 Task: Research Airbnb options in Oranjestad, Aruba from 10th December, 2023 to 15th December, 2023 for 7 adults.4 bedrooms having 7 beds and 4 bathrooms. Property type can be house. Amenities needed are: wifi, air conditioning, TV, pool, gym, breakfast. Booking option can be shelf check-in. Look for 5 properties as per requirement.
Action: Mouse moved to (492, 169)
Screenshot: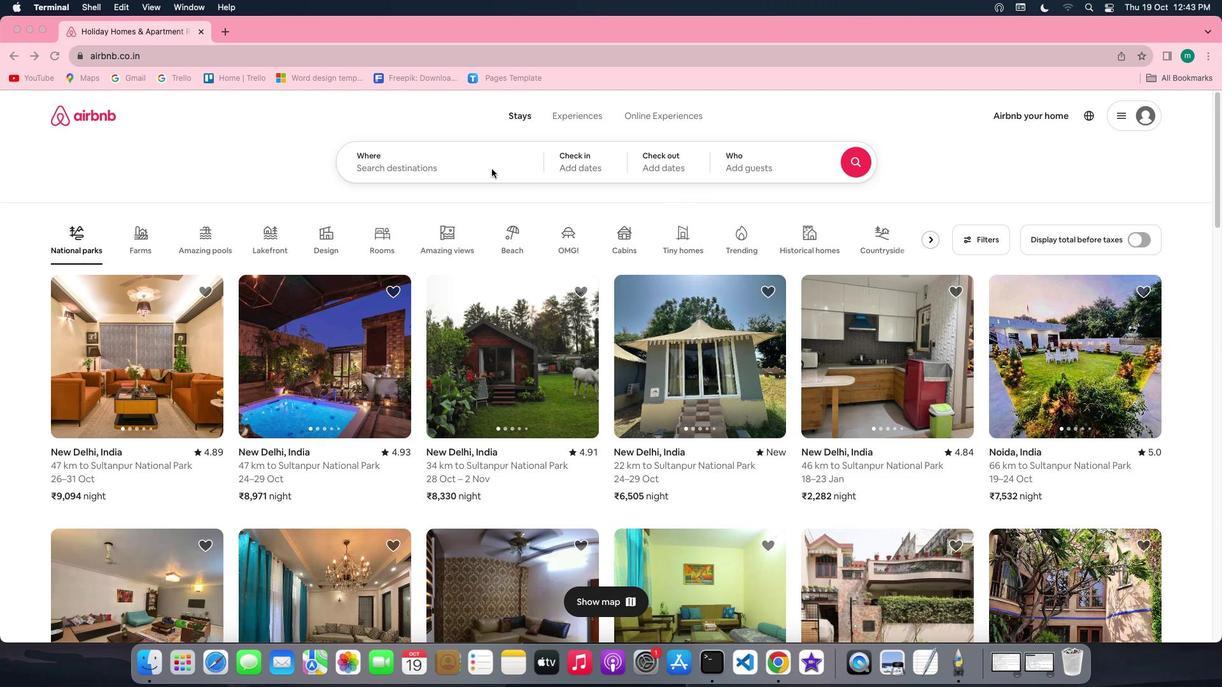 
Action: Mouse pressed left at (492, 169)
Screenshot: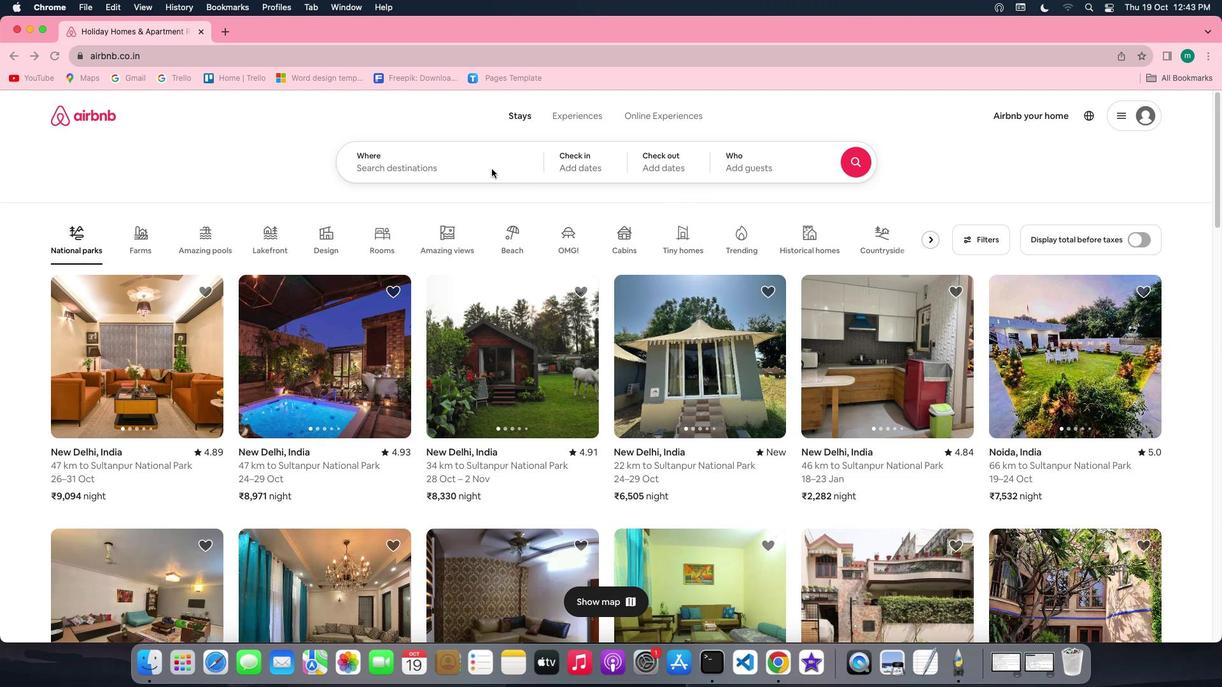 
Action: Mouse pressed left at (492, 169)
Screenshot: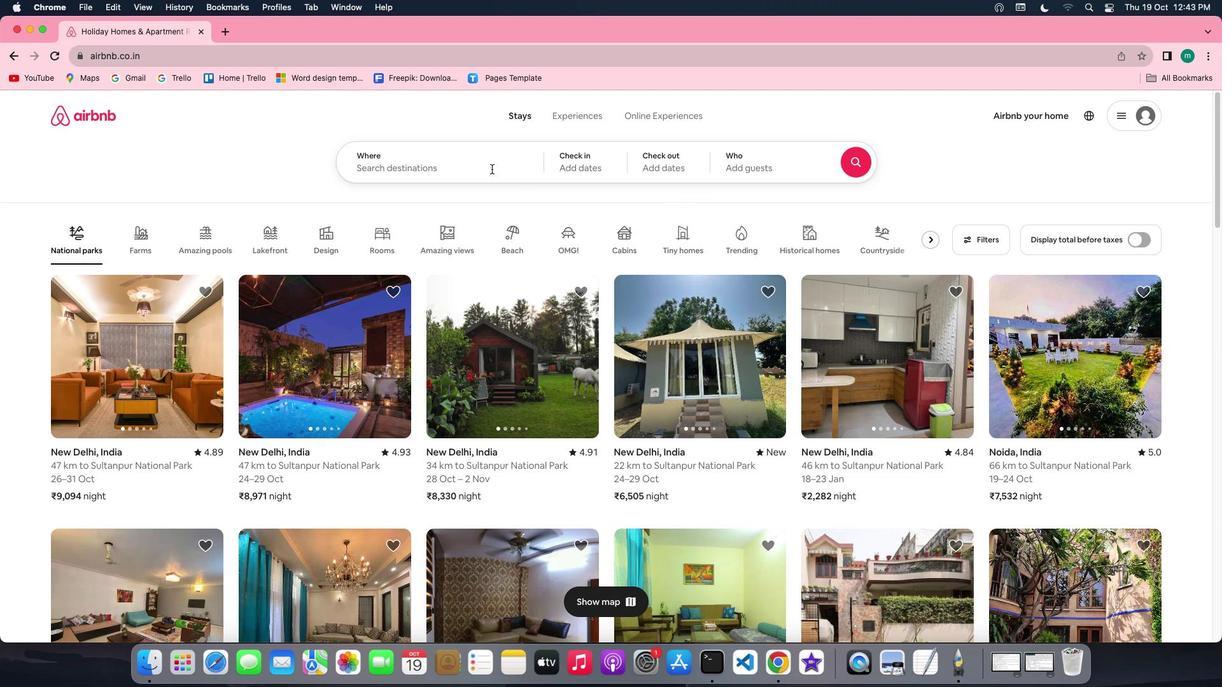 
Action: Mouse moved to (450, 162)
Screenshot: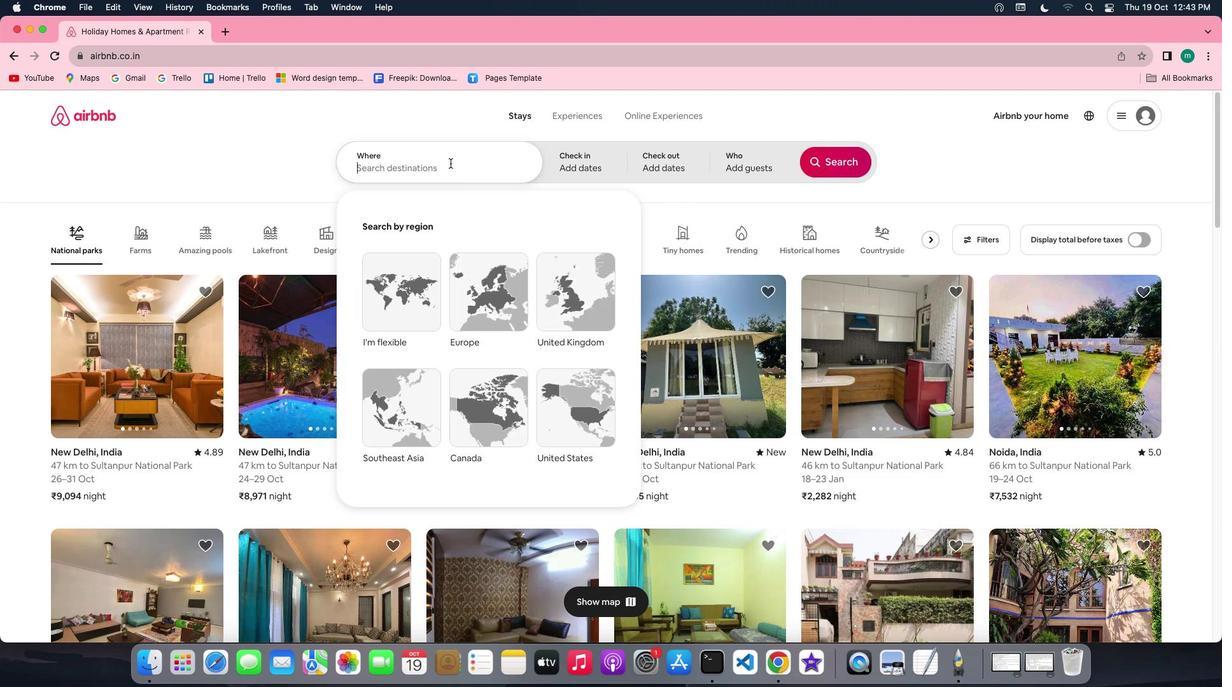 
Action: Mouse pressed left at (450, 162)
Screenshot: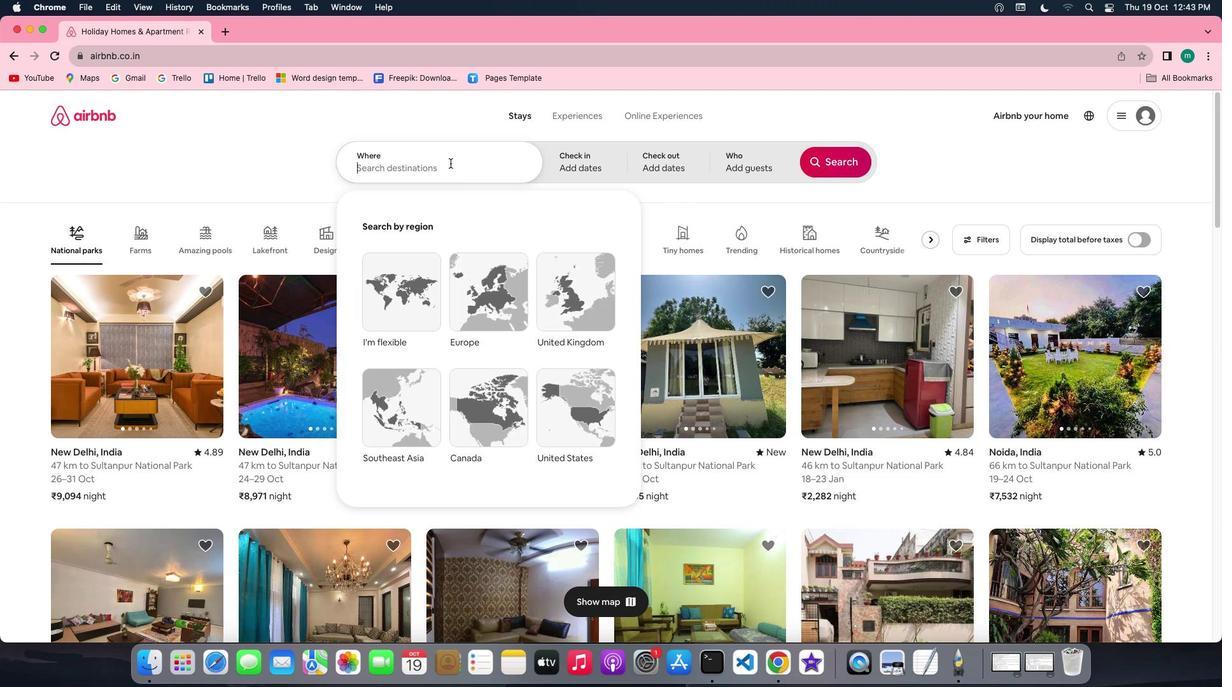 
Action: Key pressed Key.shift'o''r''a''n''j''e''s''t''a''d'','Key.spaceKey.shift'a''r''u''b''a'
Screenshot: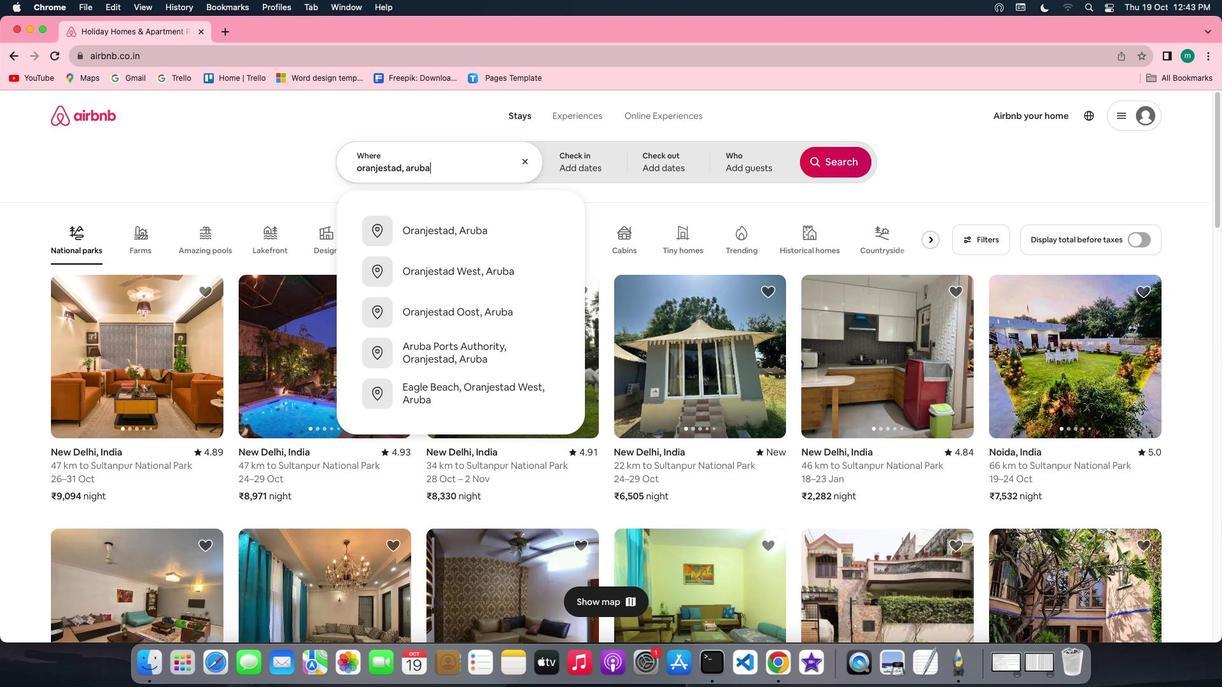 
Action: Mouse moved to (502, 227)
Screenshot: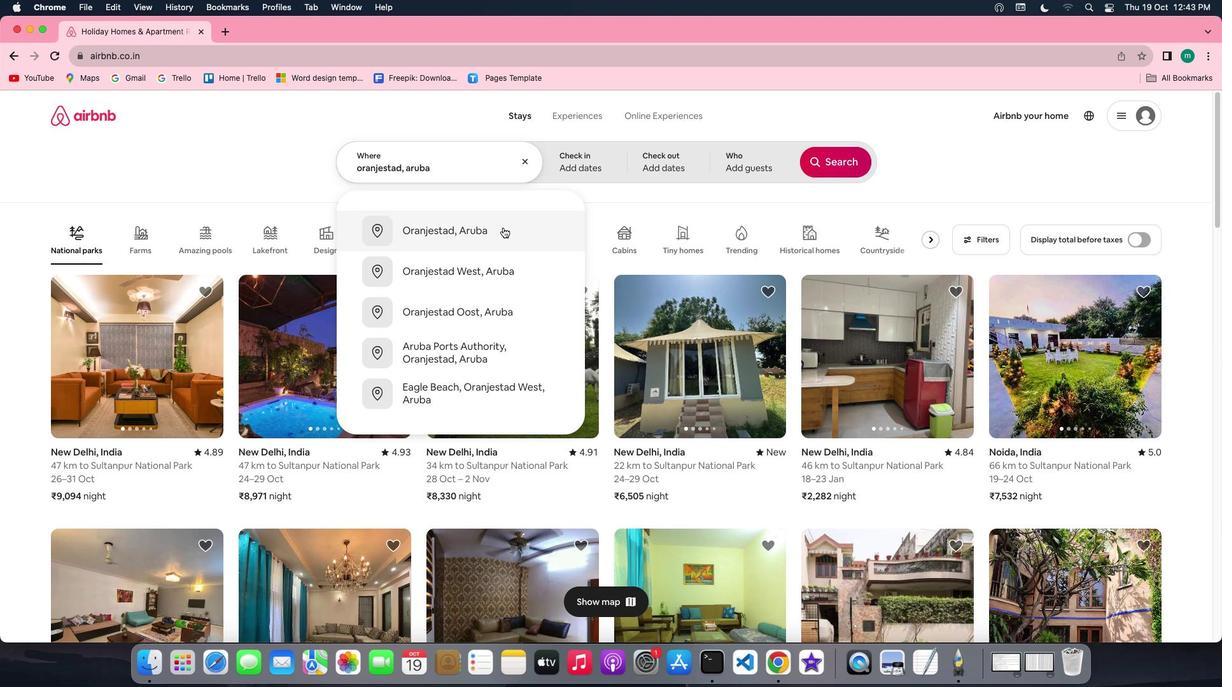 
Action: Mouse pressed left at (502, 227)
Screenshot: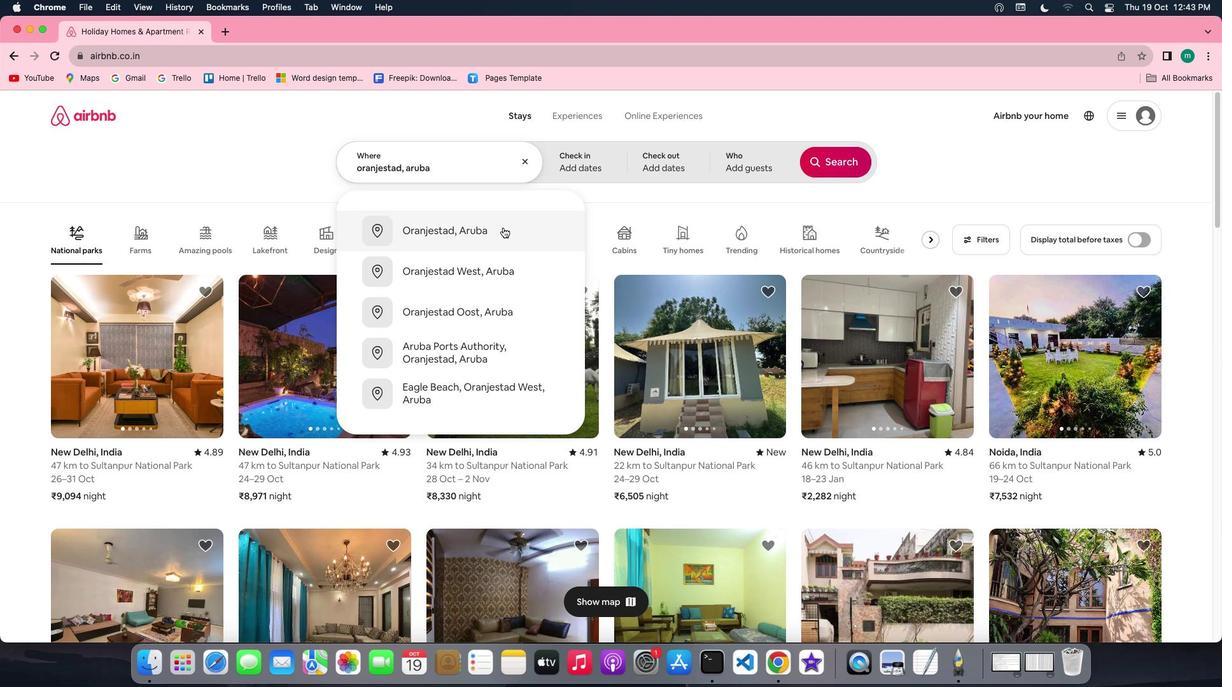 
Action: Mouse moved to (835, 263)
Screenshot: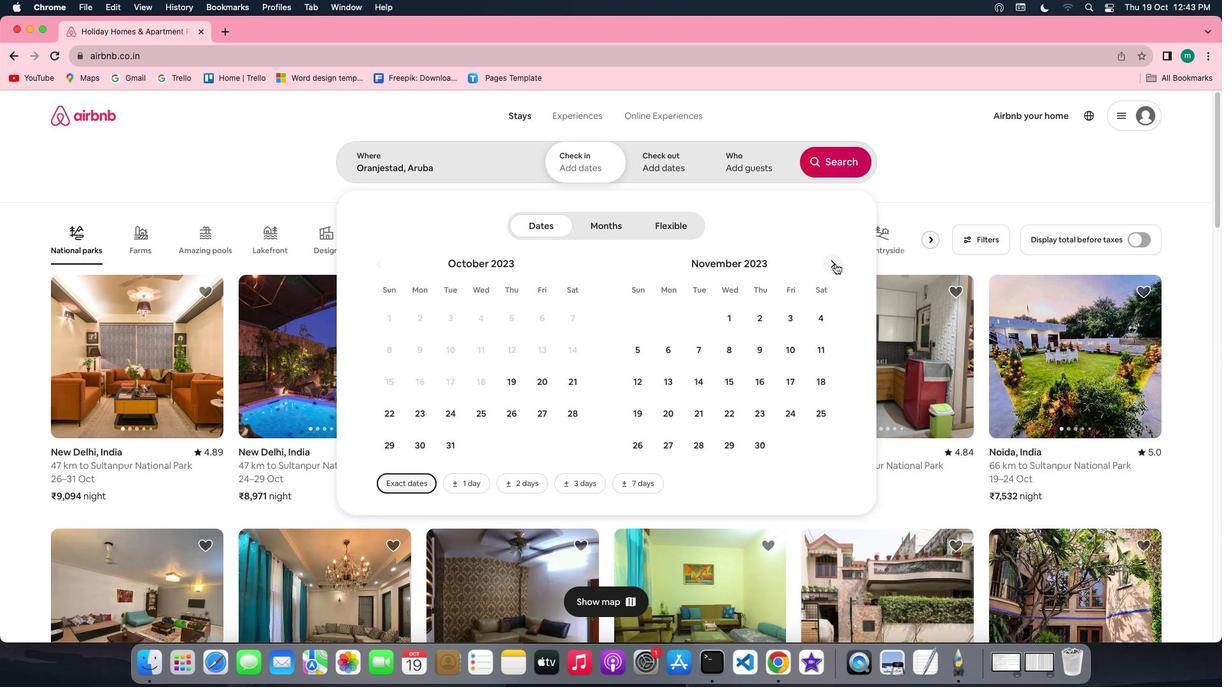 
Action: Mouse pressed left at (835, 263)
Screenshot: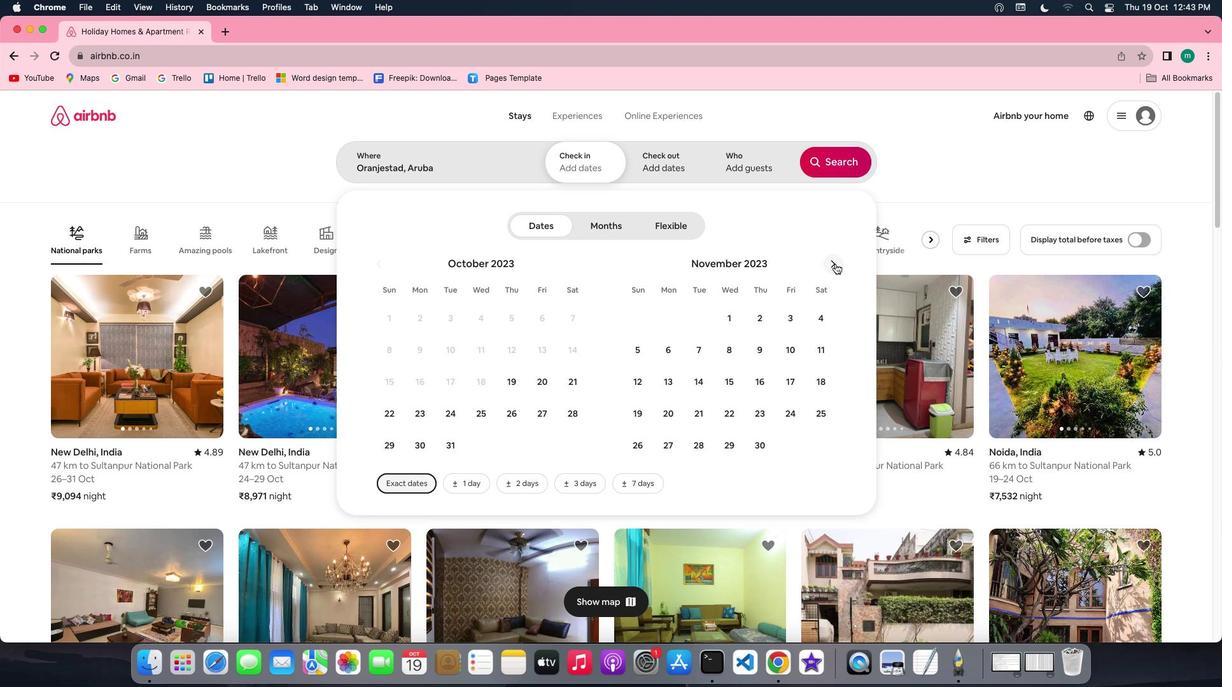 
Action: Mouse moved to (632, 382)
Screenshot: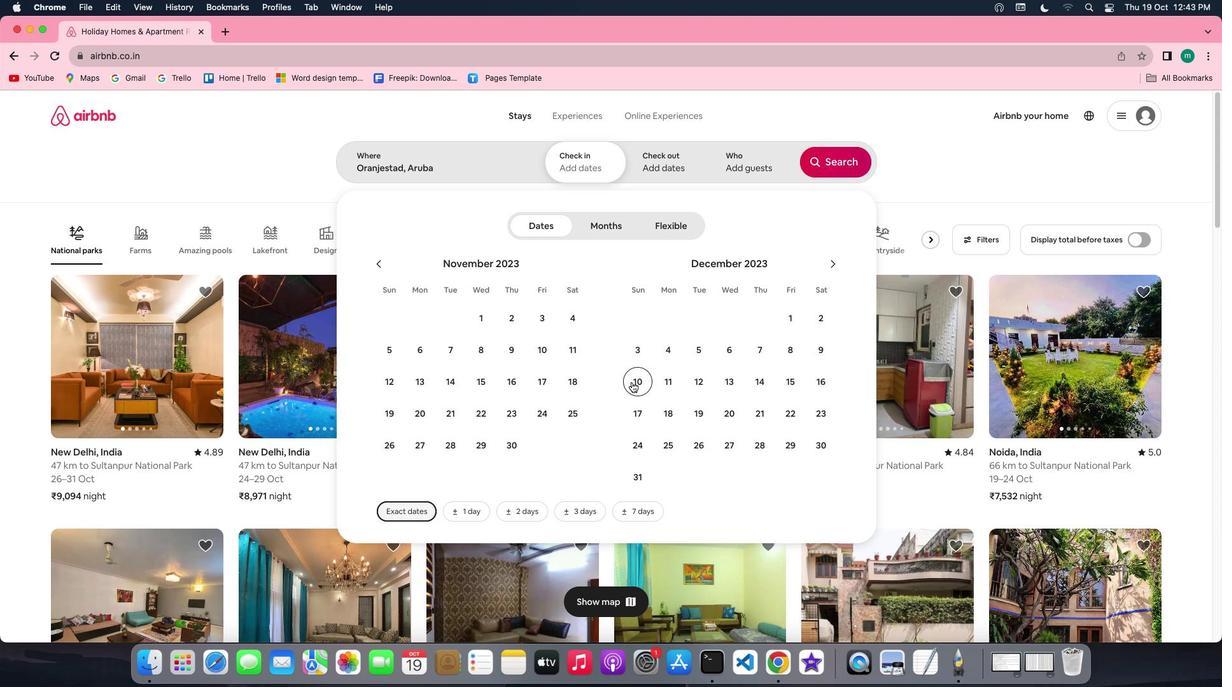 
Action: Mouse pressed left at (632, 382)
Screenshot: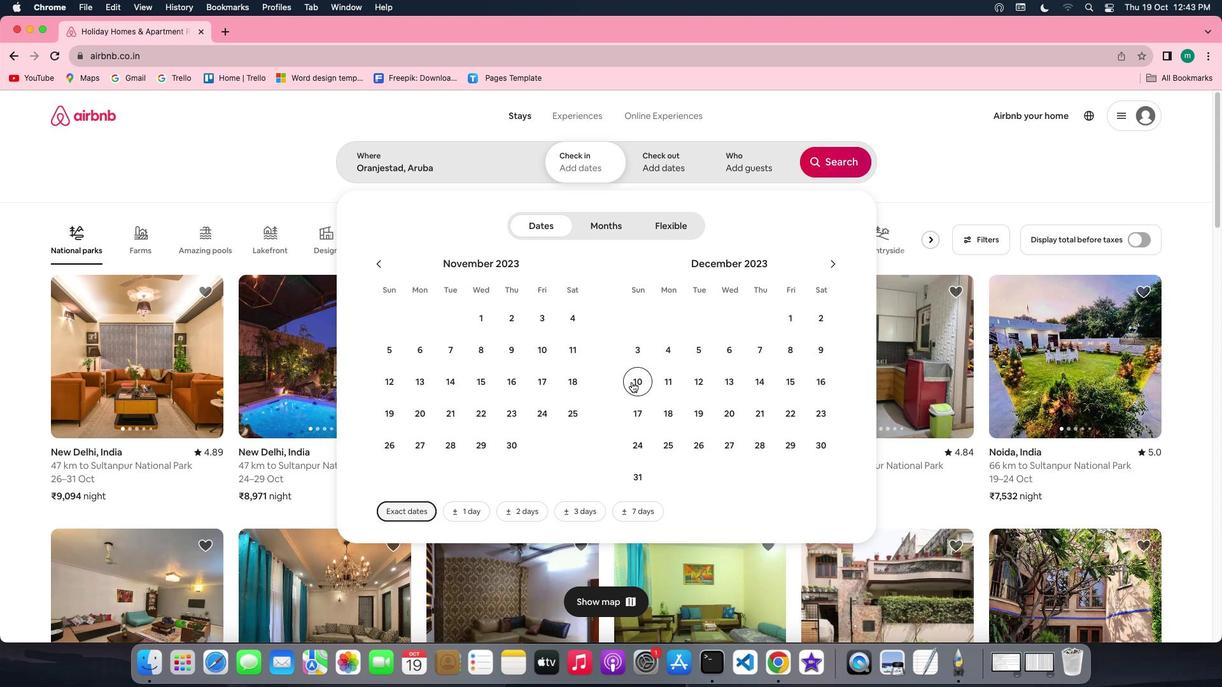 
Action: Mouse moved to (801, 373)
Screenshot: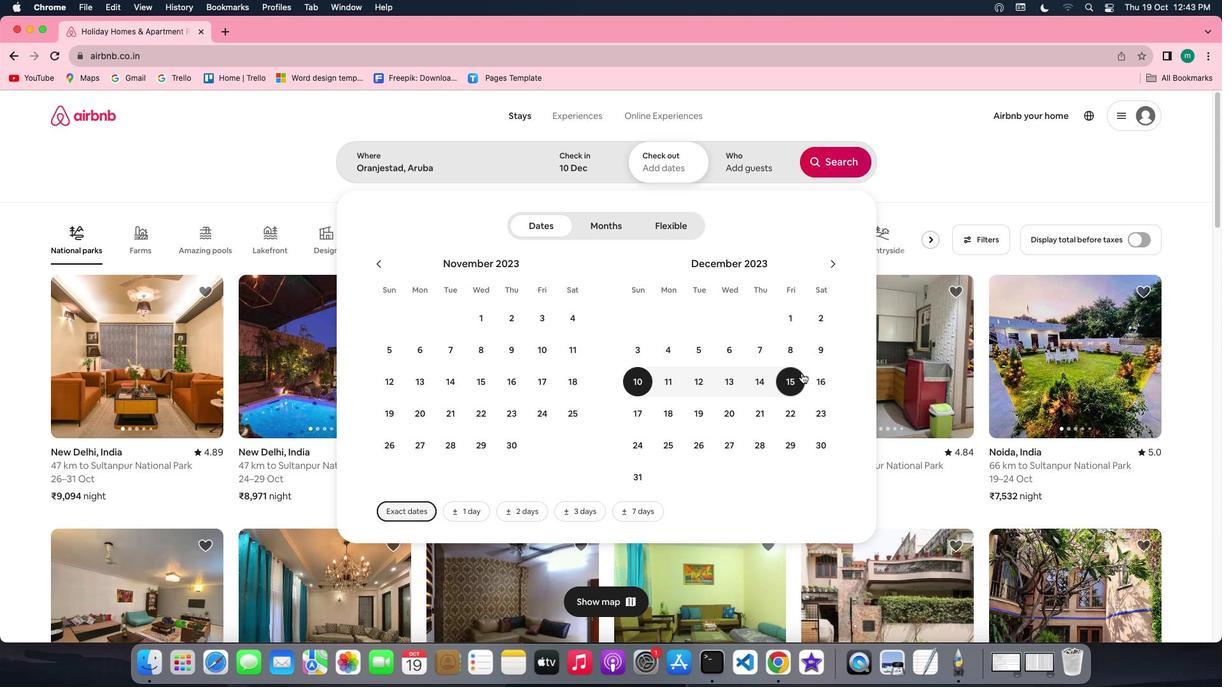 
Action: Mouse pressed left at (801, 373)
Screenshot: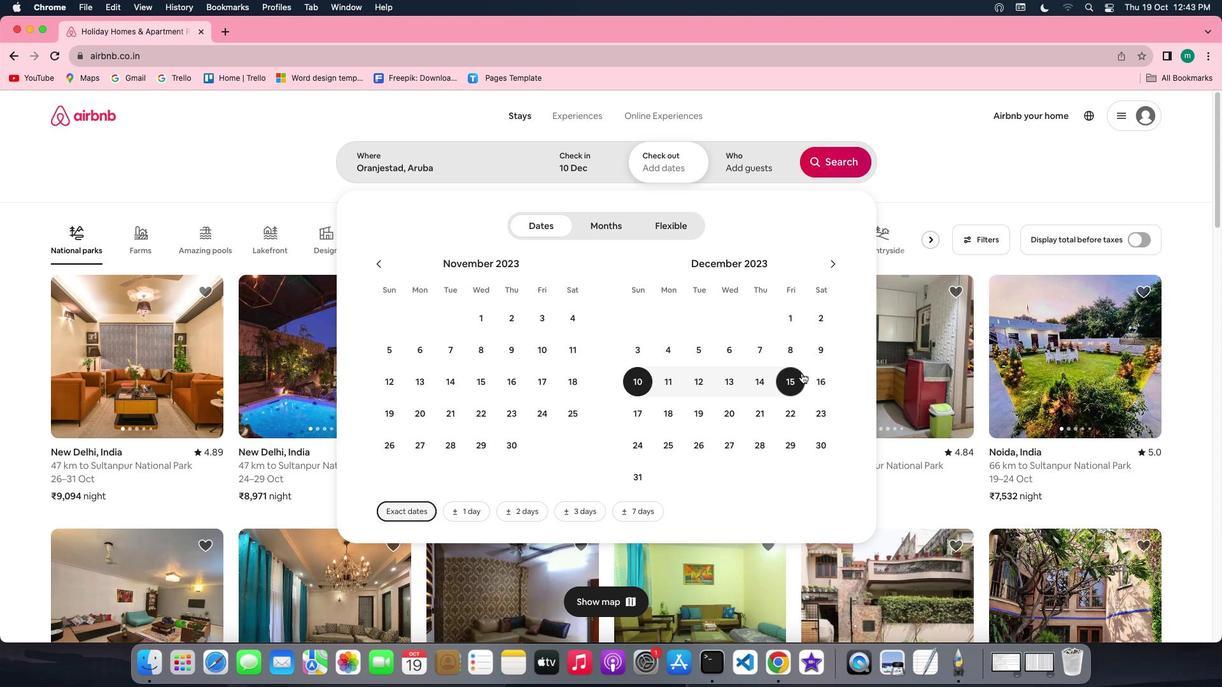 
Action: Mouse moved to (759, 152)
Screenshot: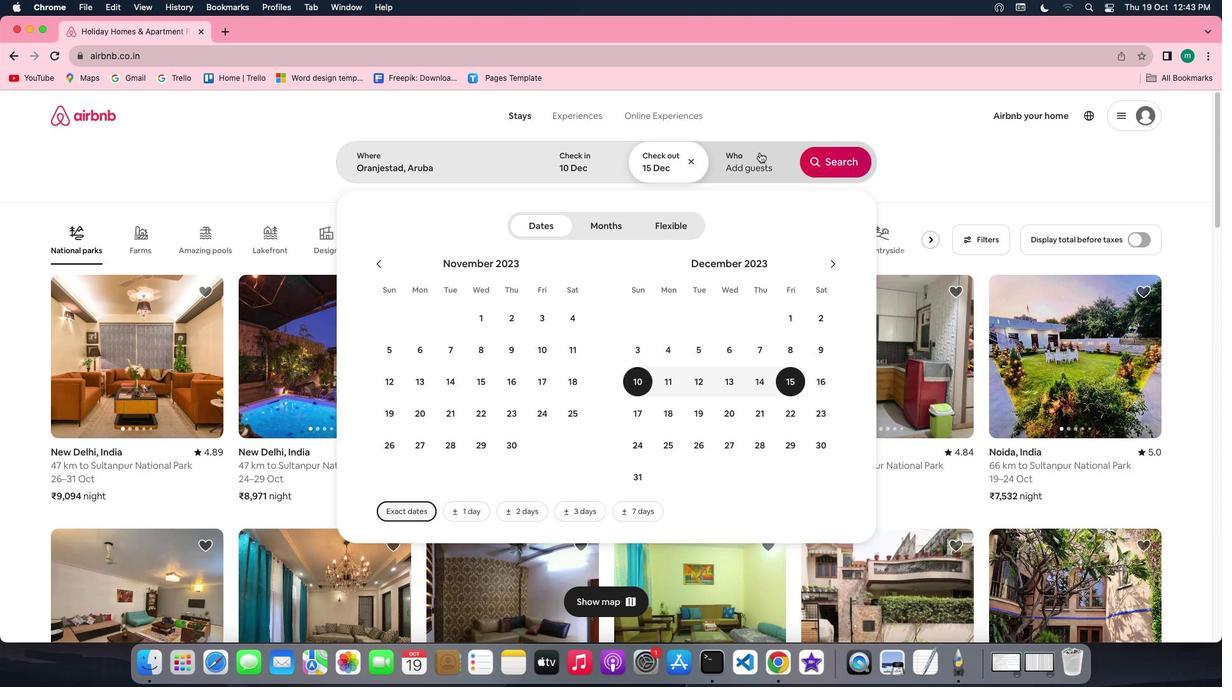 
Action: Mouse pressed left at (759, 152)
Screenshot: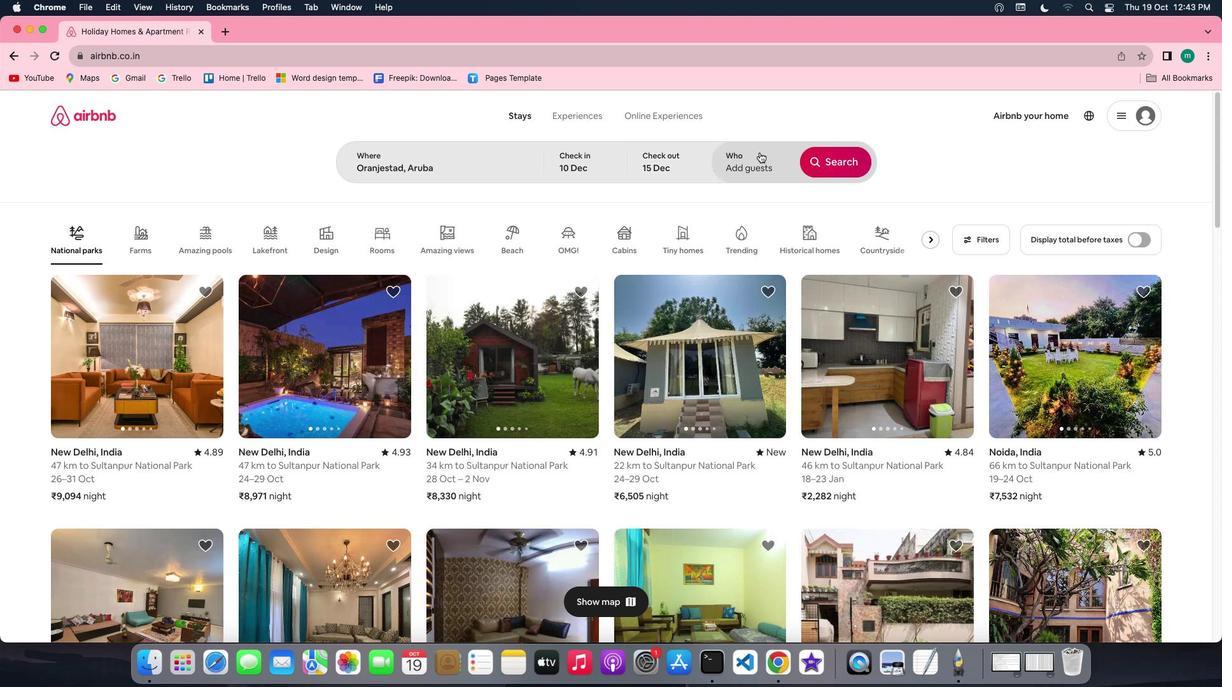 
Action: Mouse moved to (836, 225)
Screenshot: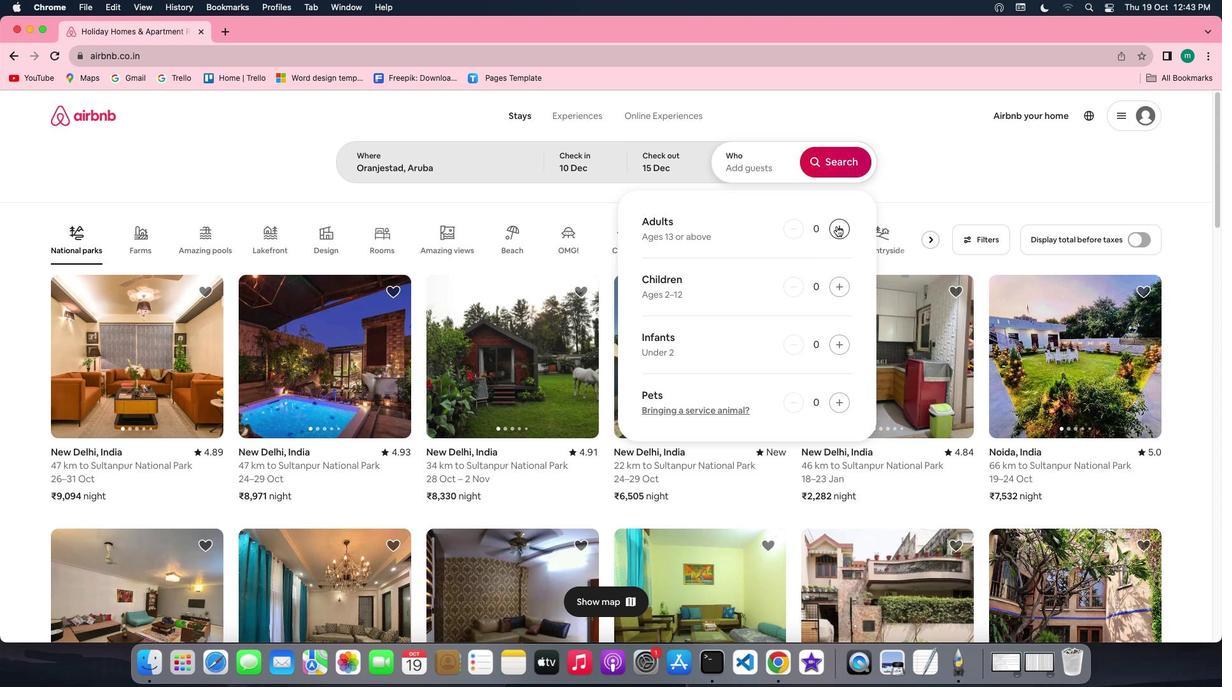 
Action: Mouse pressed left at (836, 225)
Screenshot: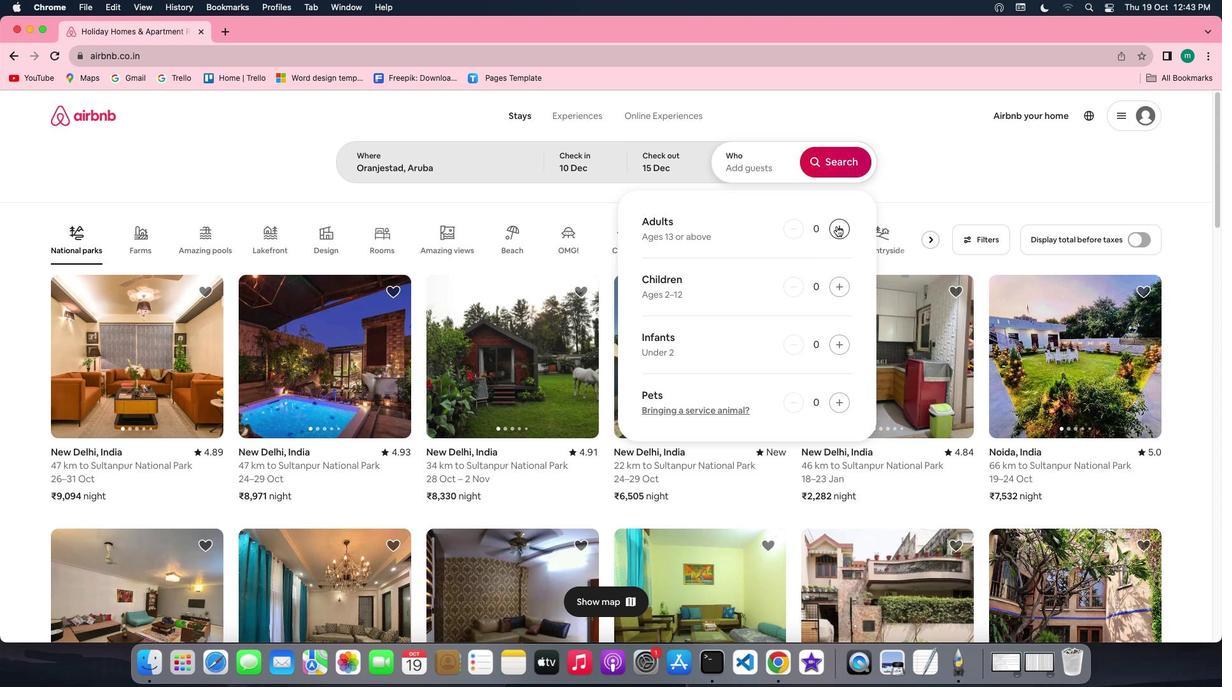 
Action: Mouse pressed left at (836, 225)
Screenshot: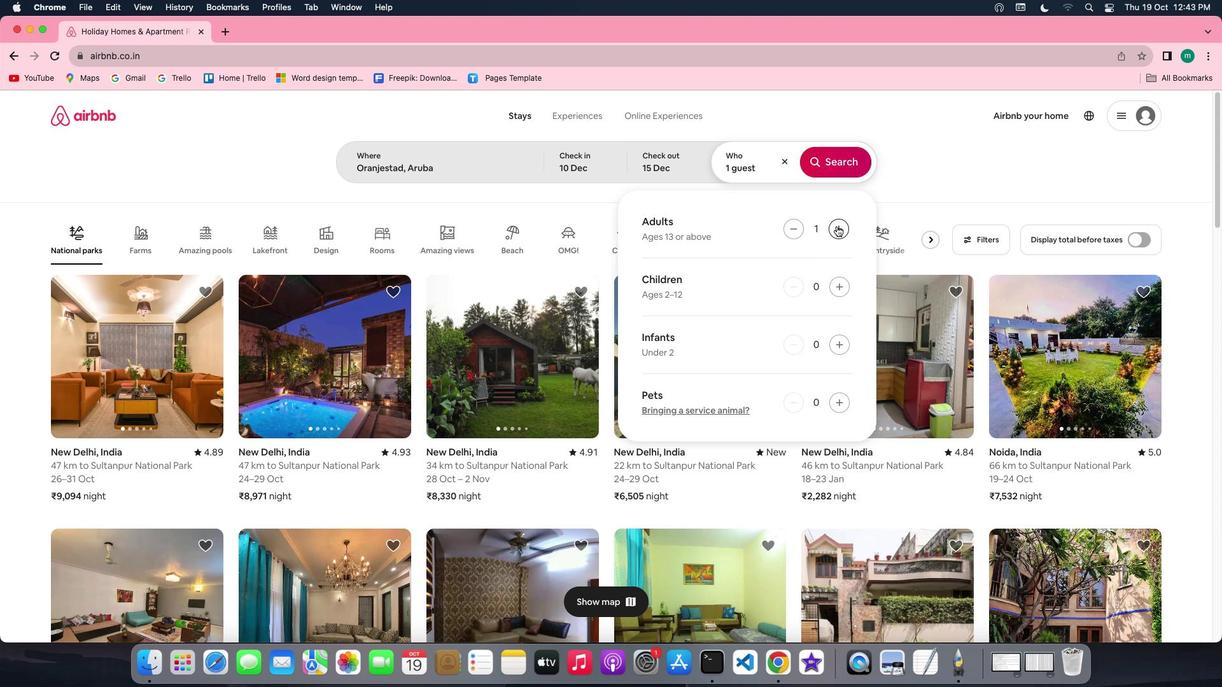 
Action: Mouse pressed left at (836, 225)
Screenshot: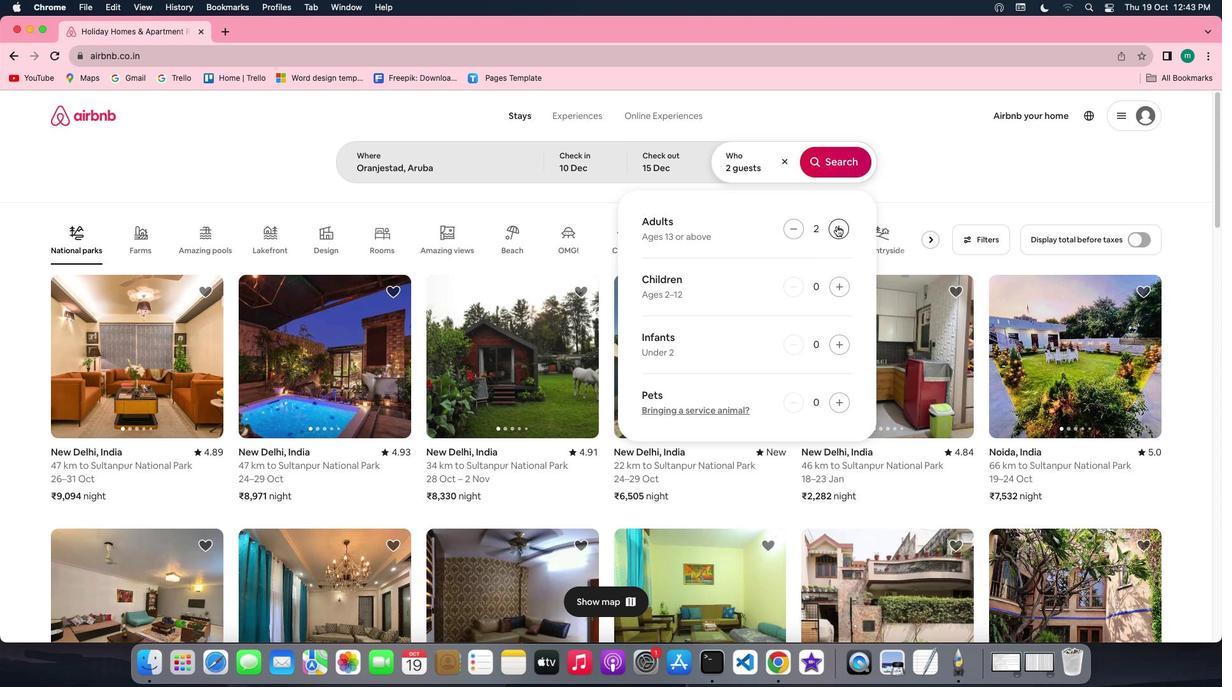 
Action: Mouse pressed left at (836, 225)
Screenshot: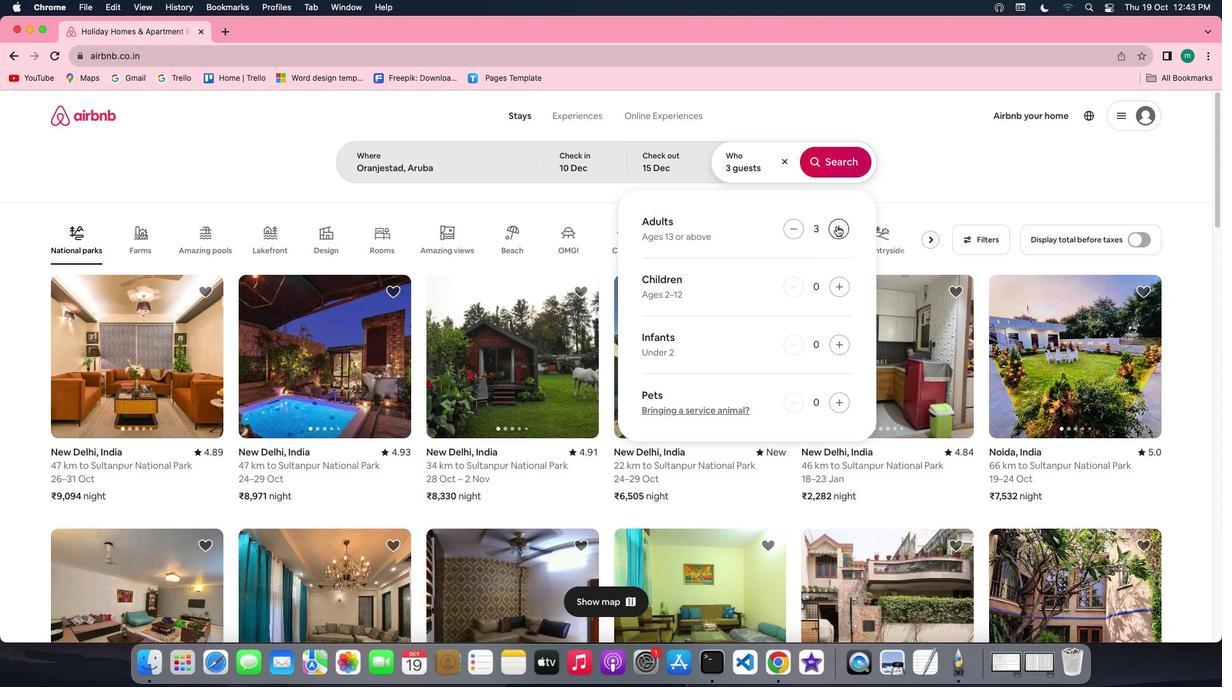 
Action: Mouse pressed left at (836, 225)
Screenshot: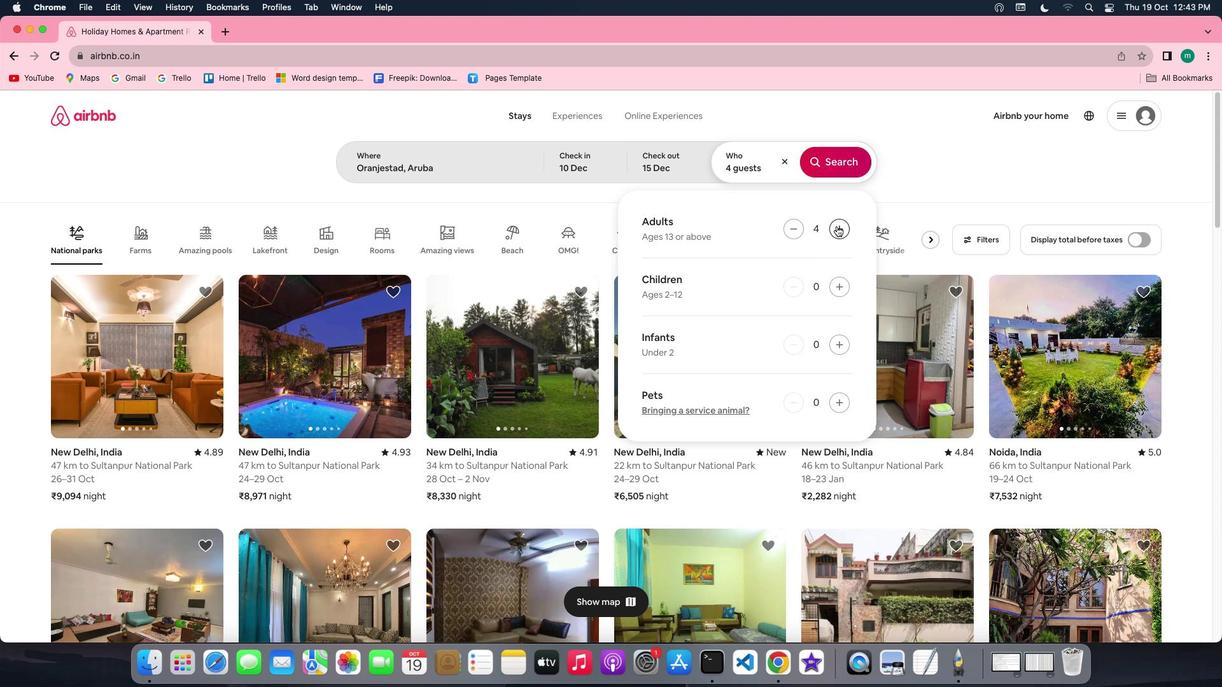 
Action: Mouse pressed left at (836, 225)
Screenshot: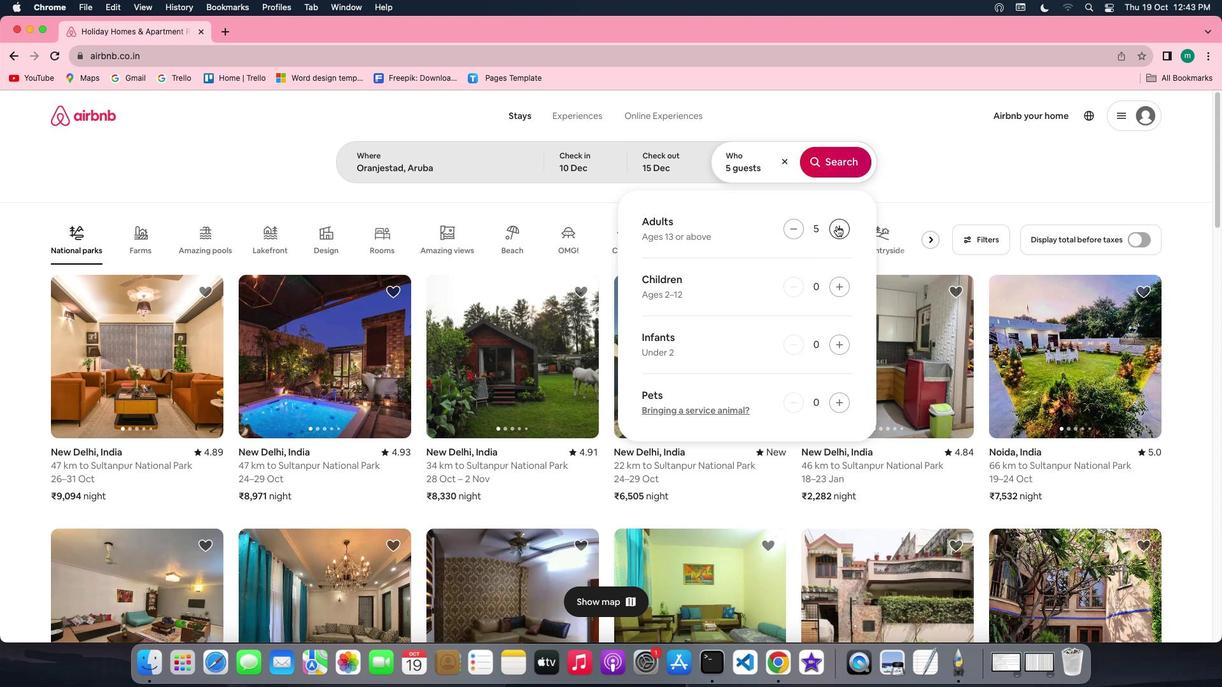
Action: Mouse pressed left at (836, 225)
Screenshot: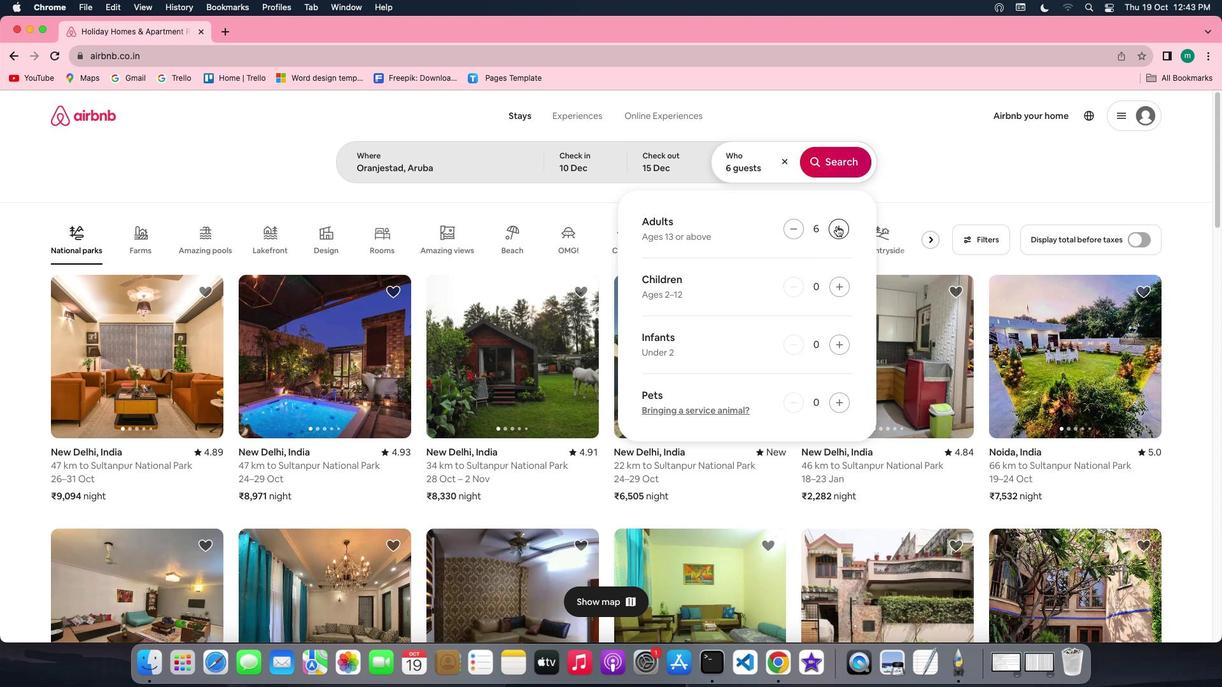 
Action: Mouse moved to (824, 164)
Screenshot: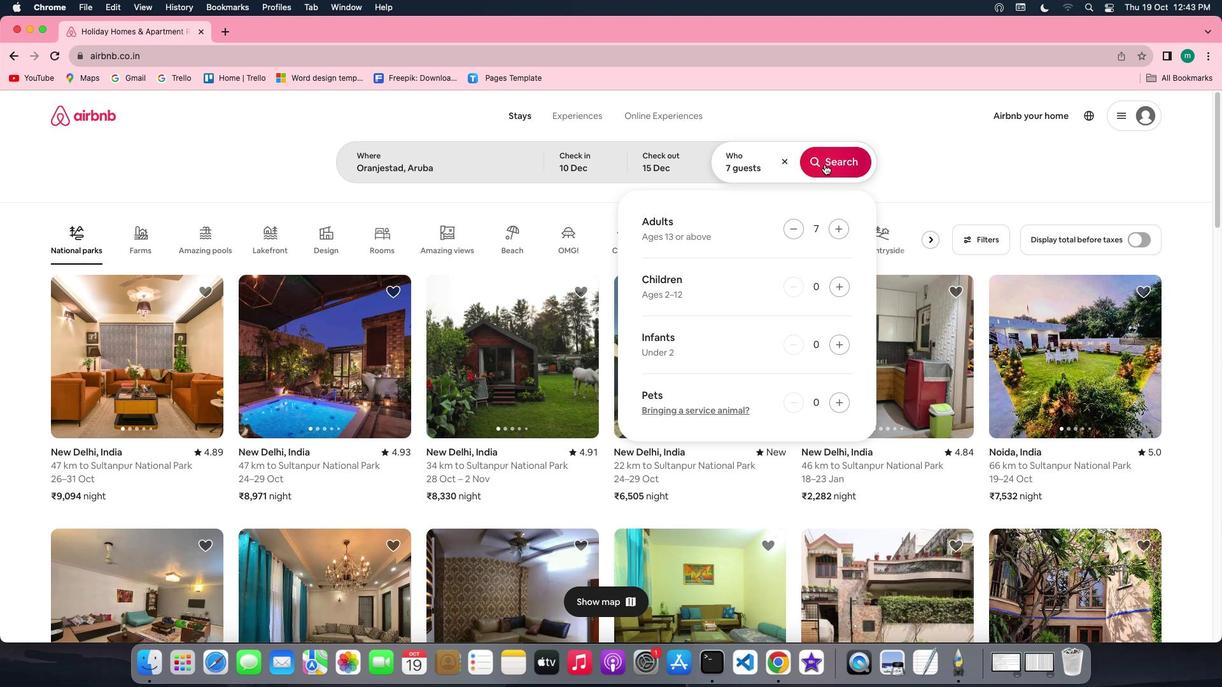 
Action: Mouse pressed left at (824, 164)
Screenshot: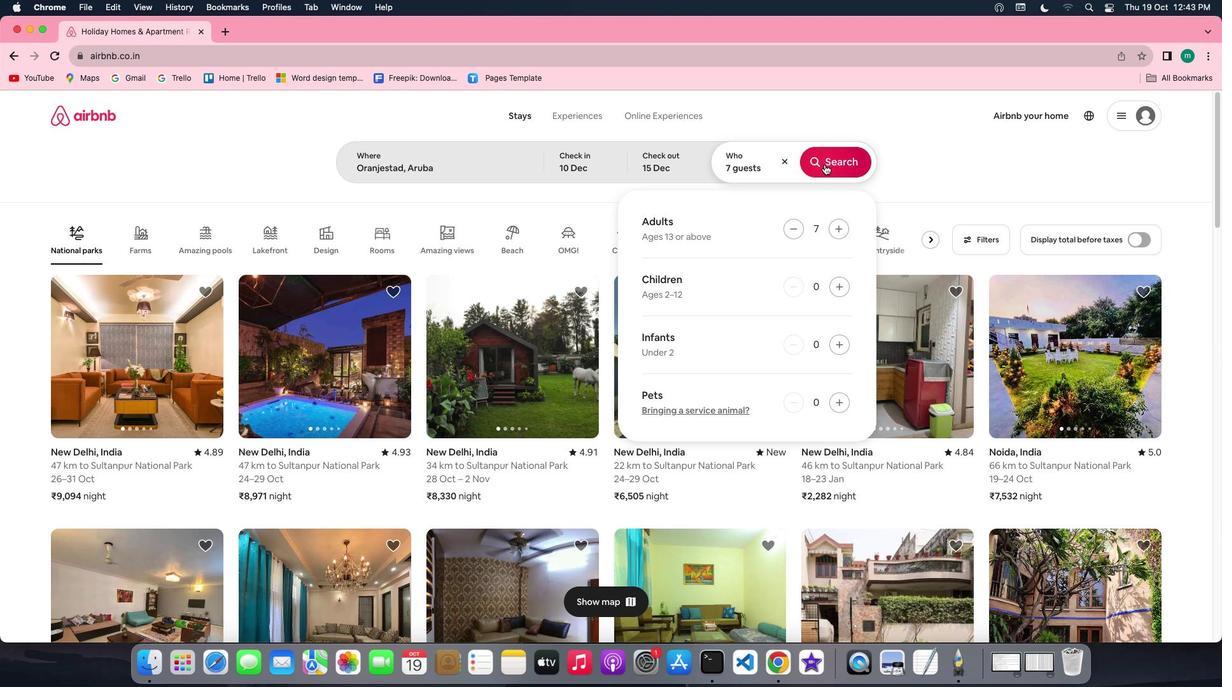 
Action: Mouse moved to (1009, 166)
Screenshot: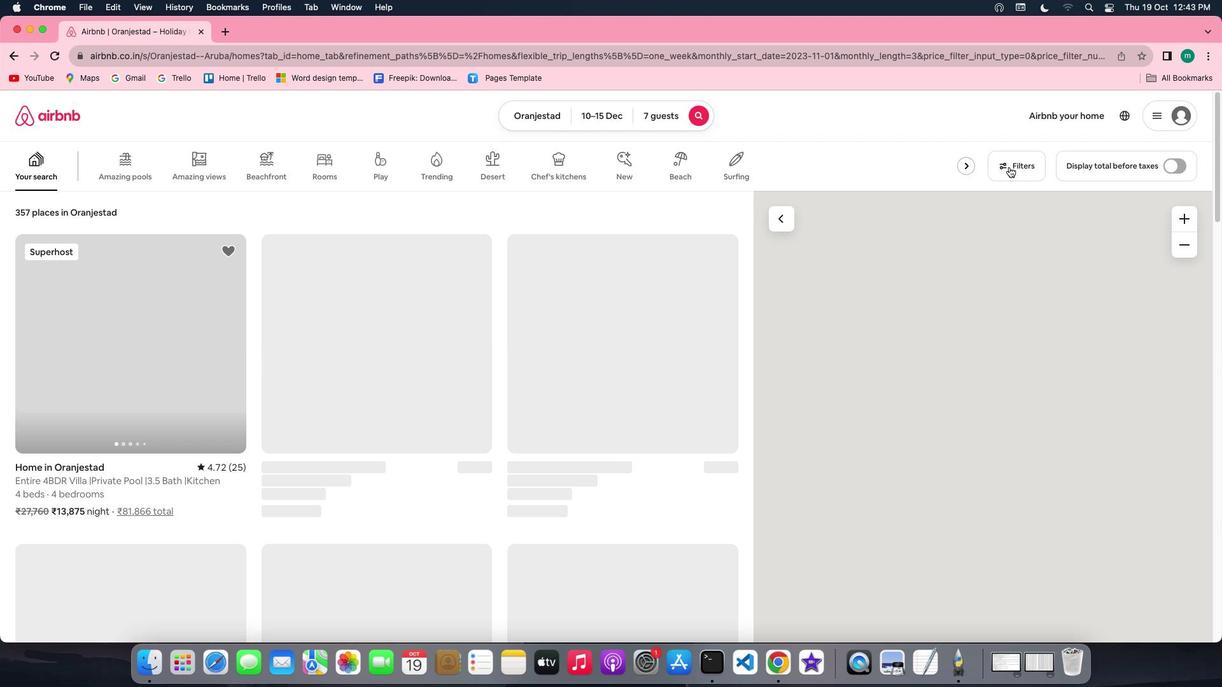 
Action: Mouse pressed left at (1009, 166)
Screenshot: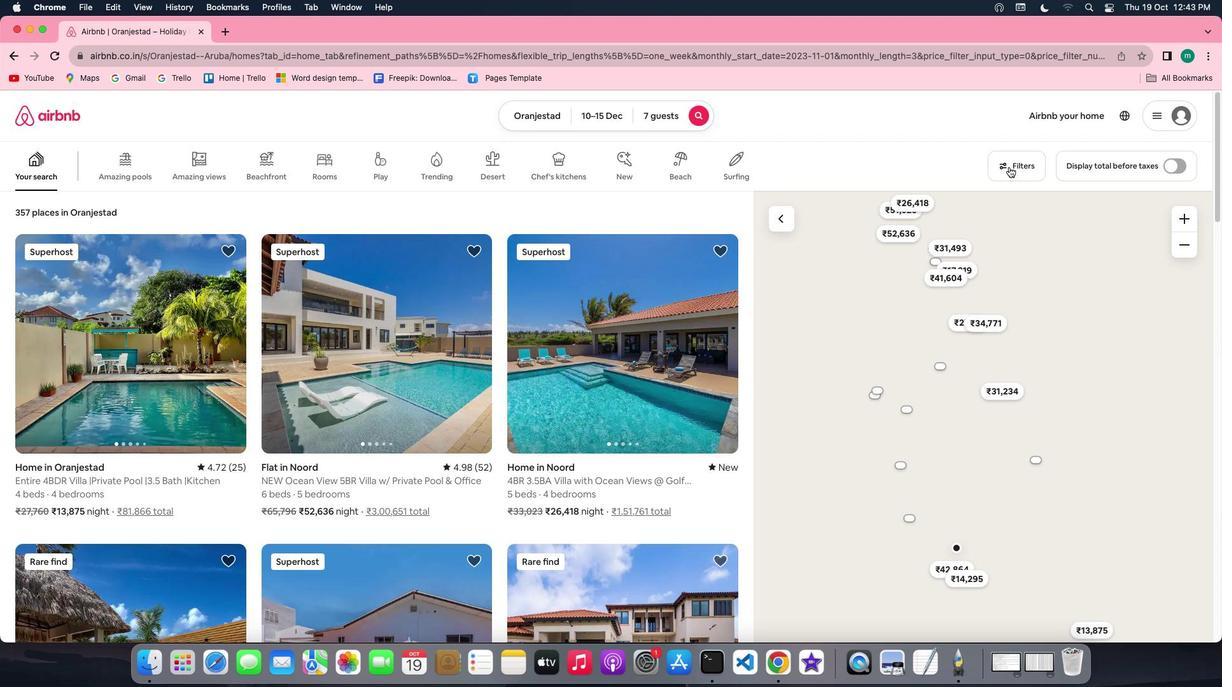 
Action: Mouse moved to (718, 402)
Screenshot: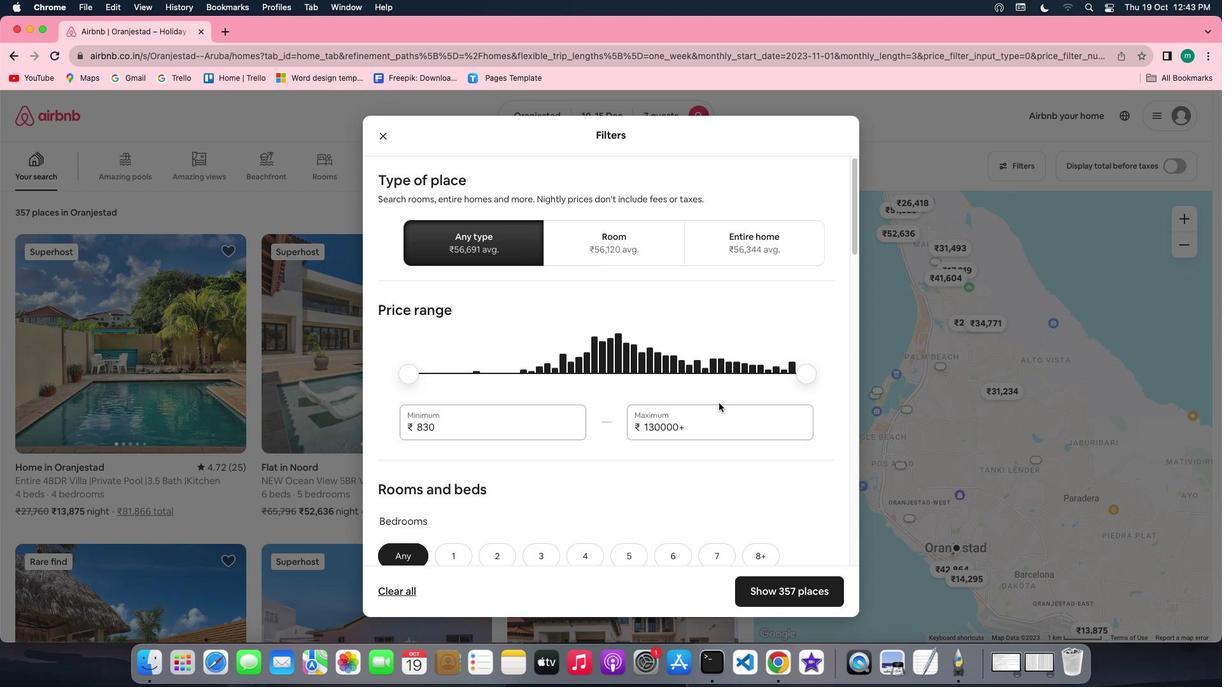 
Action: Mouse scrolled (718, 402) with delta (0, 0)
Screenshot: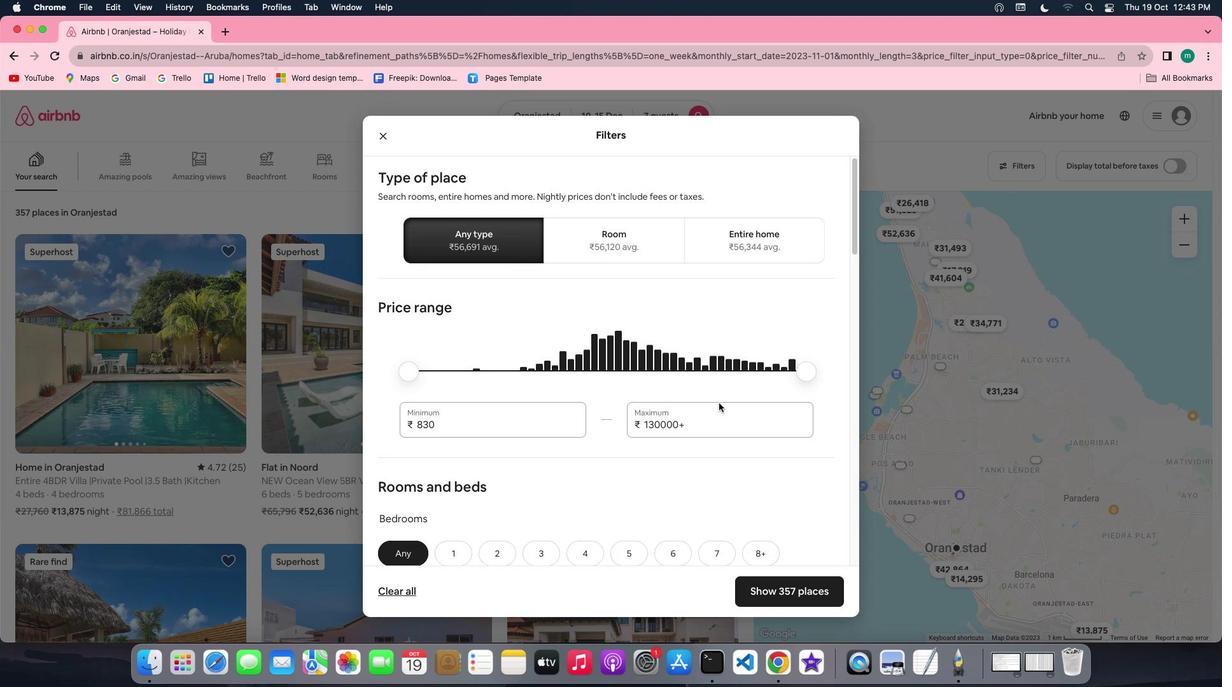 
Action: Mouse scrolled (718, 402) with delta (0, 0)
Screenshot: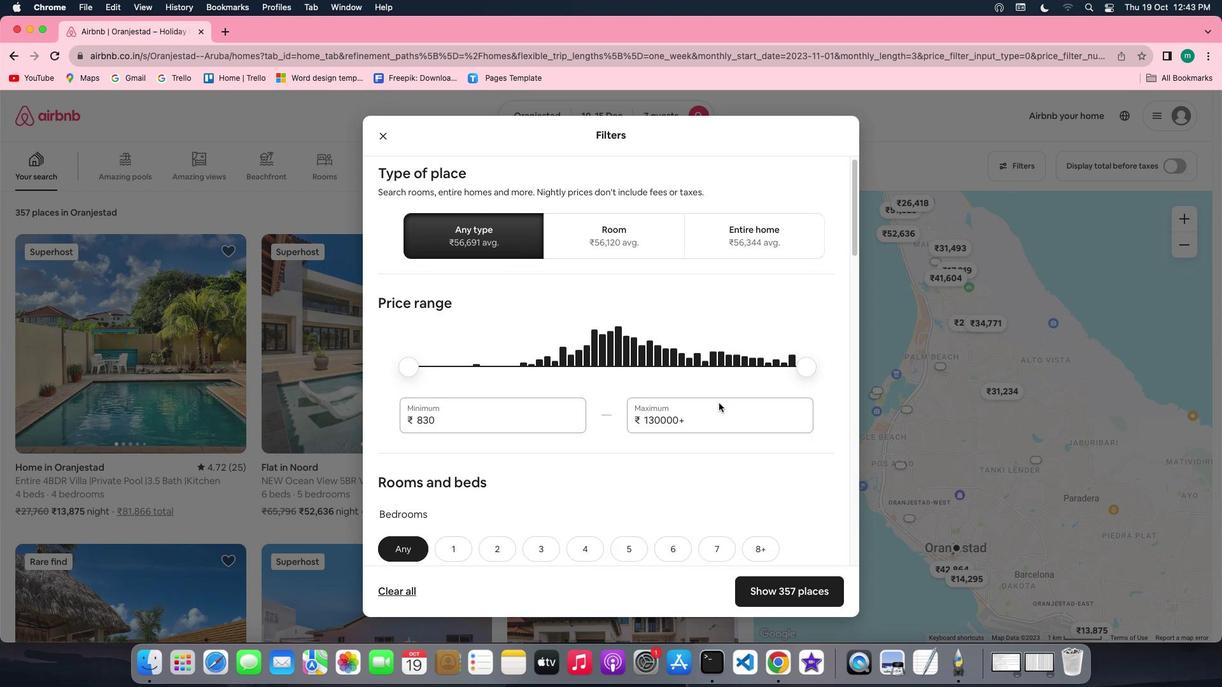 
Action: Mouse scrolled (718, 402) with delta (0, -1)
Screenshot: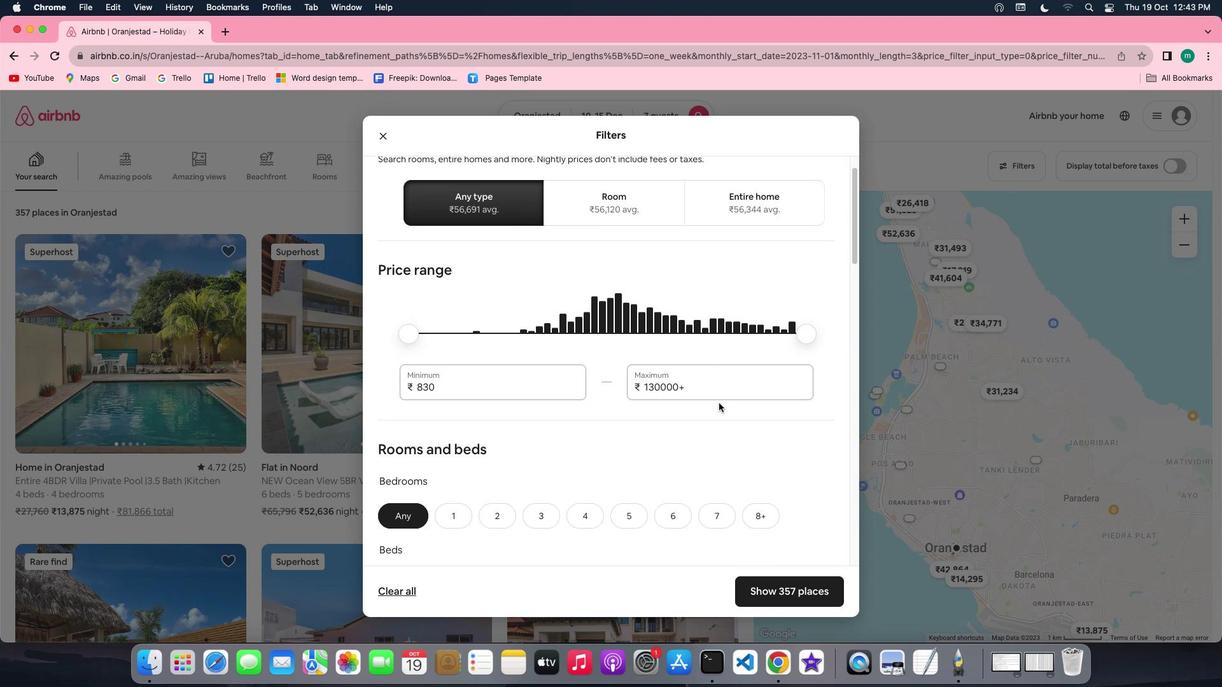 
Action: Mouse scrolled (718, 402) with delta (0, -1)
Screenshot: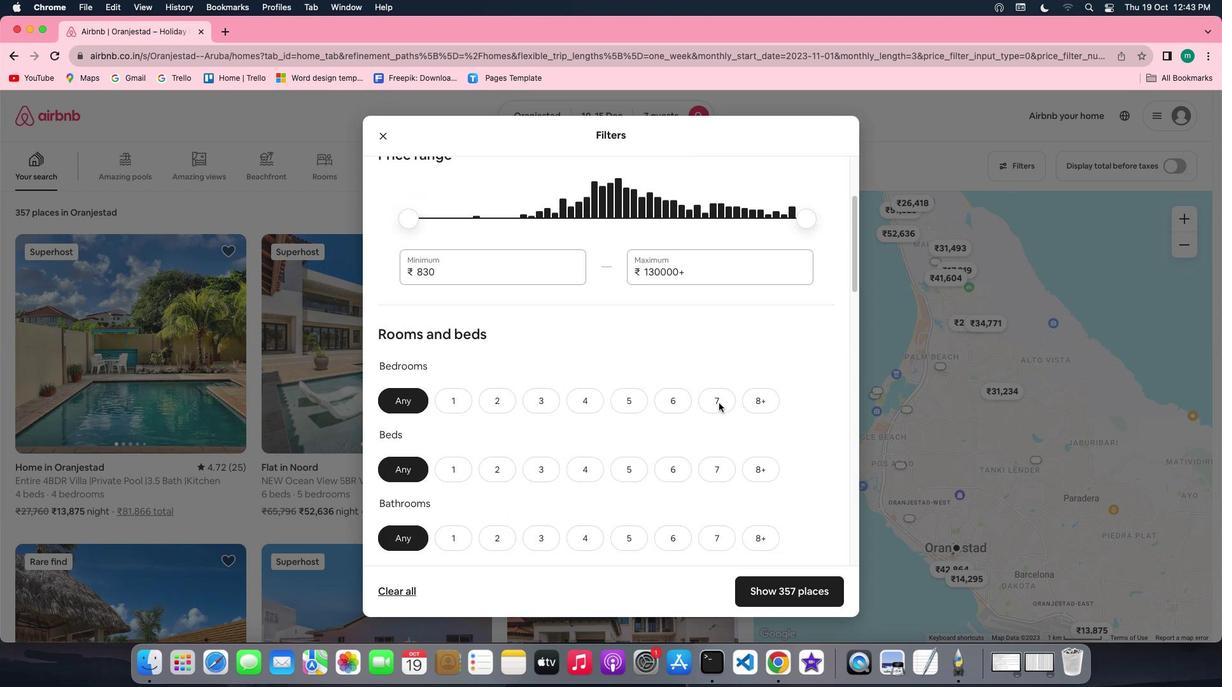 
Action: Mouse moved to (716, 351)
Screenshot: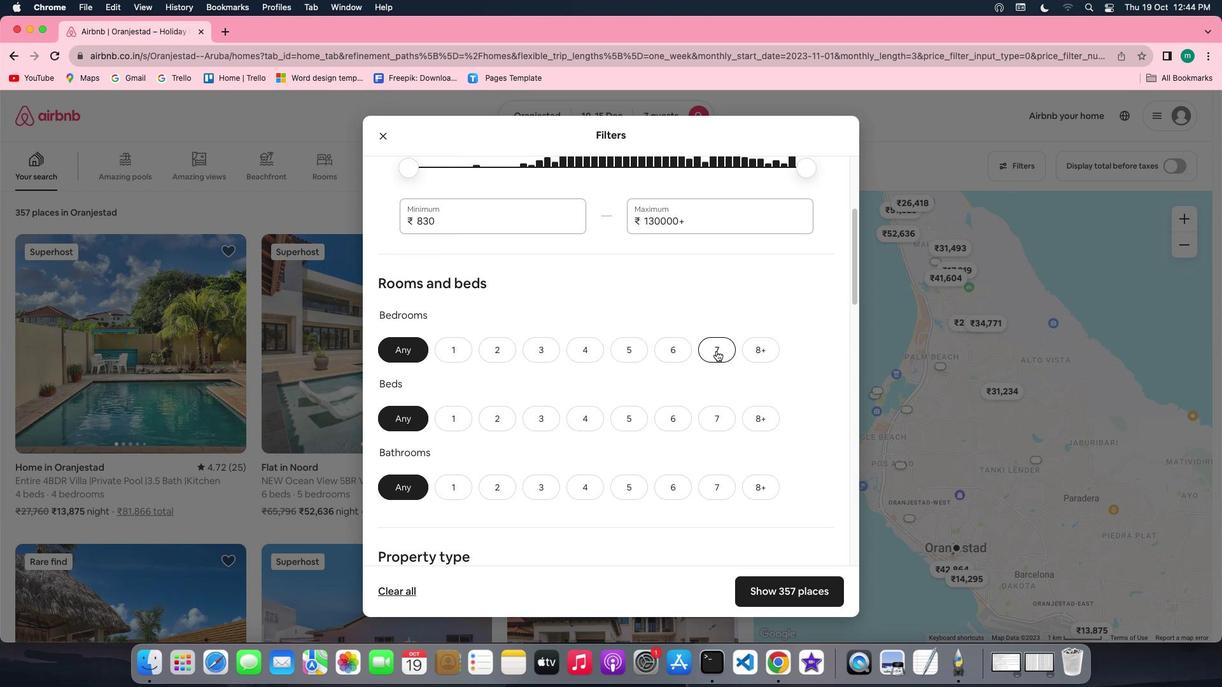 
Action: Mouse pressed left at (716, 351)
Screenshot: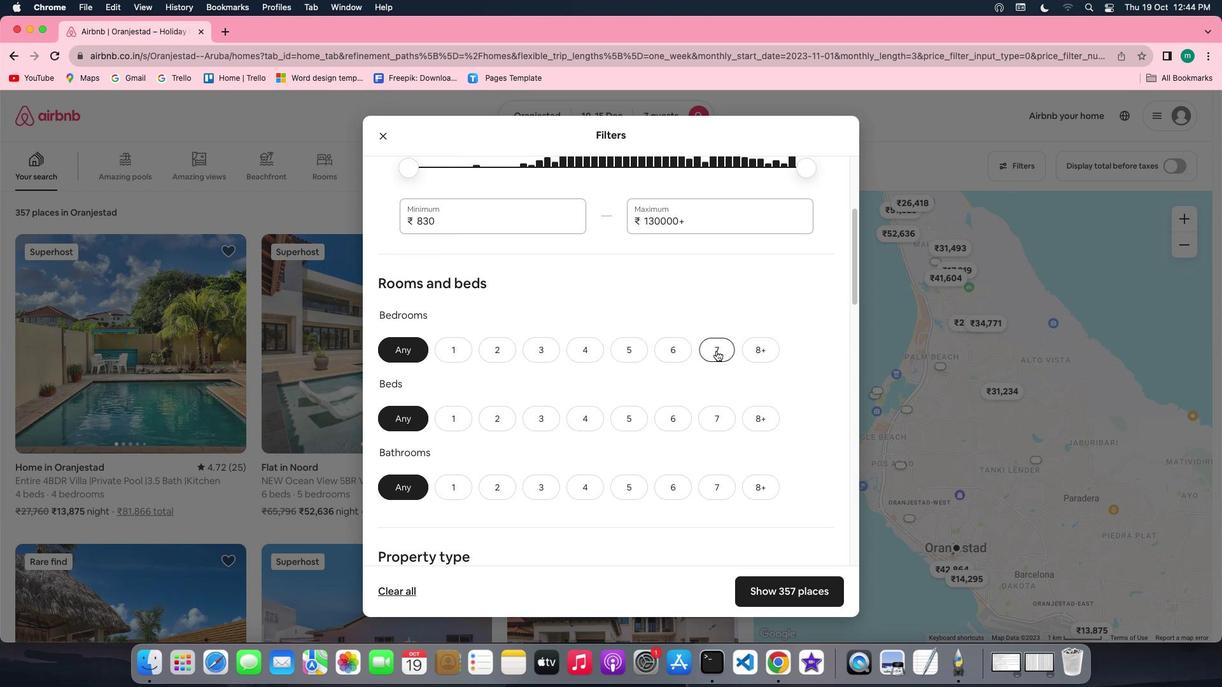 
Action: Mouse moved to (579, 353)
Screenshot: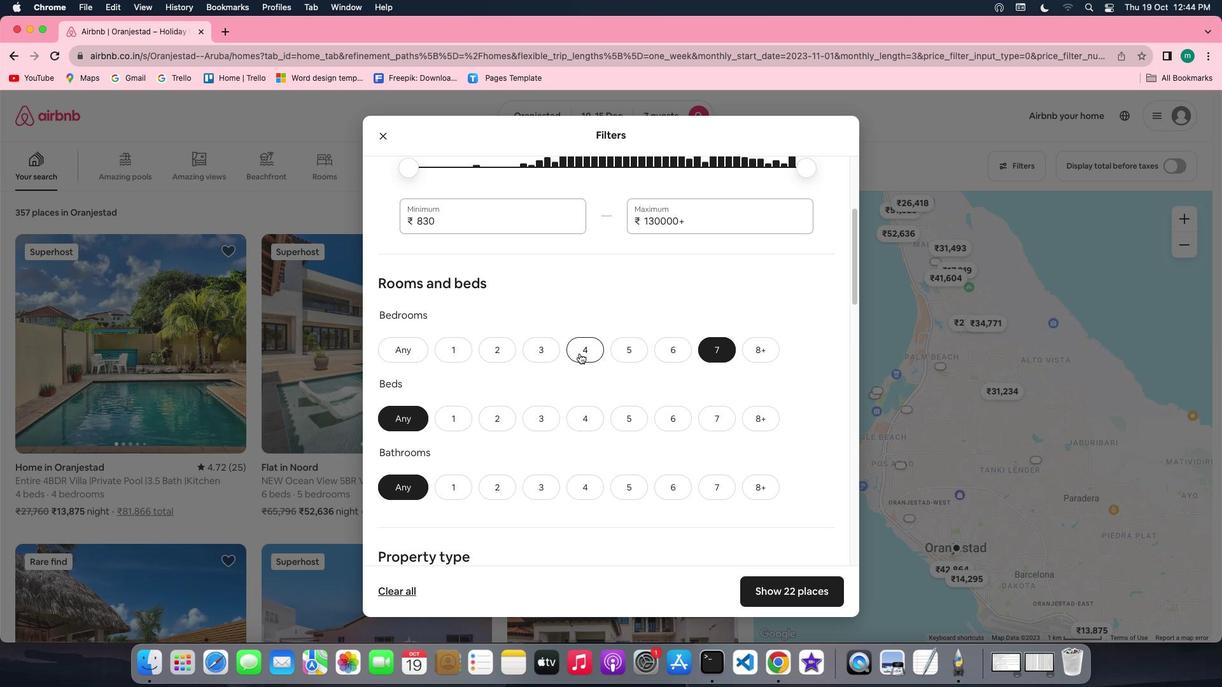 
Action: Mouse pressed left at (579, 353)
Screenshot: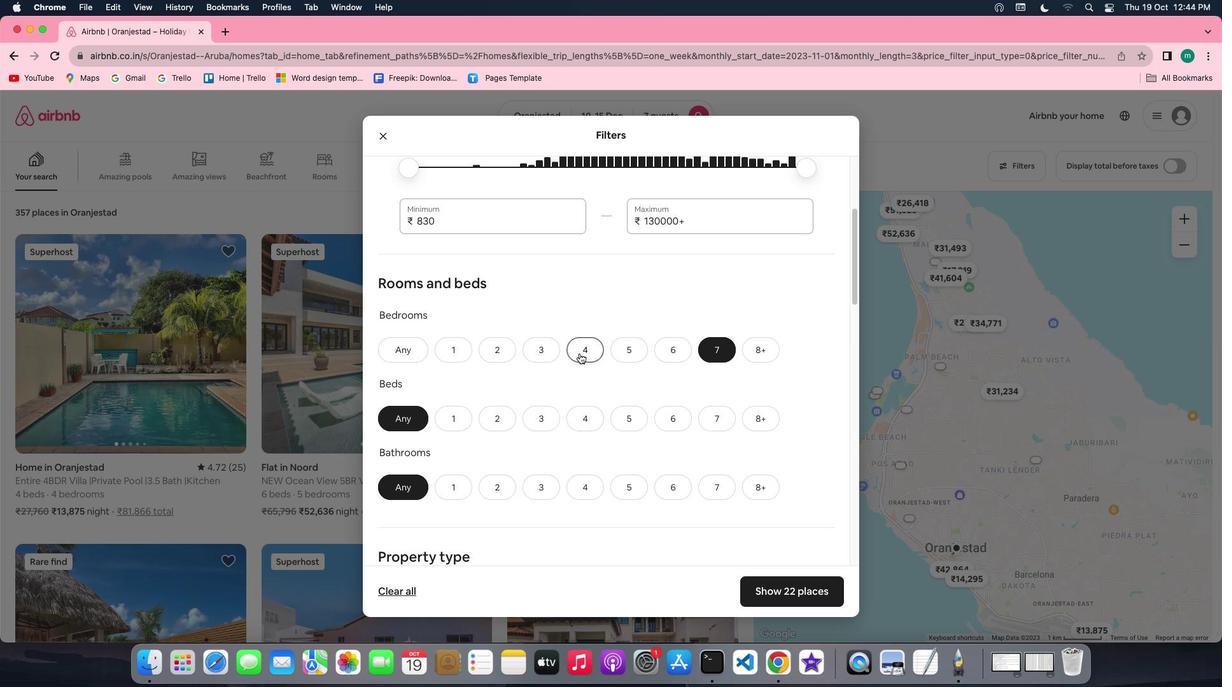
Action: Mouse moved to (730, 421)
Screenshot: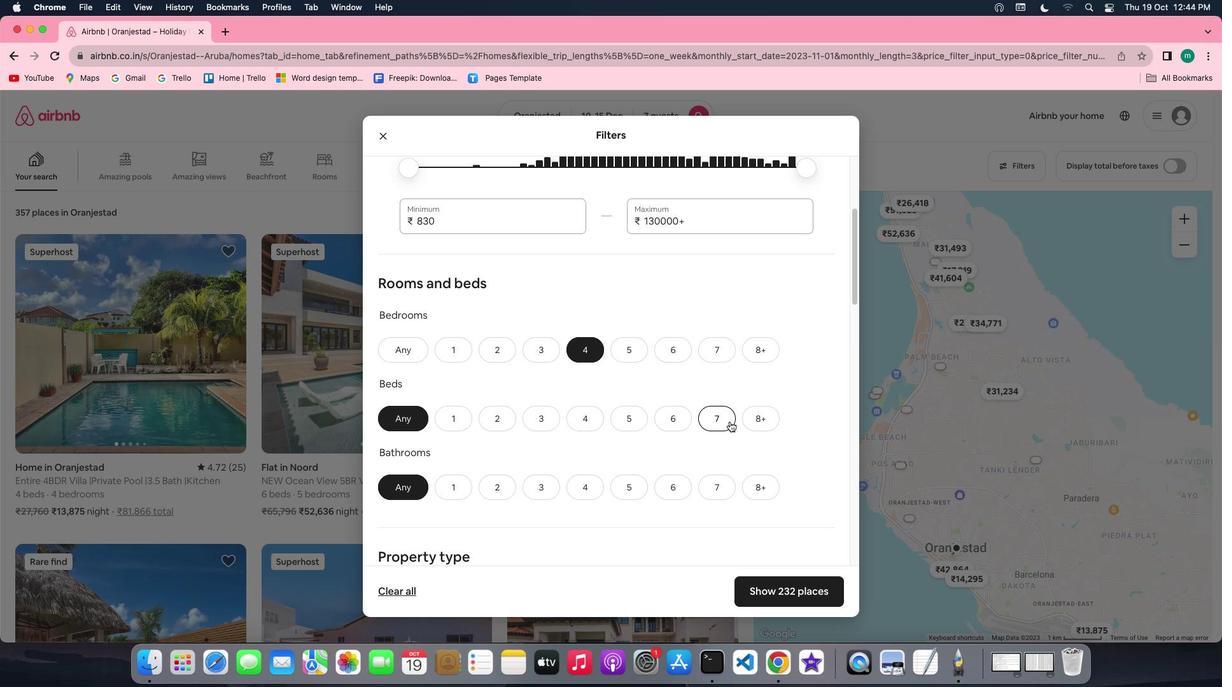 
Action: Mouse pressed left at (730, 421)
Screenshot: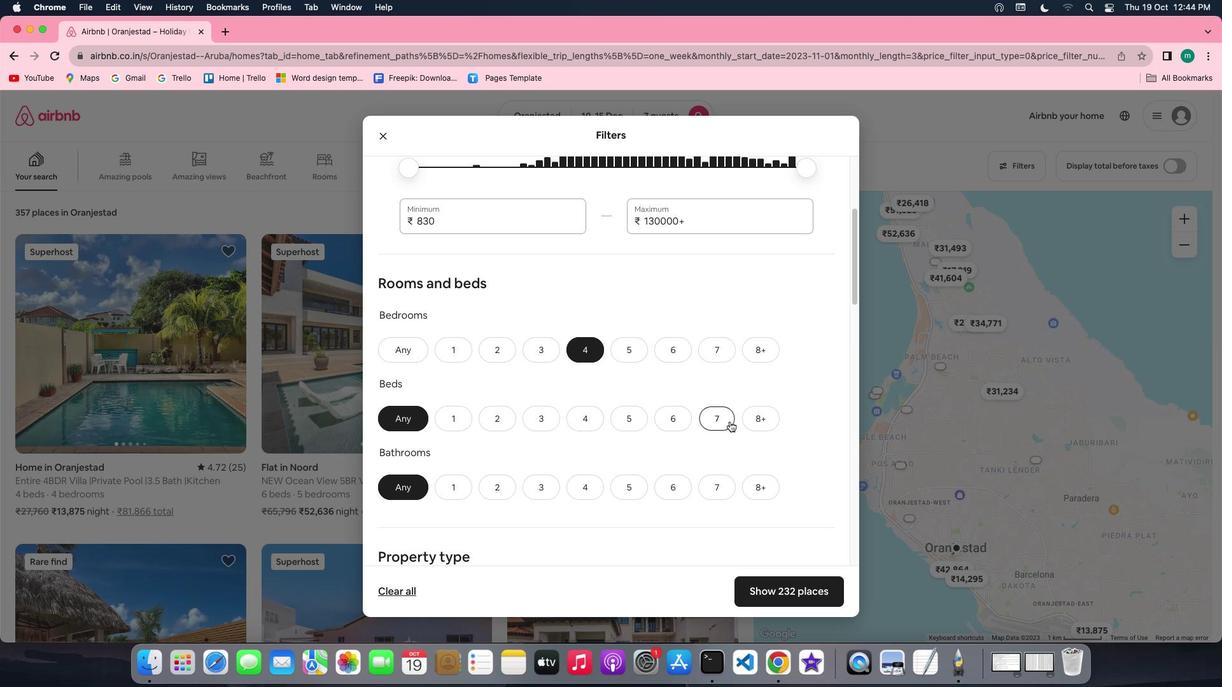 
Action: Mouse moved to (578, 481)
Screenshot: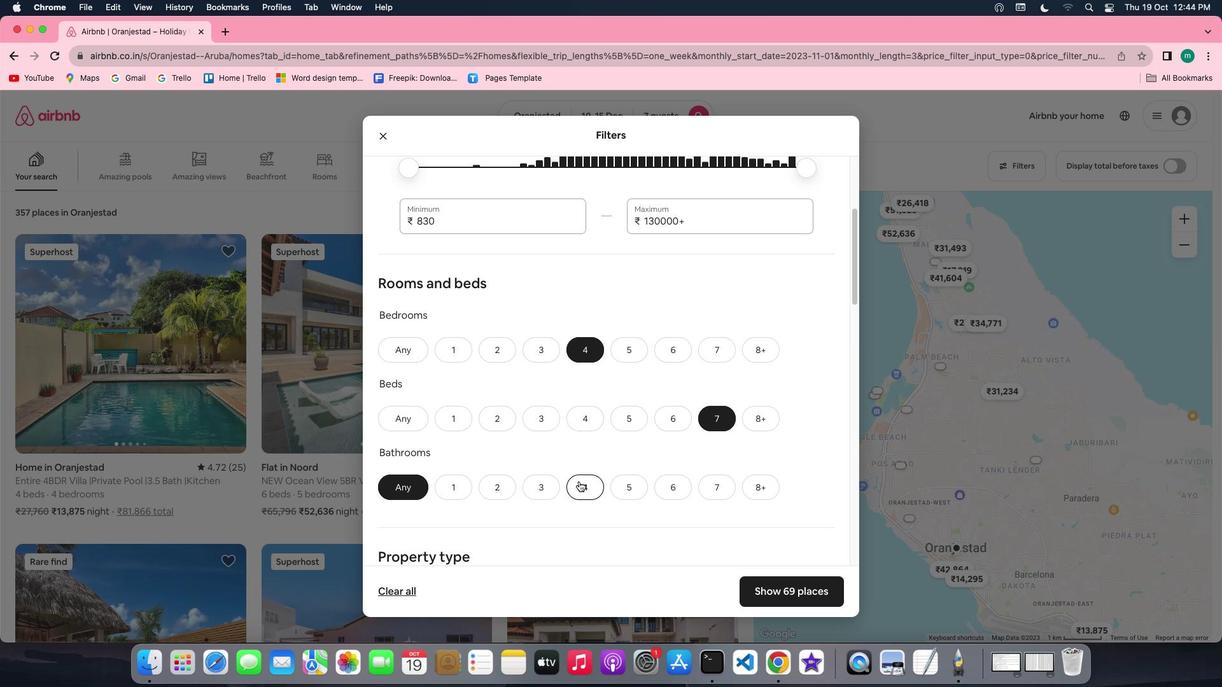 
Action: Mouse pressed left at (578, 481)
Screenshot: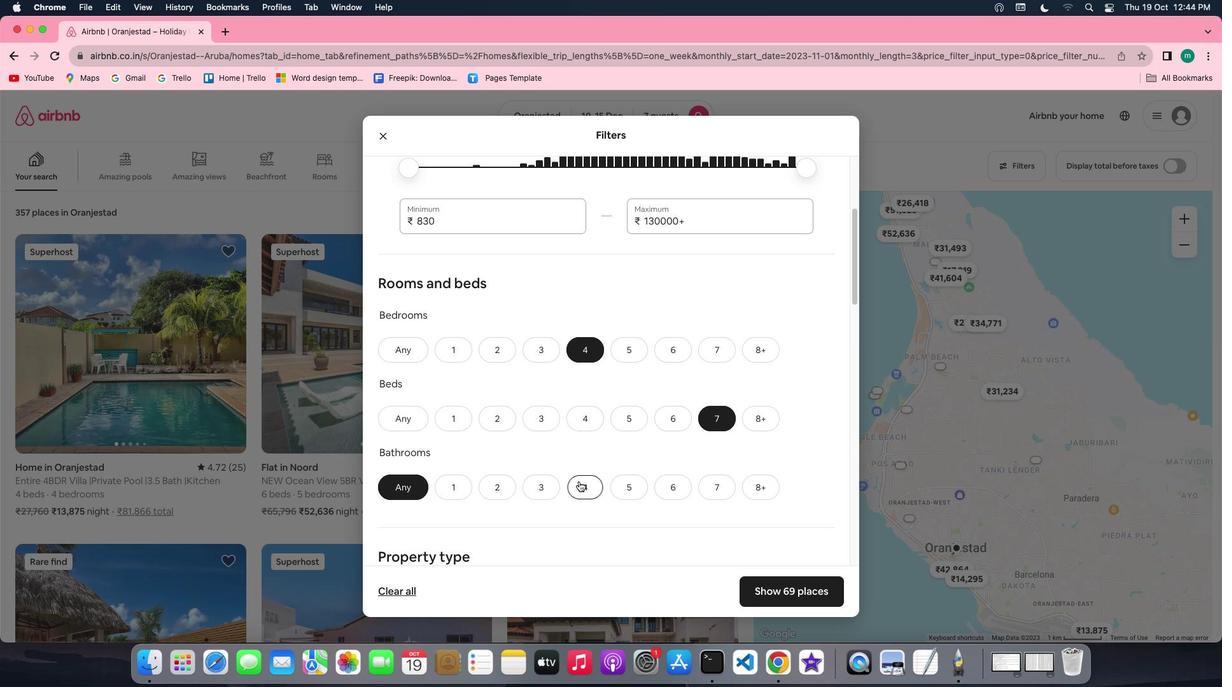 
Action: Mouse moved to (672, 468)
Screenshot: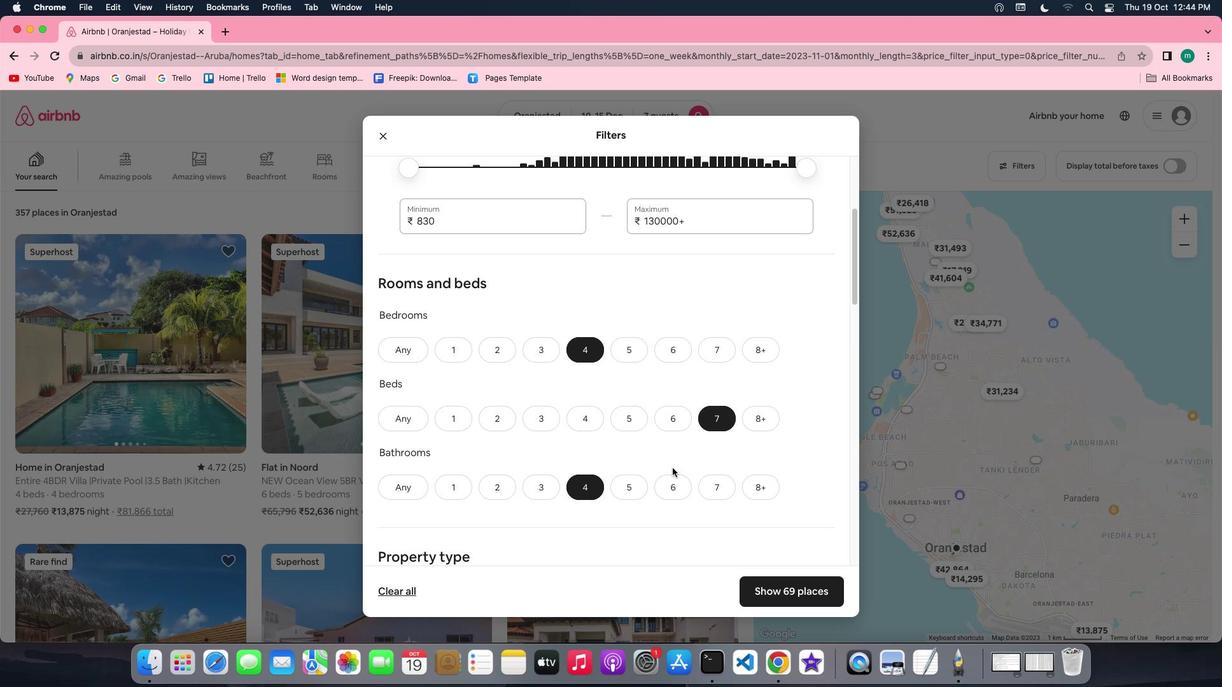 
Action: Mouse scrolled (672, 468) with delta (0, 0)
Screenshot: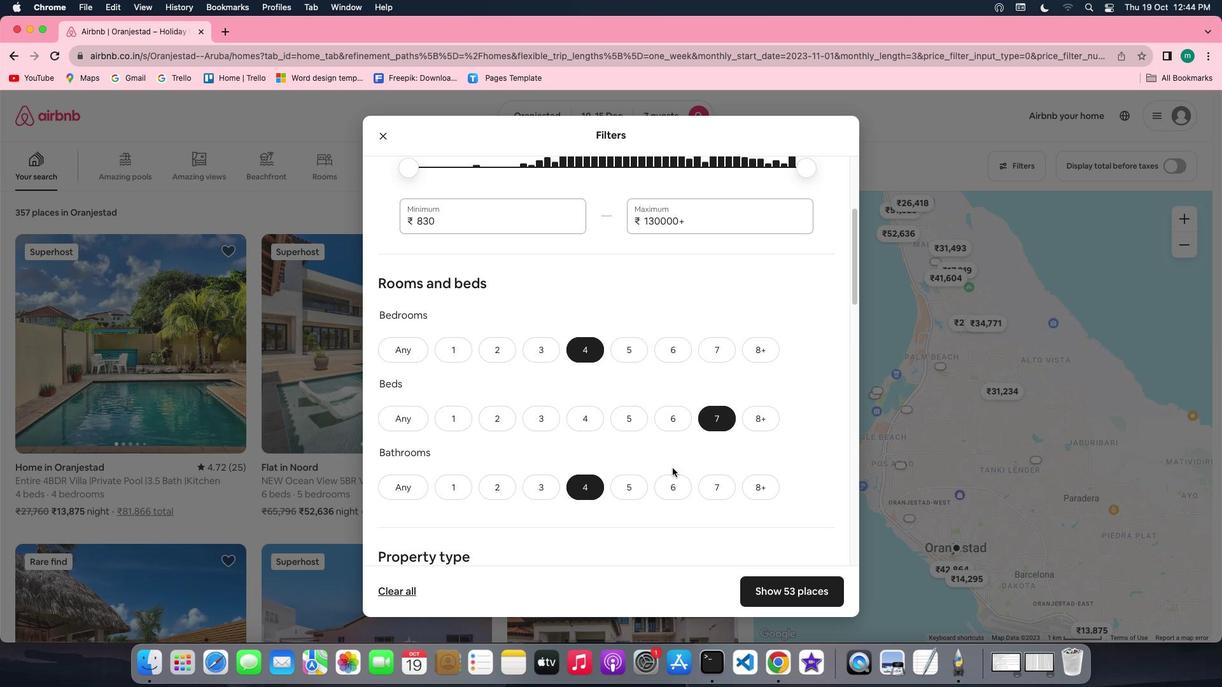 
Action: Mouse scrolled (672, 468) with delta (0, 0)
Screenshot: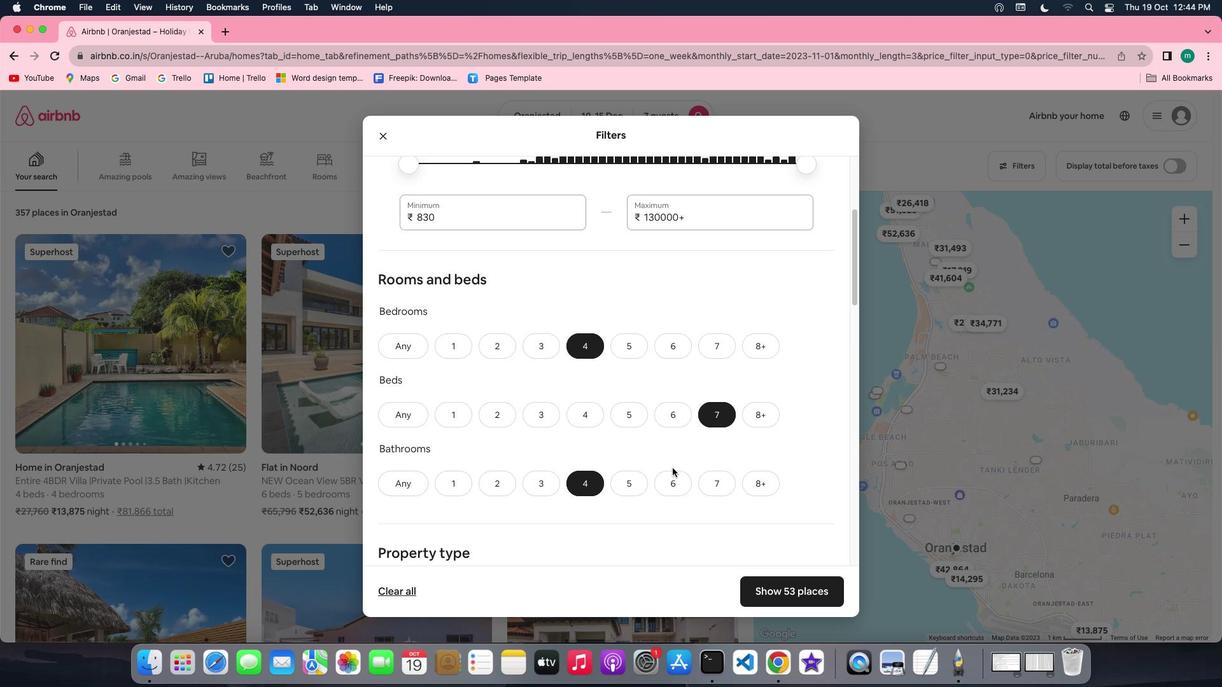 
Action: Mouse scrolled (672, 468) with delta (0, 0)
Screenshot: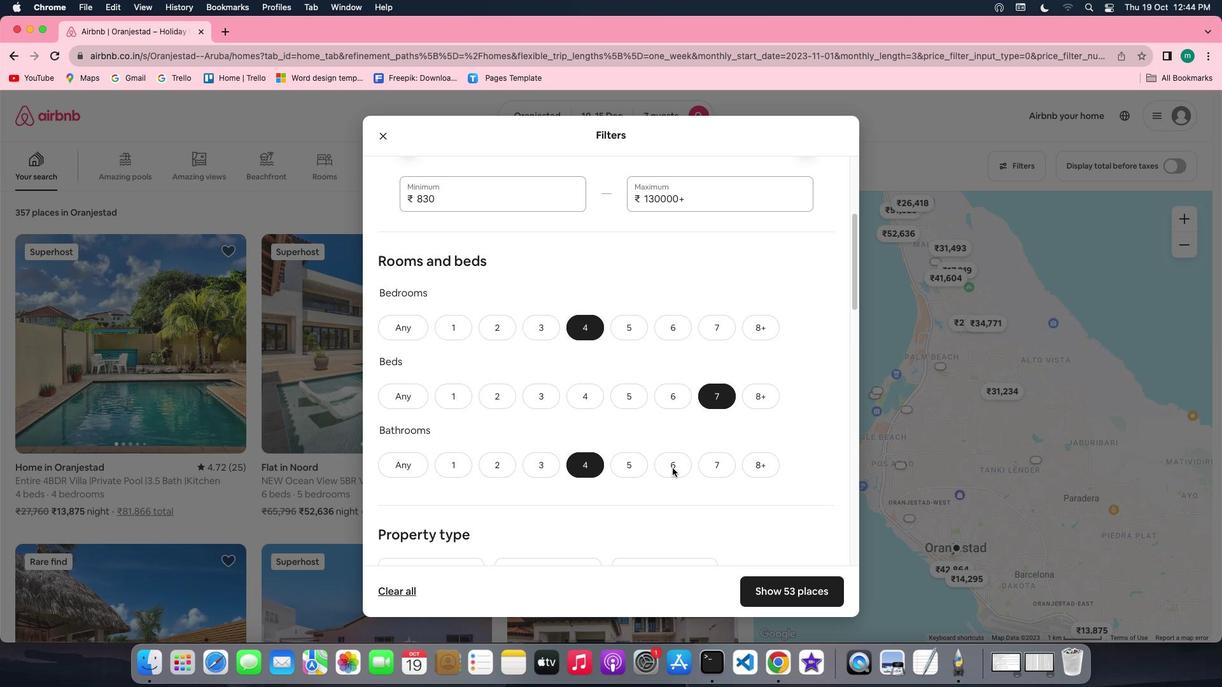 
Action: Mouse scrolled (672, 468) with delta (0, 0)
Screenshot: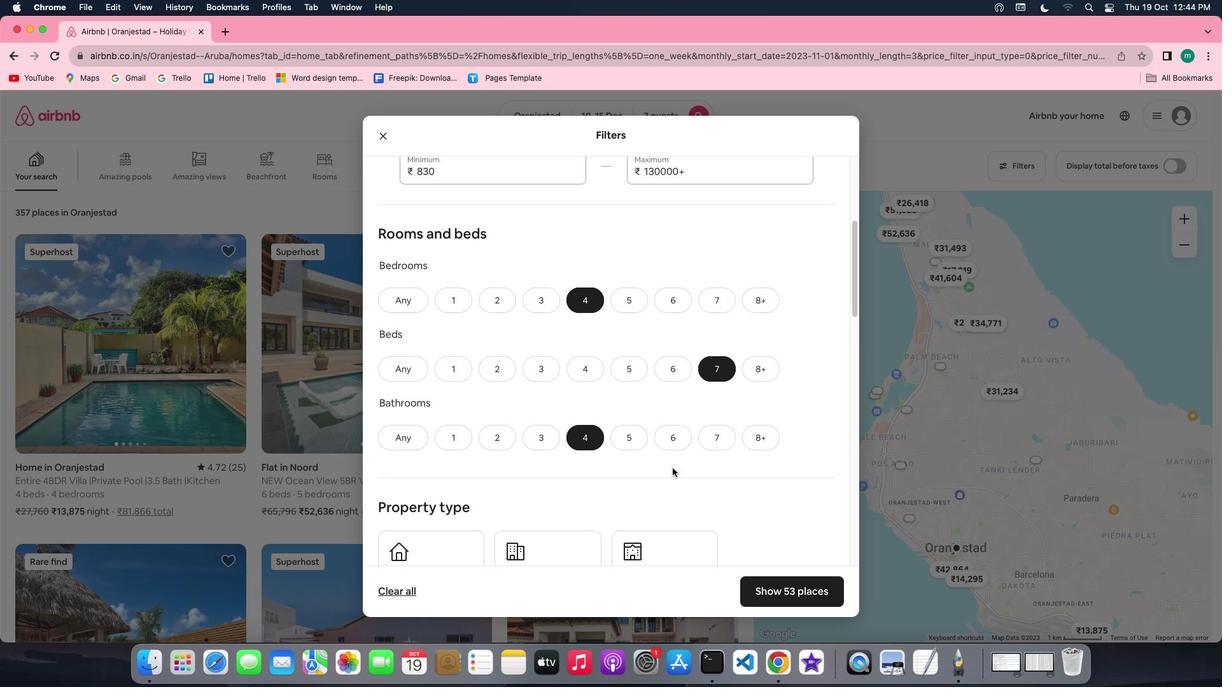 
Action: Mouse scrolled (672, 468) with delta (0, 0)
Screenshot: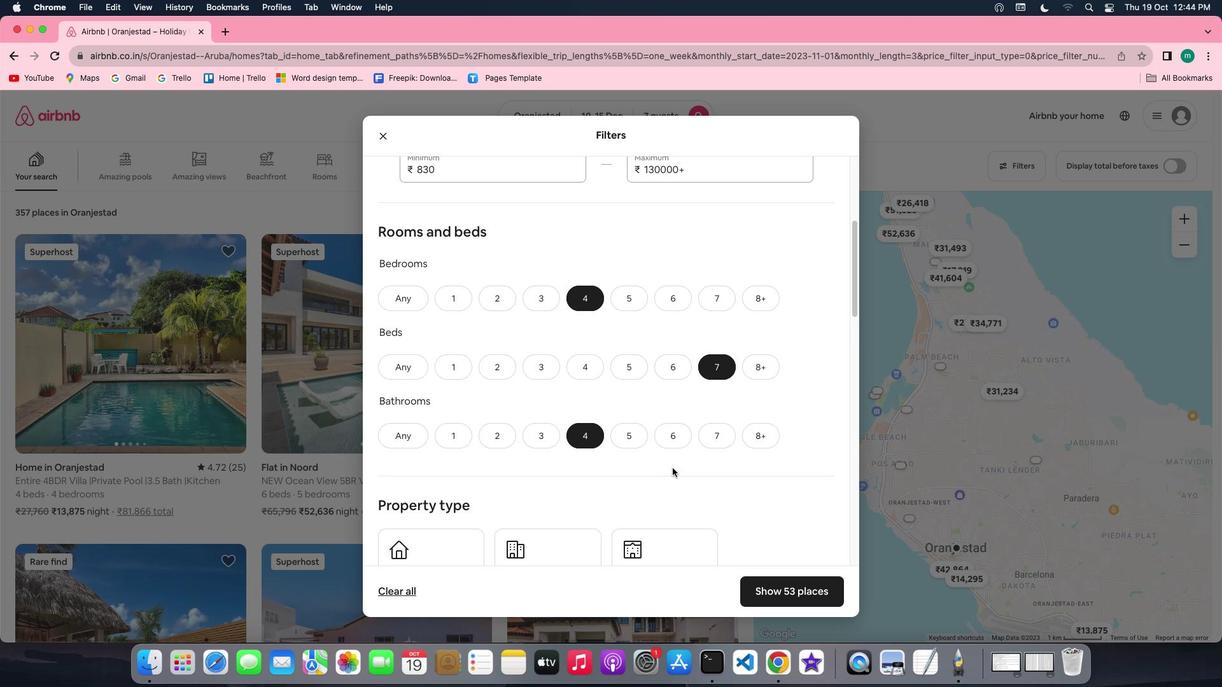 
Action: Mouse scrolled (672, 468) with delta (0, 0)
Screenshot: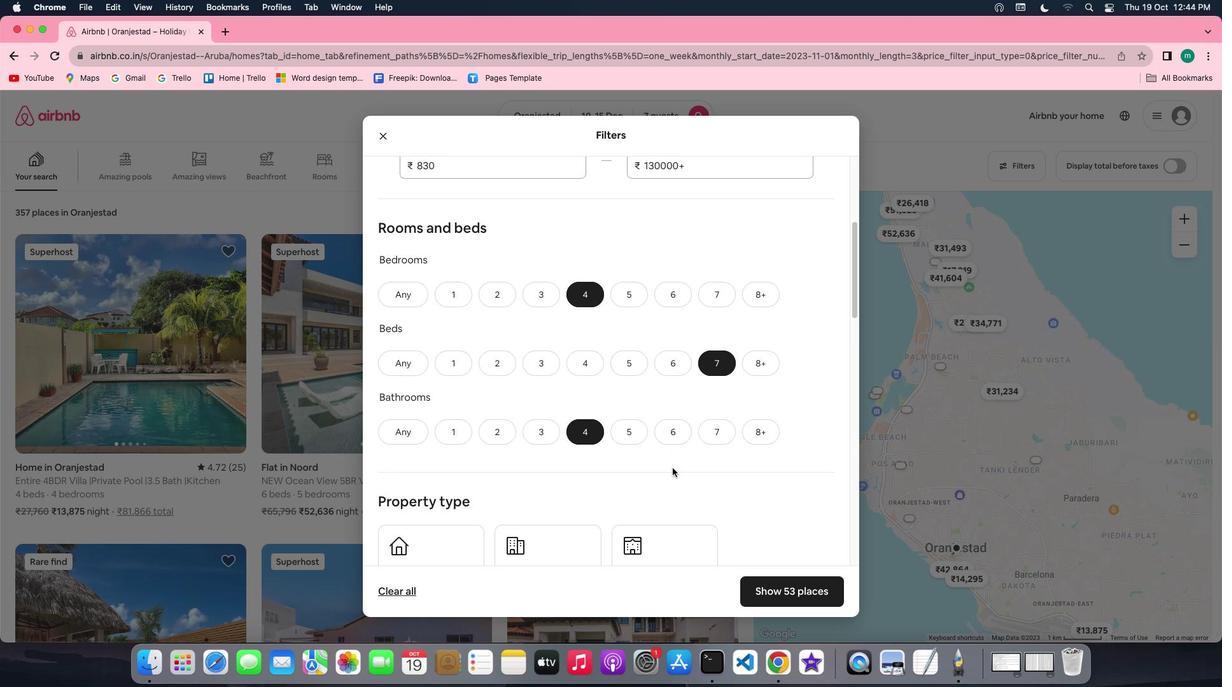 
Action: Mouse scrolled (672, 468) with delta (0, 0)
Screenshot: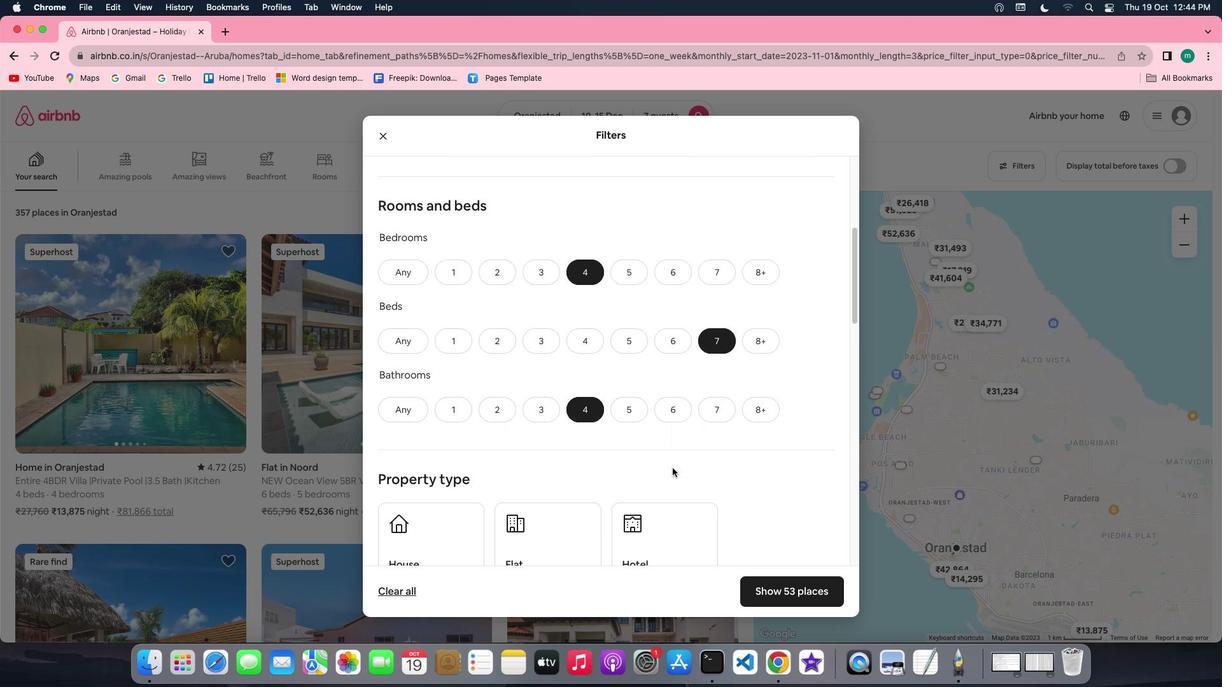 
Action: Mouse scrolled (672, 468) with delta (0, 0)
Screenshot: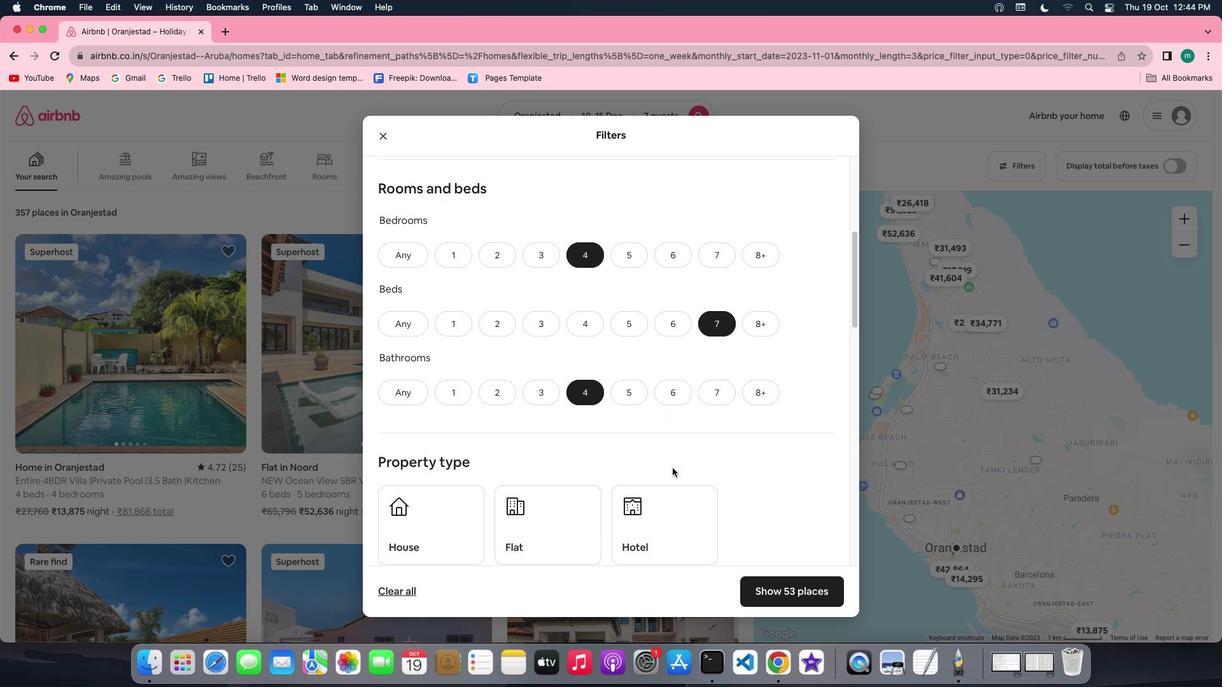 
Action: Mouse scrolled (672, 468) with delta (0, 0)
Screenshot: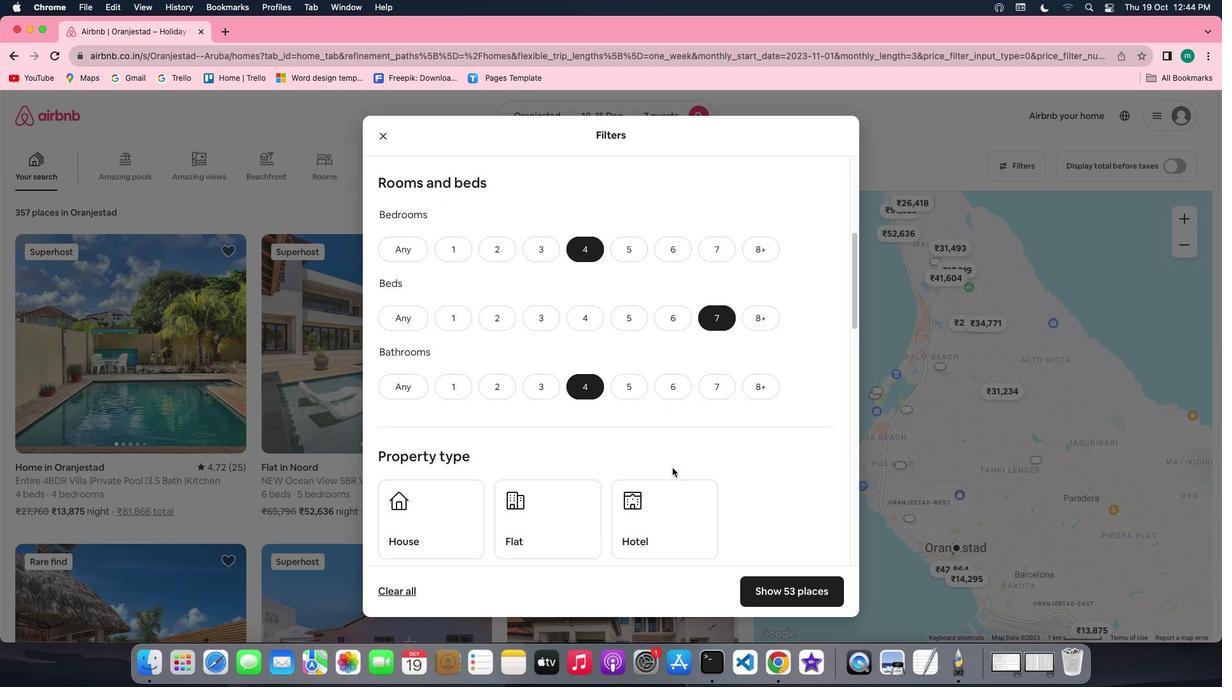 
Action: Mouse scrolled (672, 468) with delta (0, 0)
Screenshot: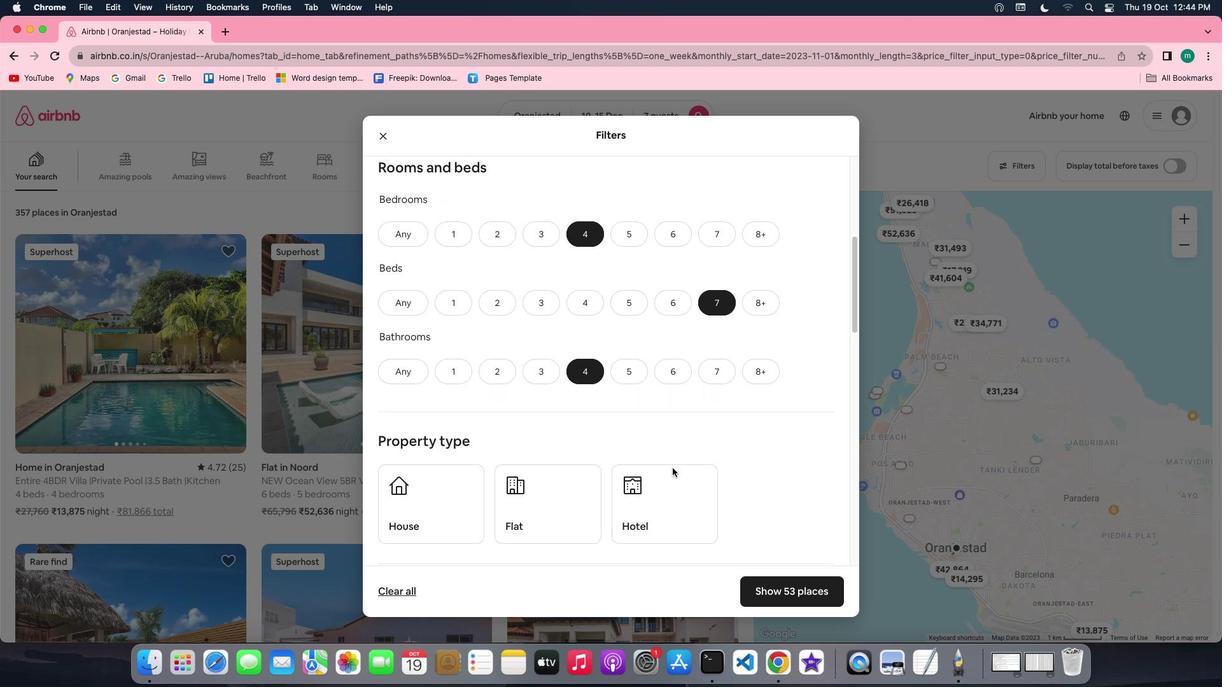 
Action: Mouse scrolled (672, 468) with delta (0, 0)
Screenshot: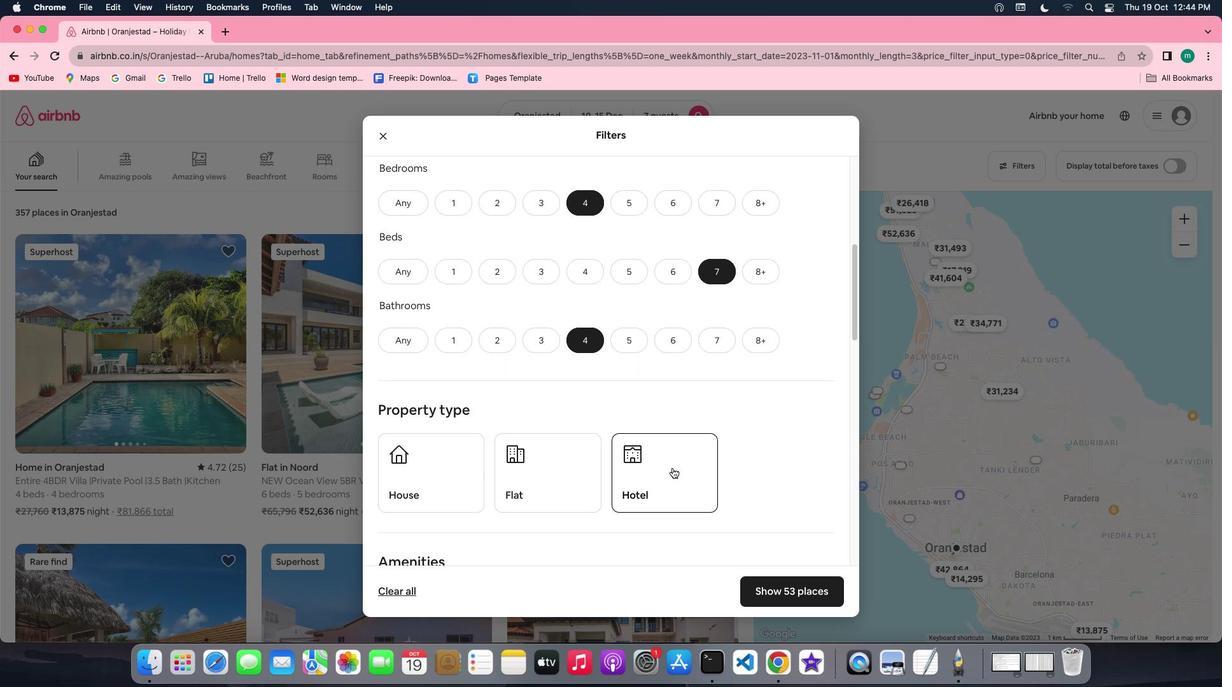 
Action: Mouse scrolled (672, 468) with delta (0, 0)
Screenshot: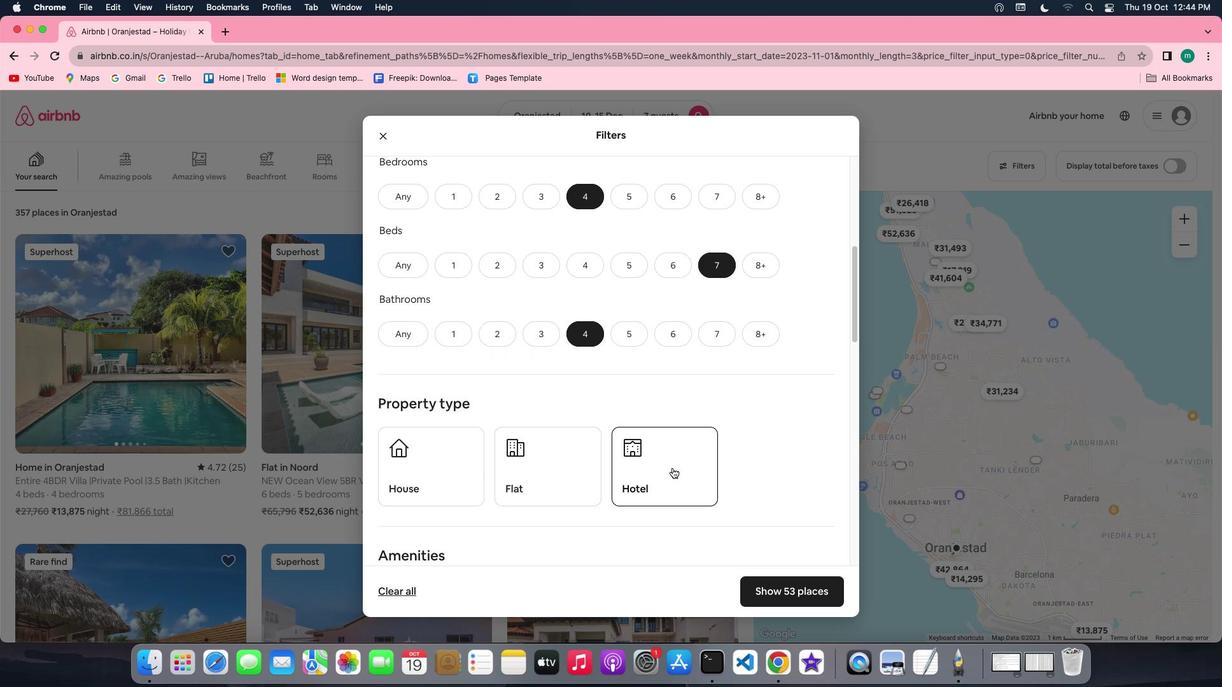 
Action: Mouse scrolled (672, 468) with delta (0, 0)
Screenshot: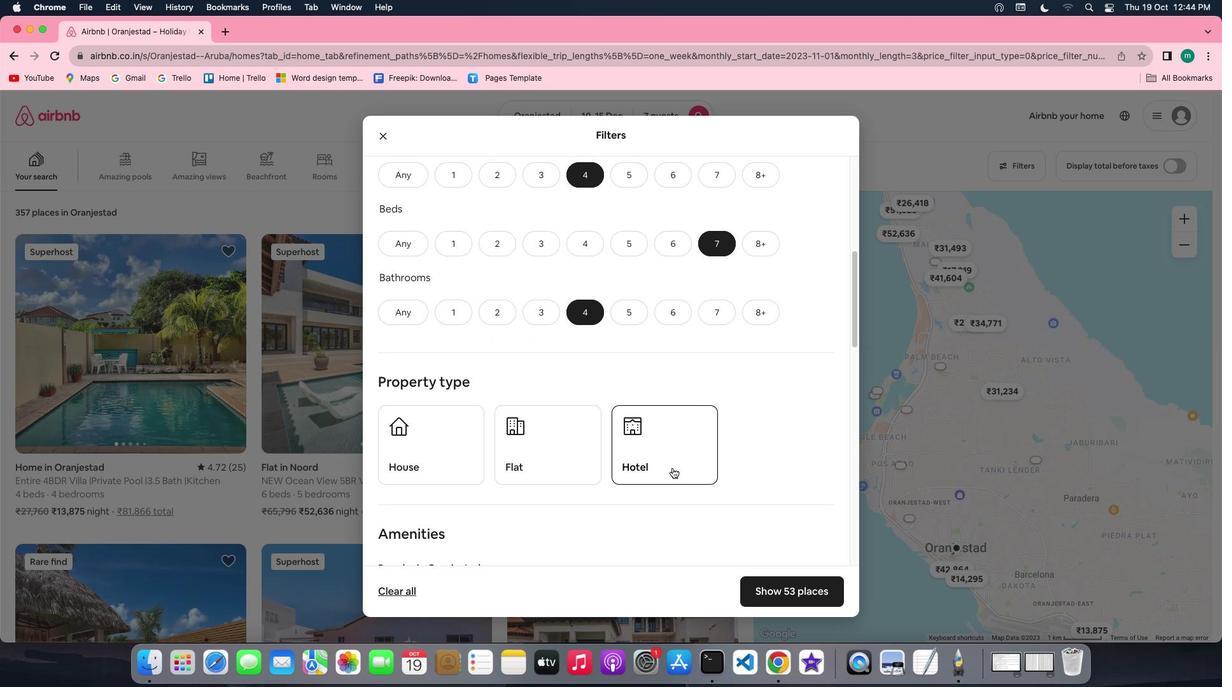 
Action: Mouse scrolled (672, 468) with delta (0, 0)
Screenshot: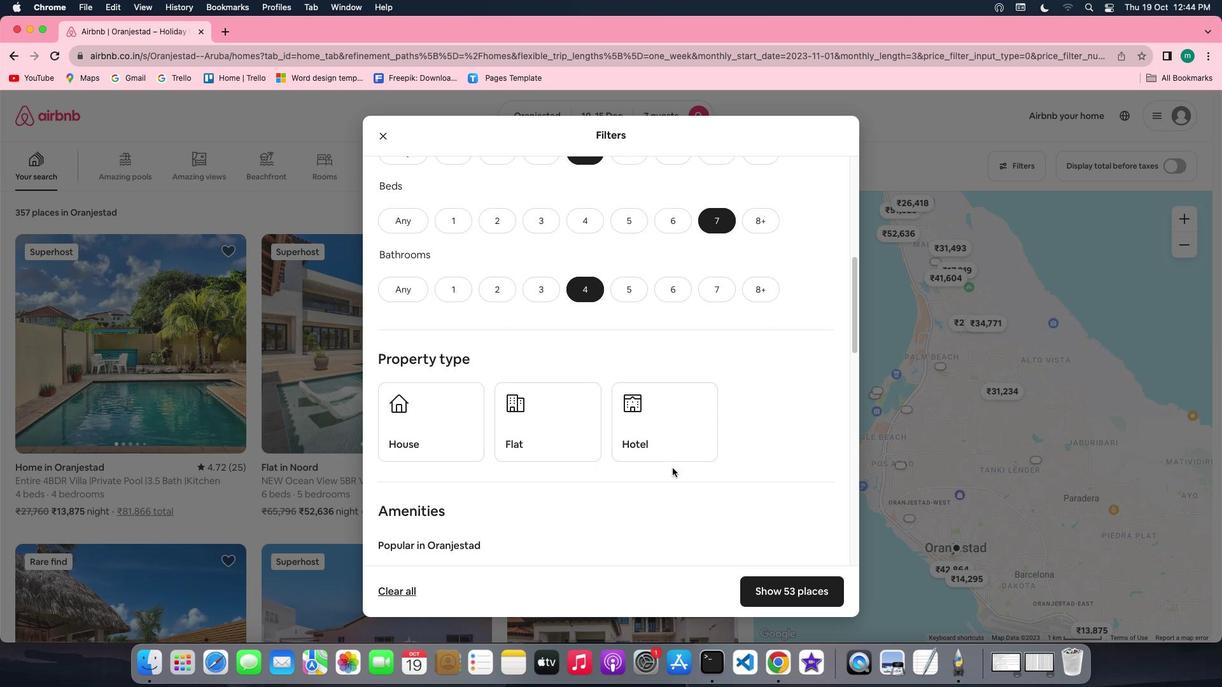 
Action: Mouse scrolled (672, 468) with delta (0, 0)
Screenshot: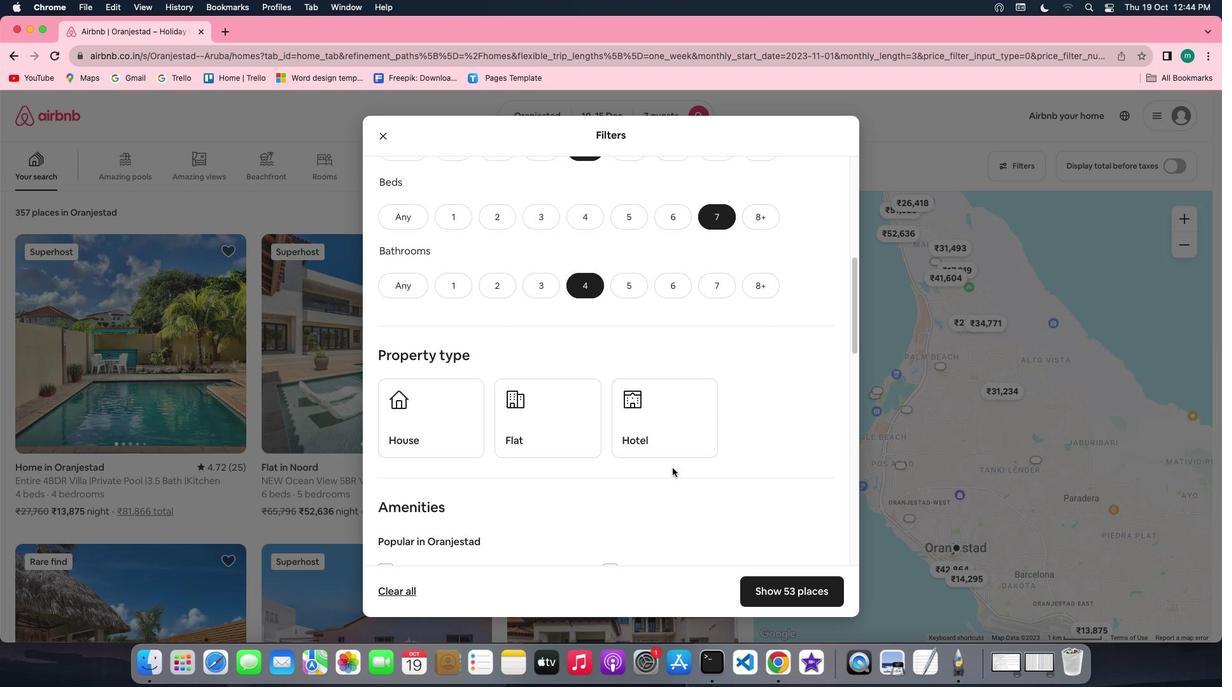 
Action: Mouse scrolled (672, 468) with delta (0, 0)
Screenshot: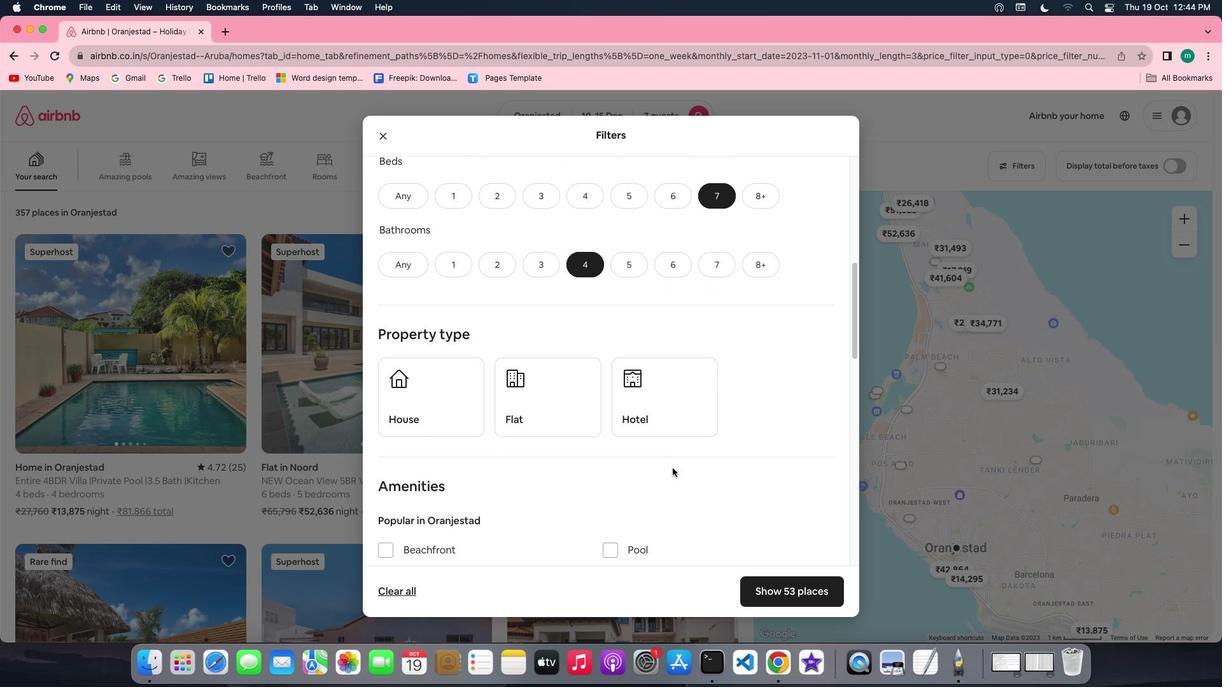 
Action: Mouse scrolled (672, 468) with delta (0, 0)
Screenshot: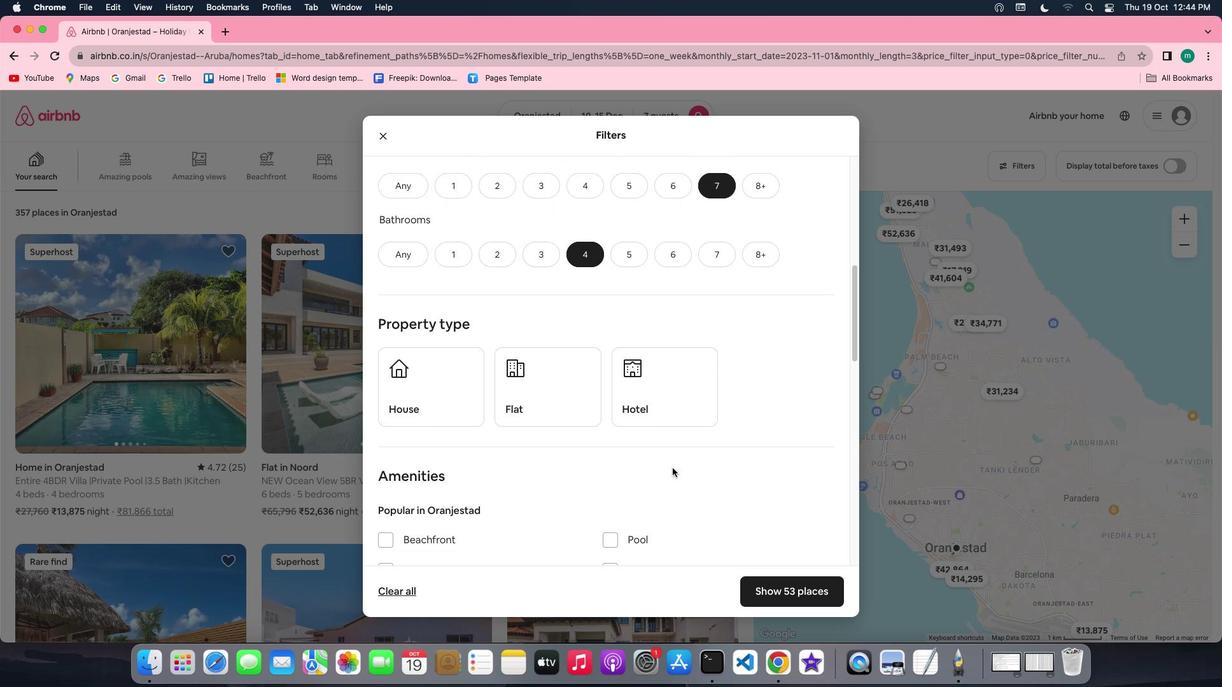 
Action: Mouse scrolled (672, 468) with delta (0, 0)
Screenshot: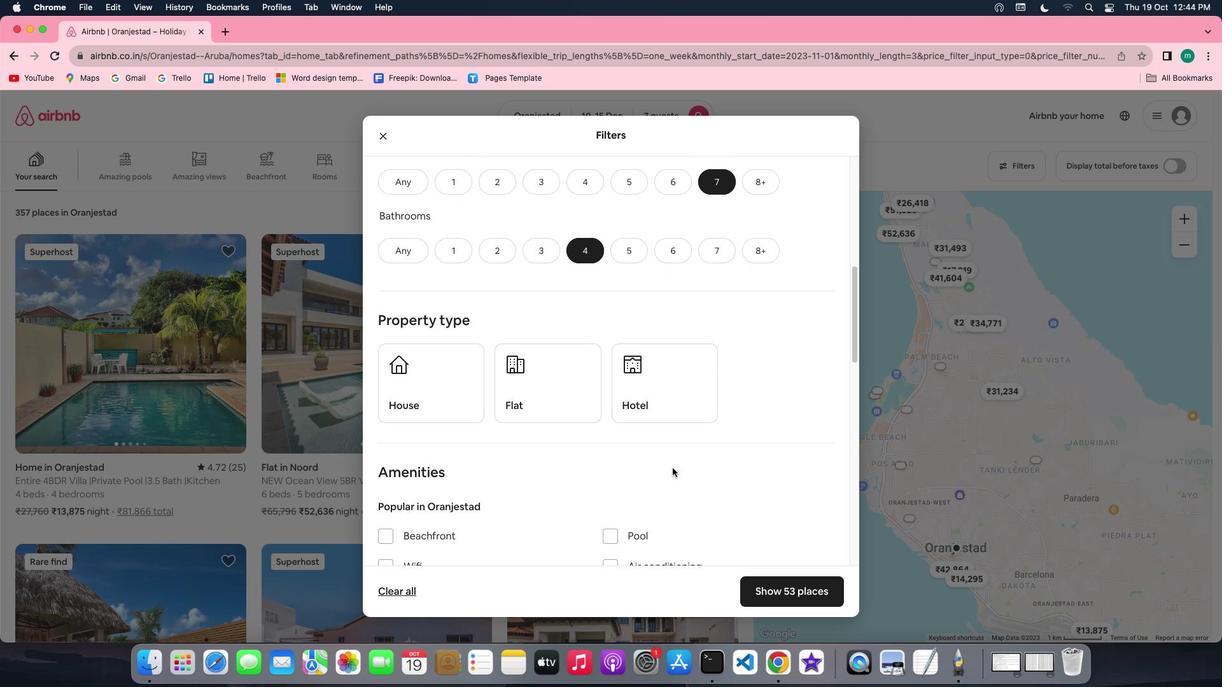
Action: Mouse scrolled (672, 468) with delta (0, 0)
Screenshot: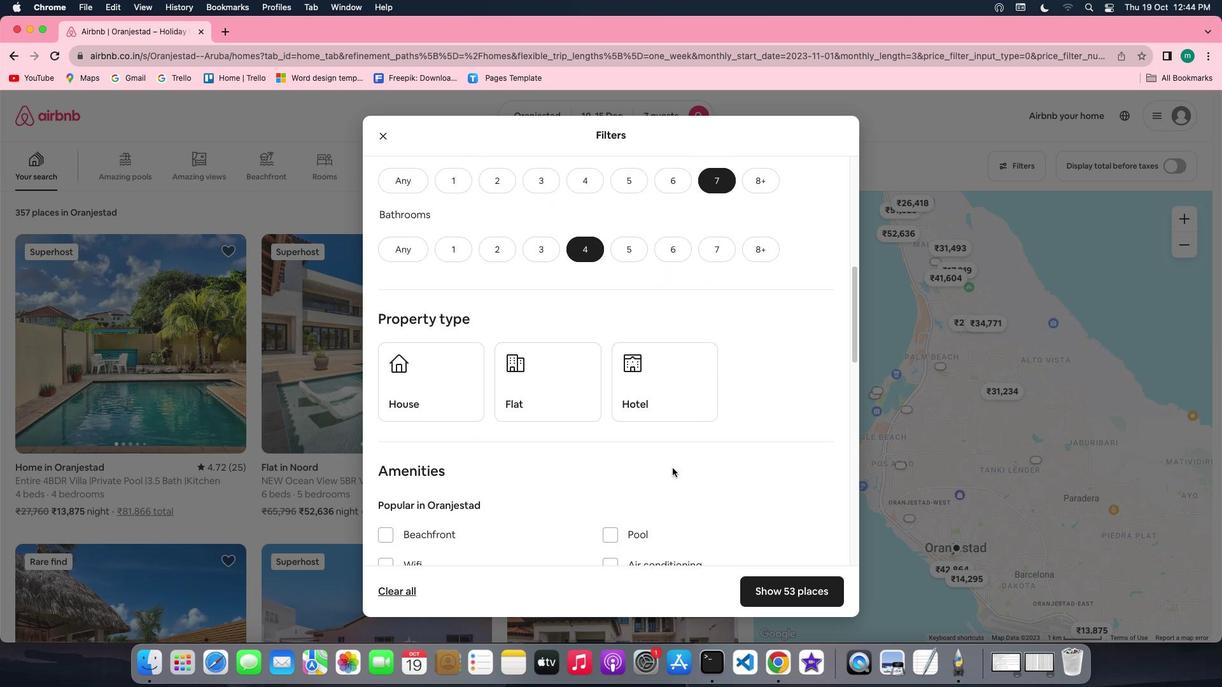 
Action: Mouse scrolled (672, 468) with delta (0, 0)
Screenshot: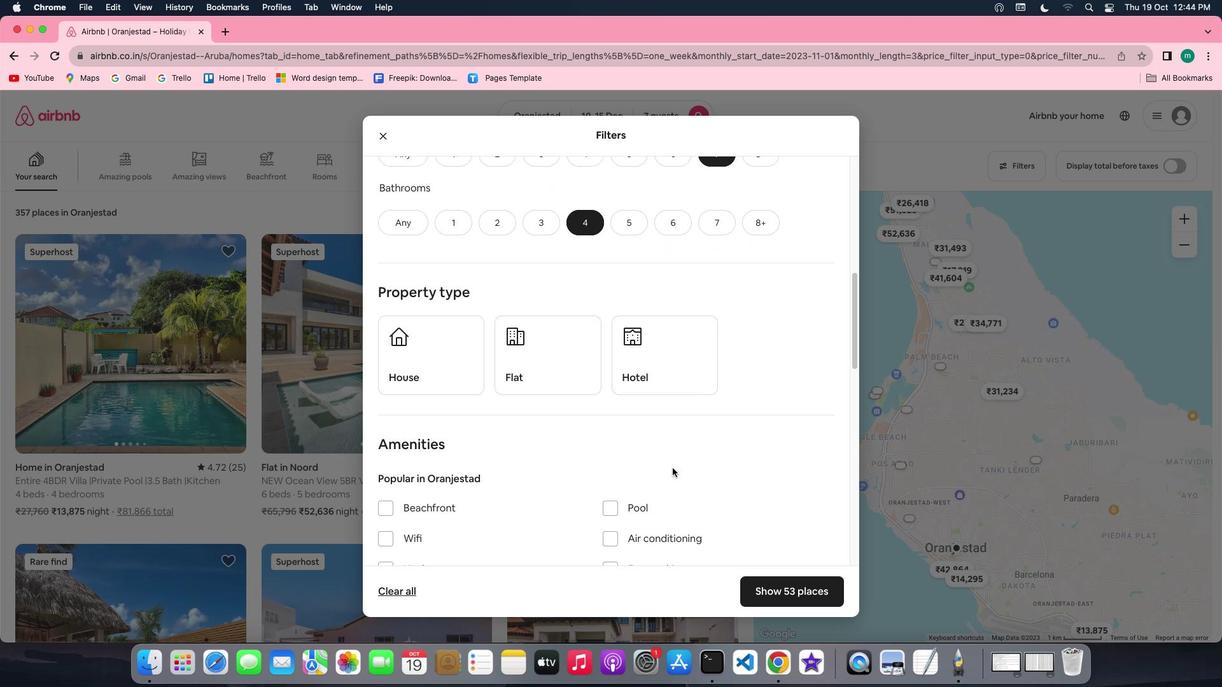 
Action: Mouse scrolled (672, 468) with delta (0, 0)
Screenshot: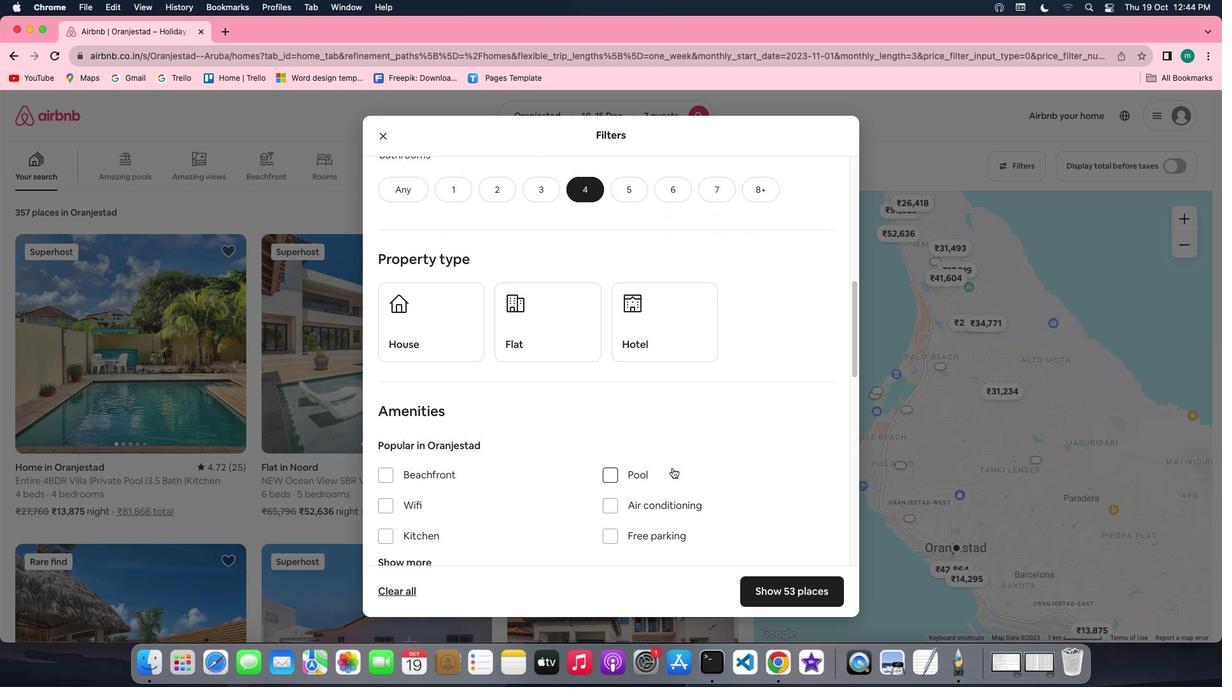 
Action: Mouse moved to (420, 318)
Screenshot: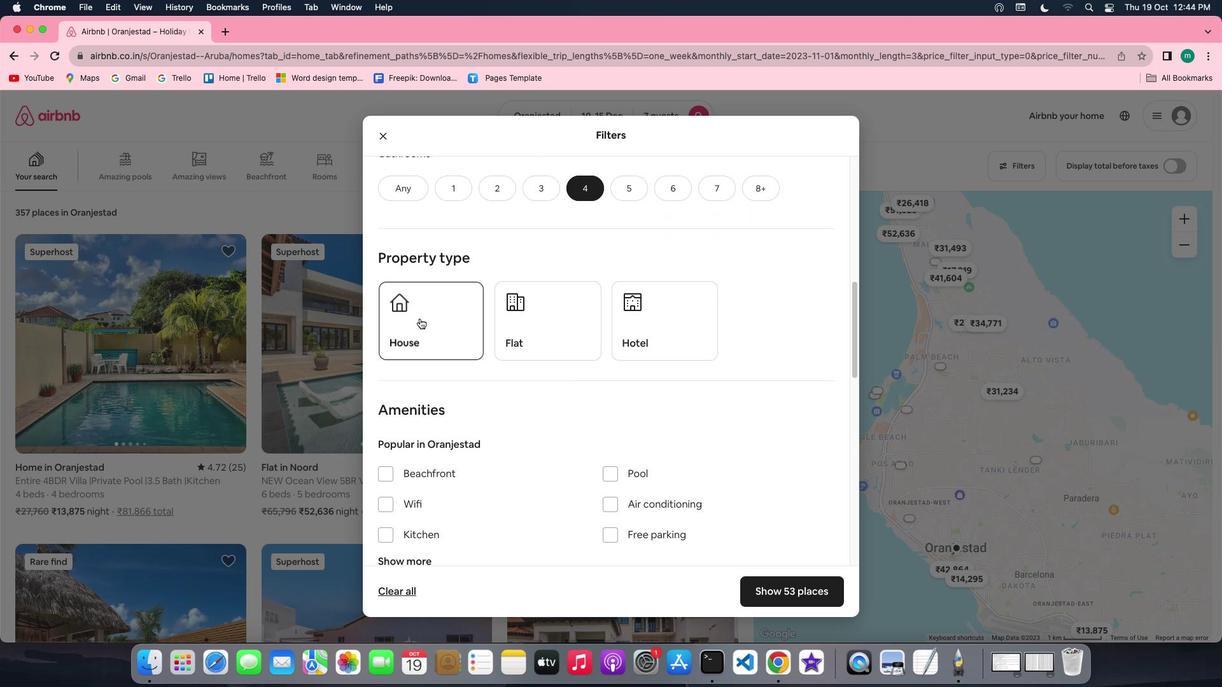 
Action: Mouse pressed left at (420, 318)
Screenshot: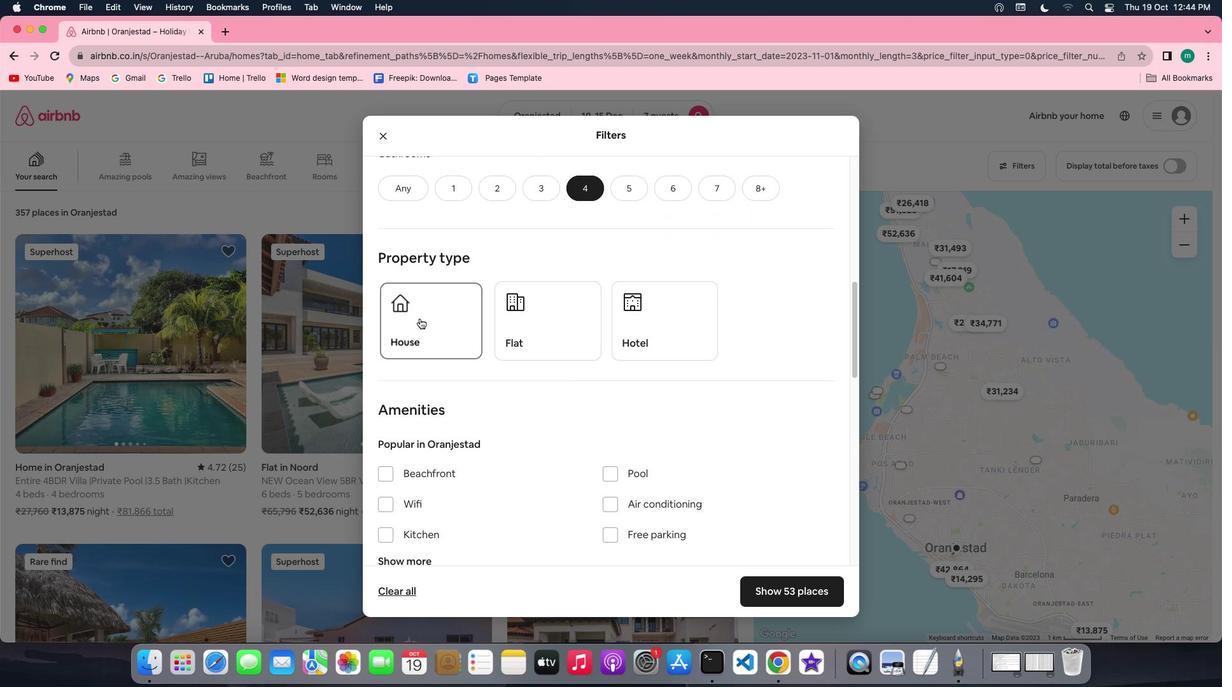 
Action: Mouse moved to (560, 376)
Screenshot: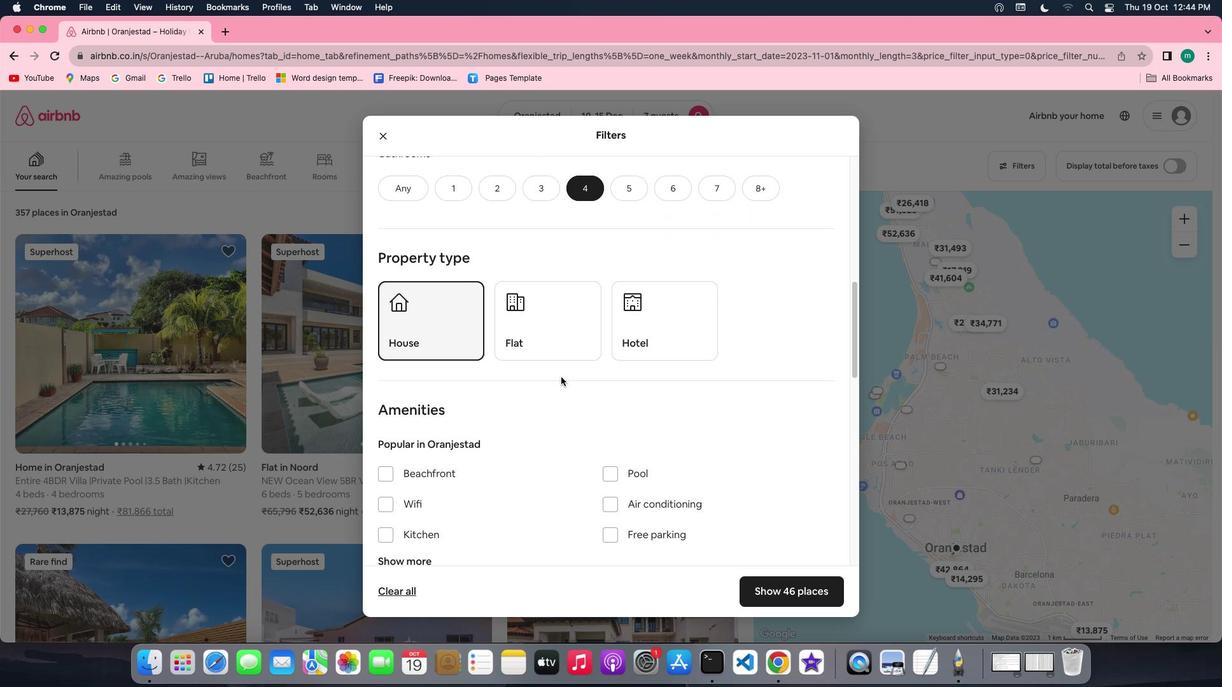 
Action: Mouse scrolled (560, 376) with delta (0, 0)
Screenshot: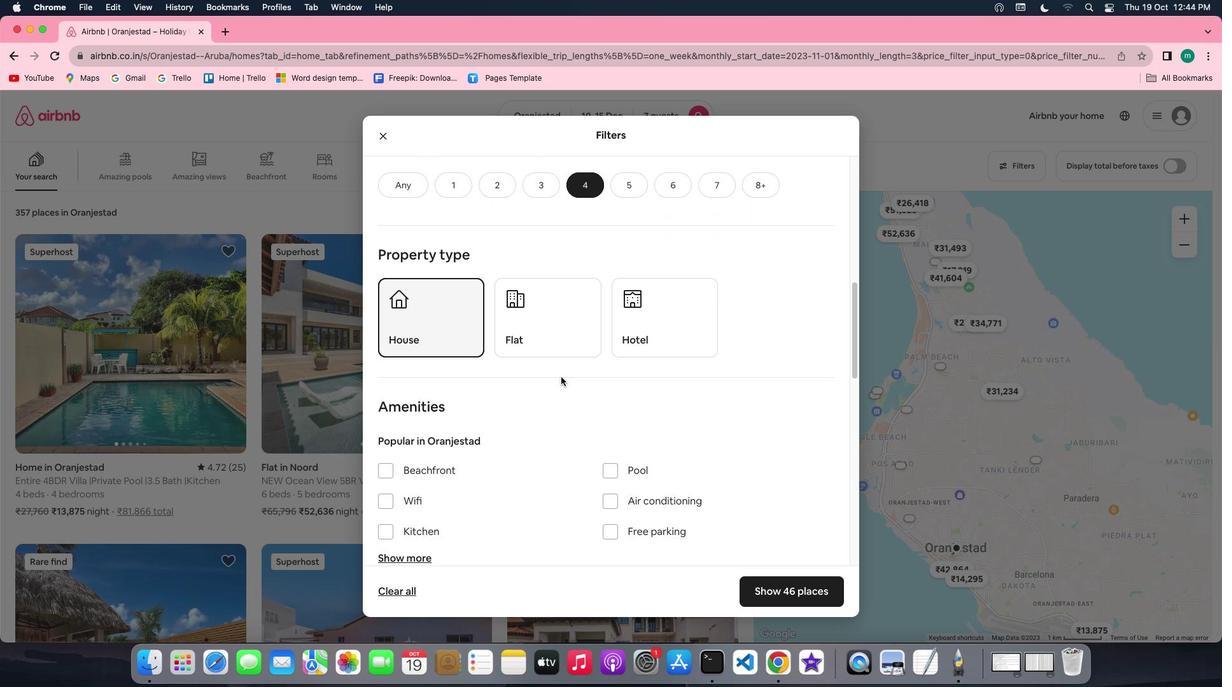 
Action: Mouse scrolled (560, 376) with delta (0, 0)
Screenshot: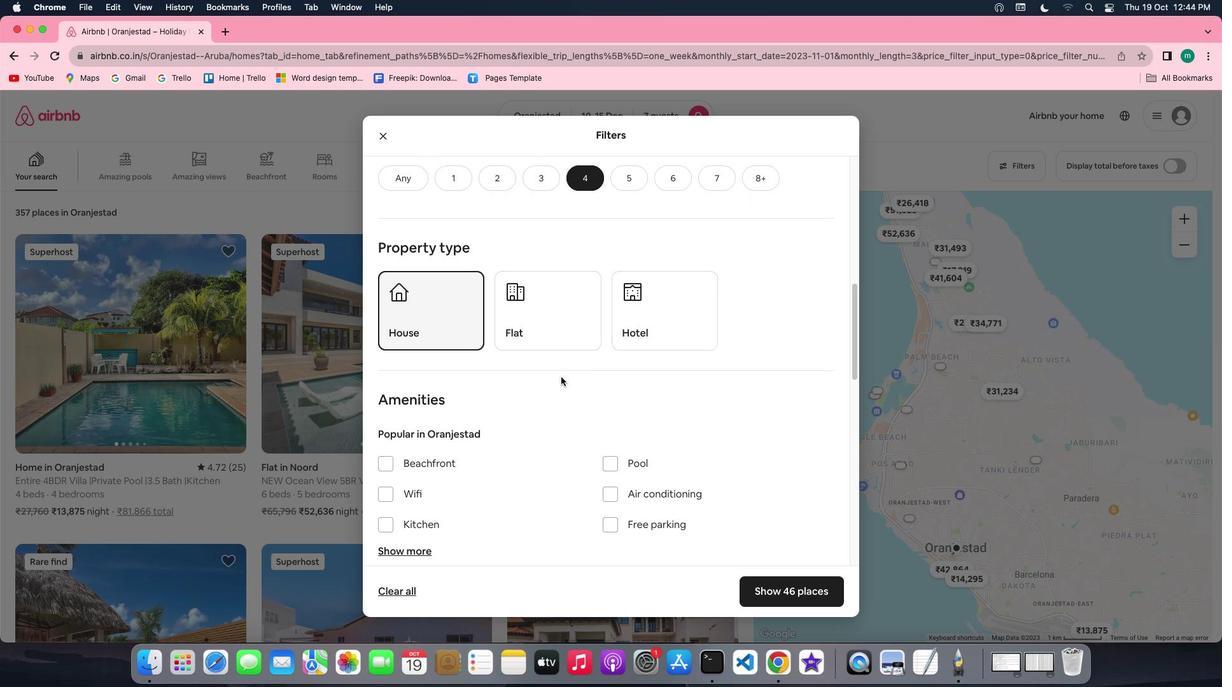
Action: Mouse scrolled (560, 376) with delta (0, -1)
Screenshot: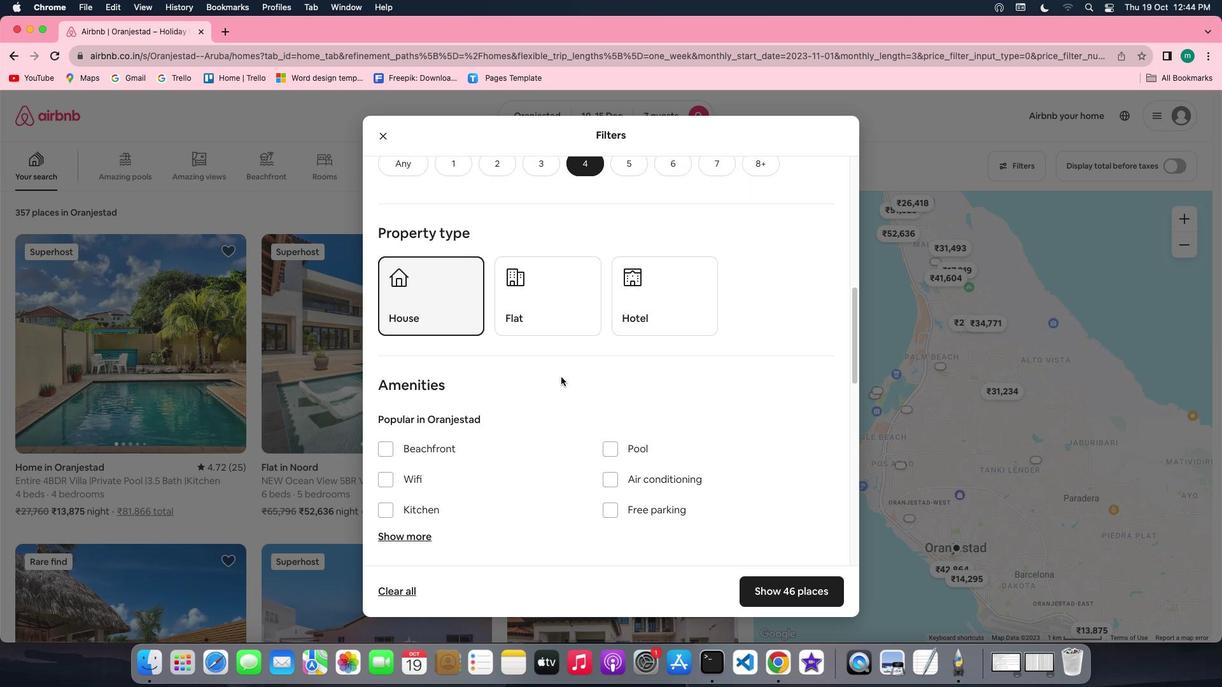 
Action: Mouse scrolled (560, 376) with delta (0, -1)
Screenshot: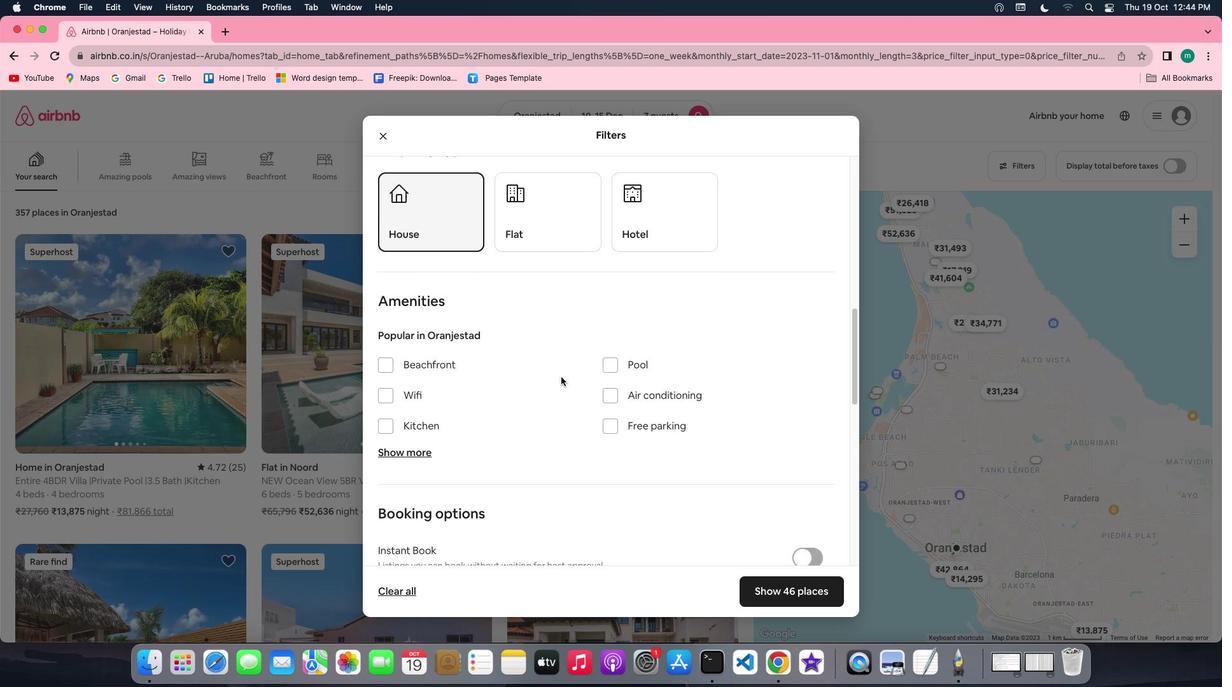 
Action: Mouse moved to (560, 376)
Screenshot: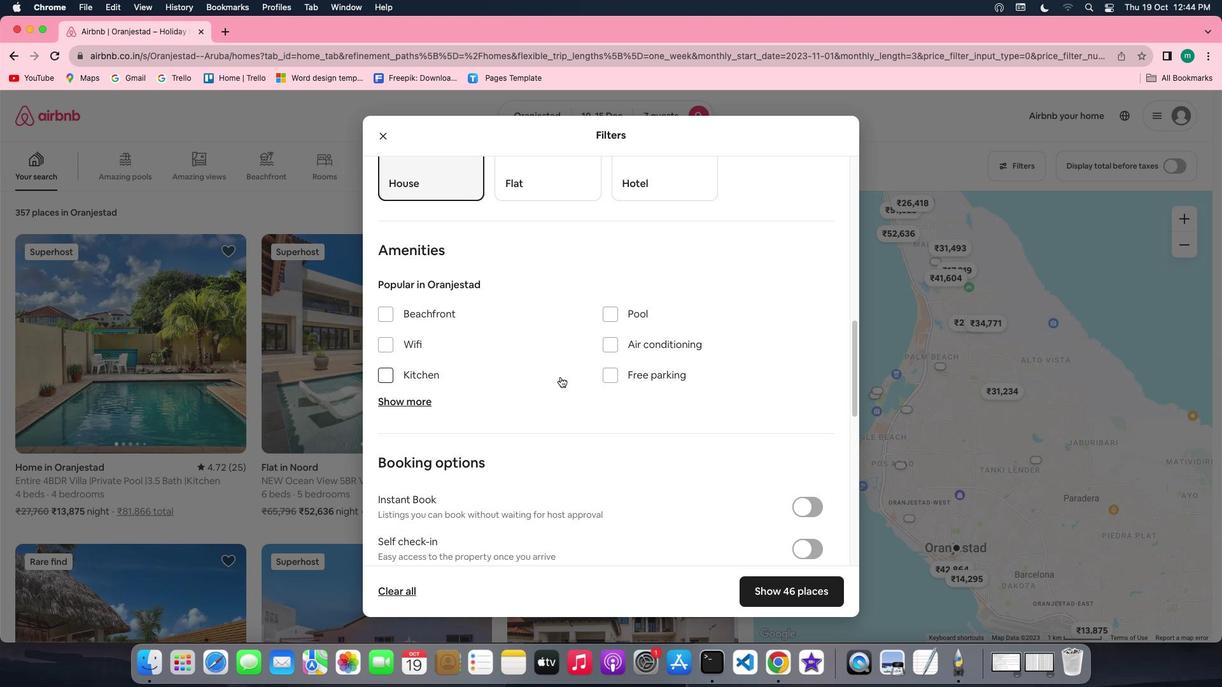 
Action: Mouse scrolled (560, 376) with delta (0, 0)
Screenshot: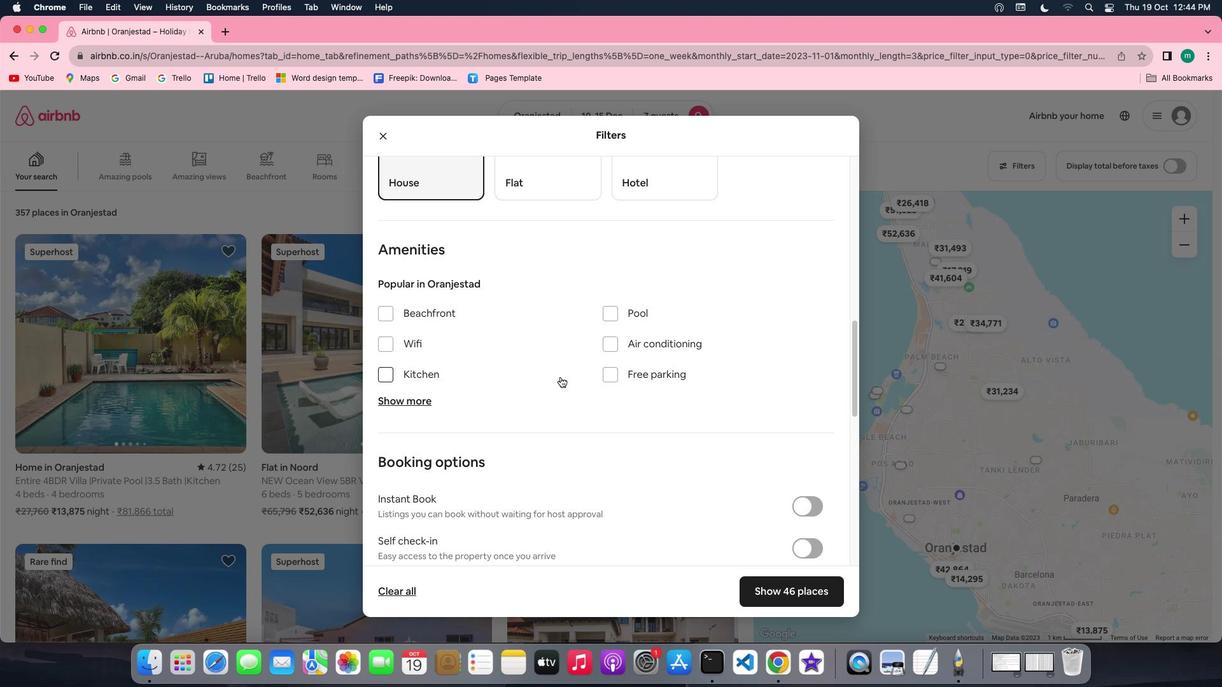 
Action: Mouse scrolled (560, 376) with delta (0, 0)
Screenshot: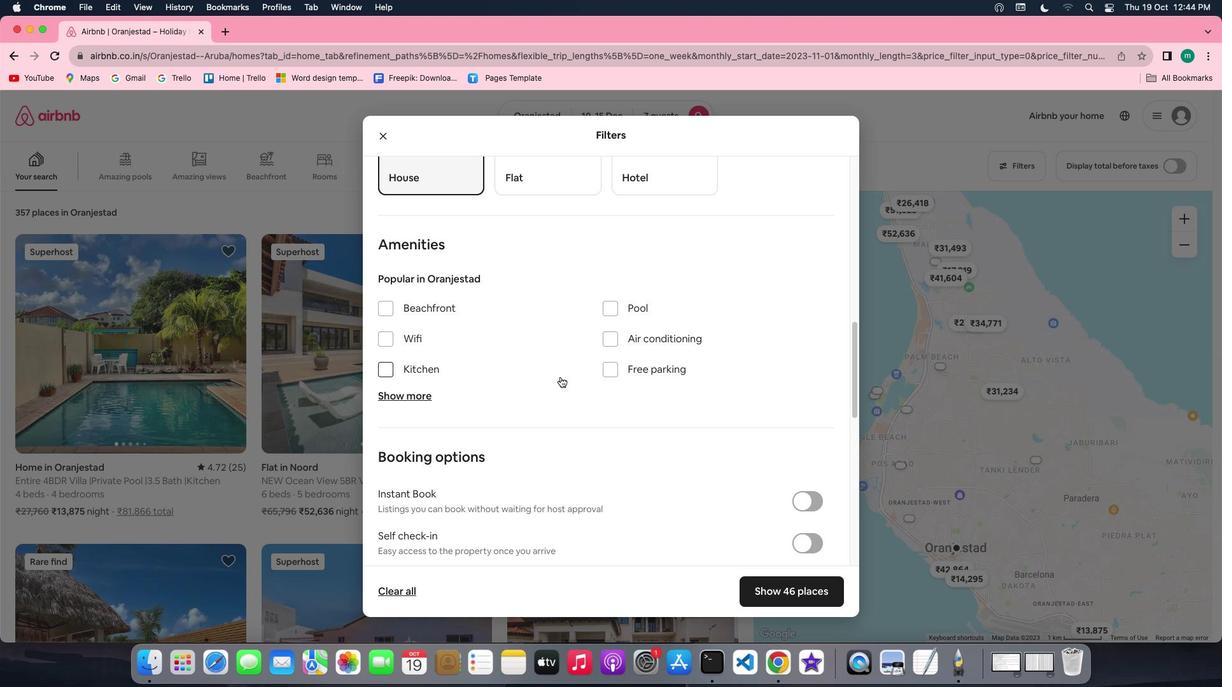 
Action: Mouse scrolled (560, 376) with delta (0, 0)
Screenshot: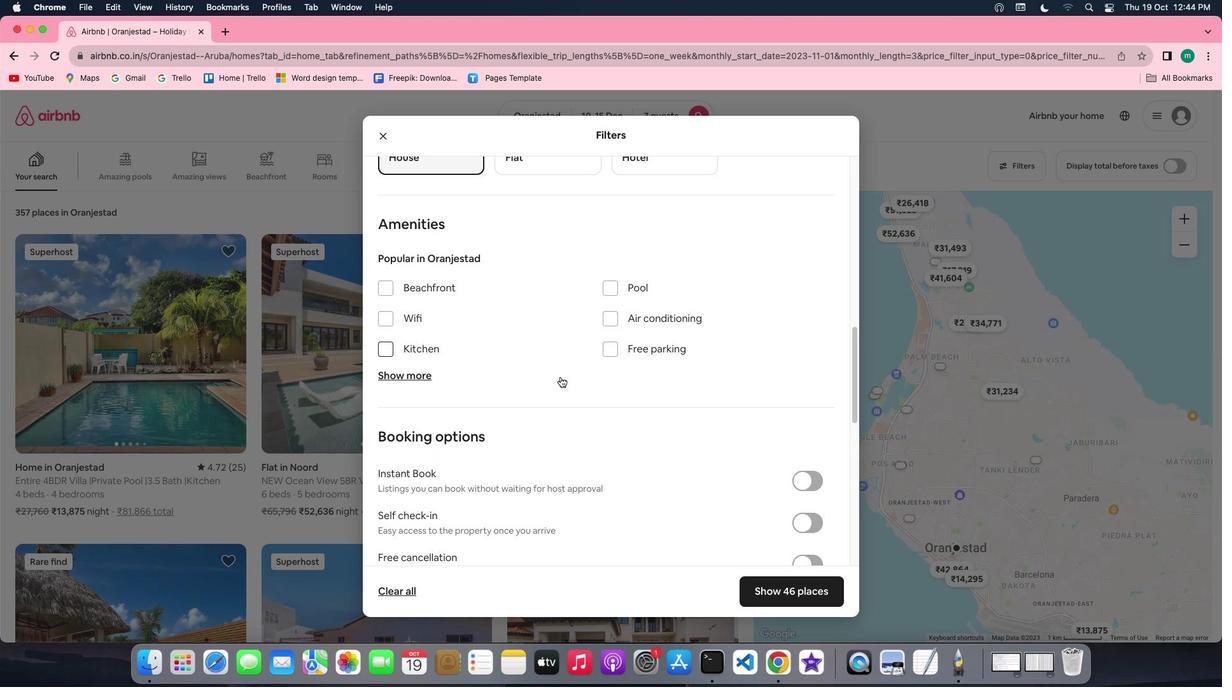 
Action: Mouse moved to (419, 309)
Screenshot: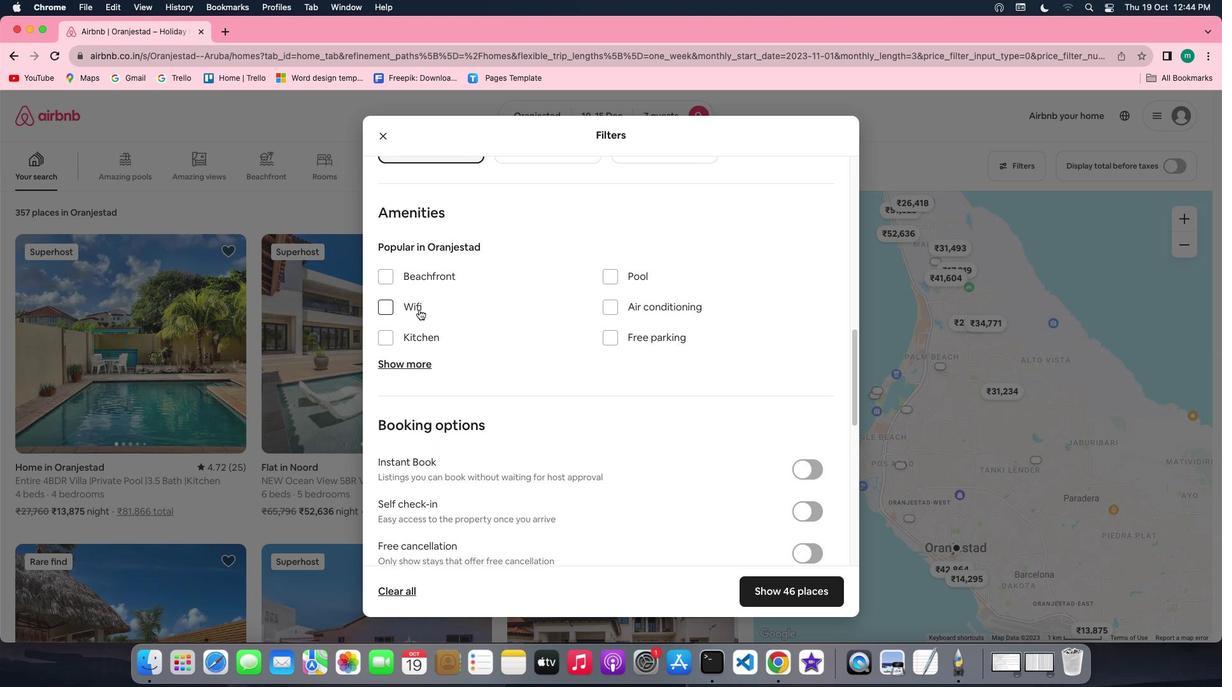
Action: Mouse pressed left at (419, 309)
Screenshot: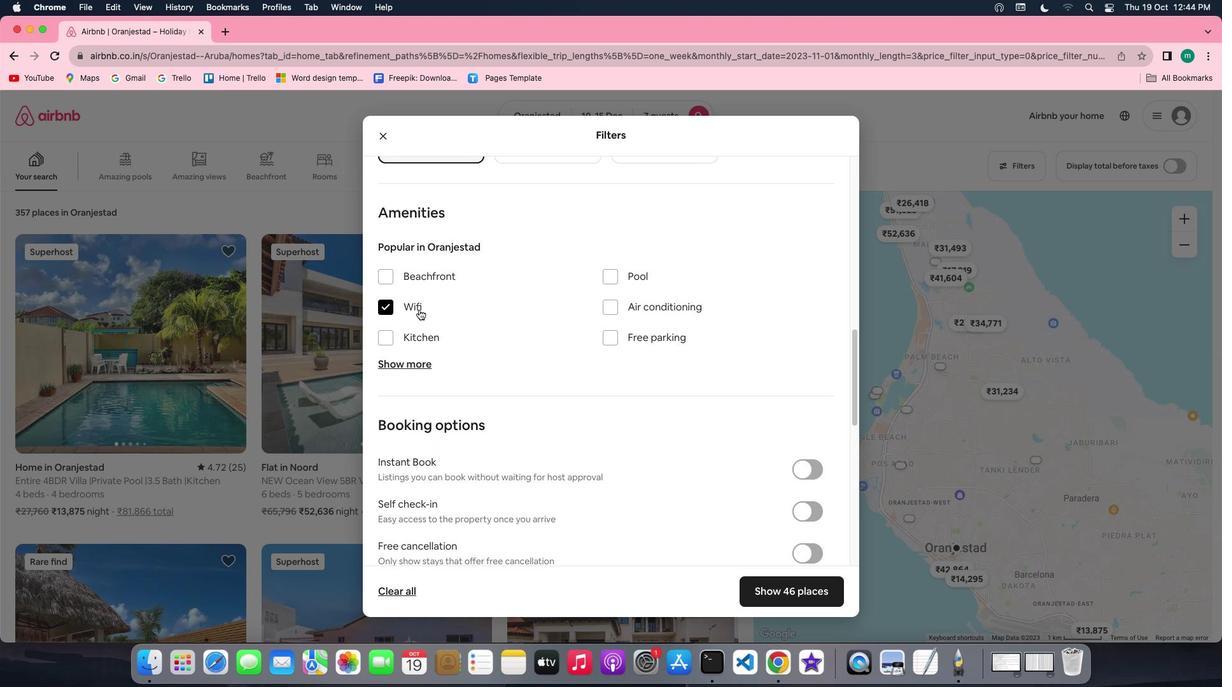 
Action: Mouse moved to (415, 366)
Screenshot: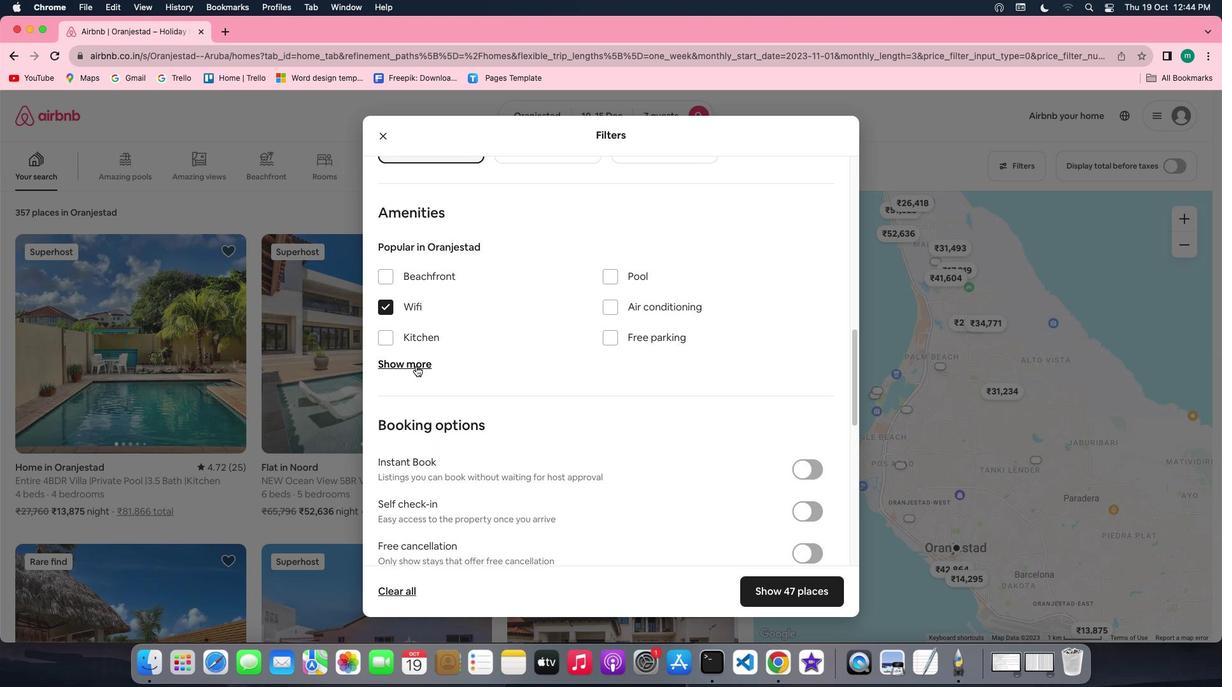 
Action: Mouse pressed left at (415, 366)
Screenshot: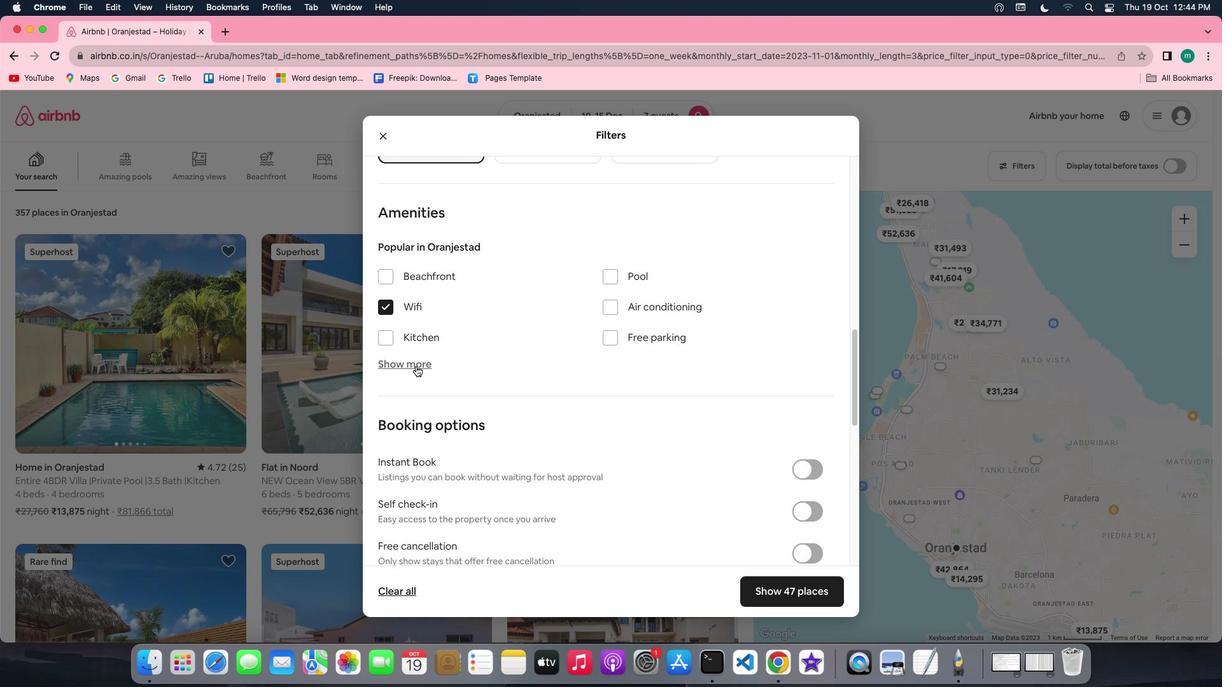 
Action: Mouse moved to (664, 308)
Screenshot: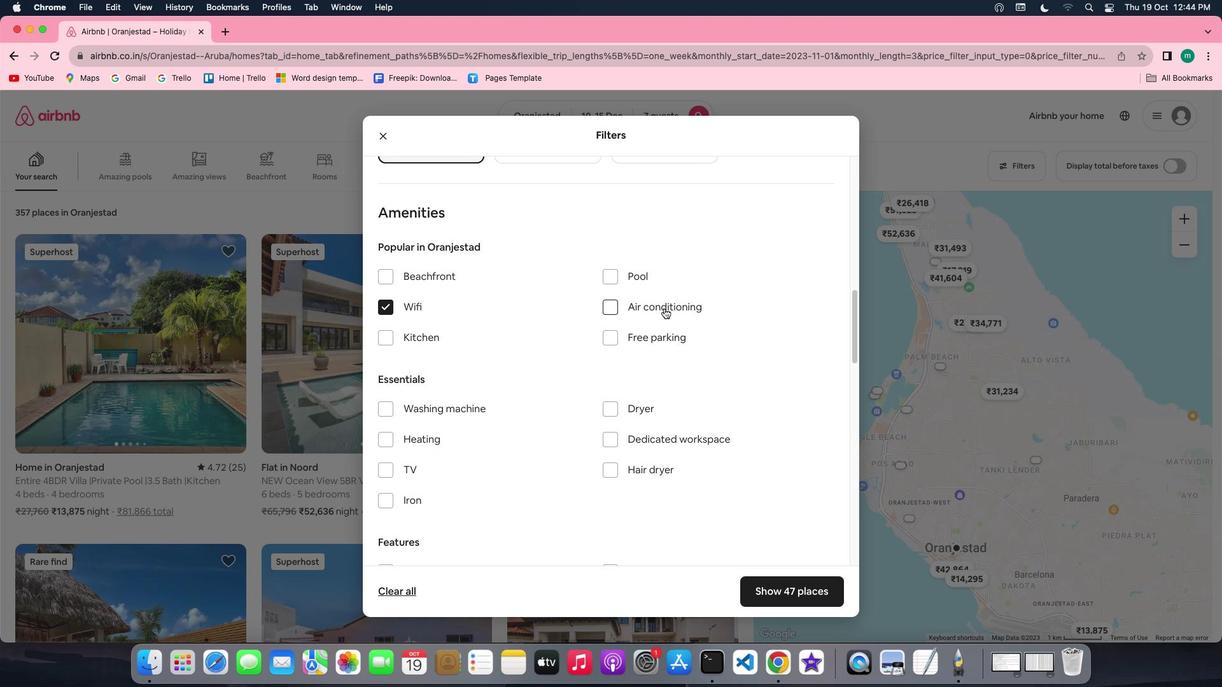 
Action: Mouse pressed left at (664, 308)
Screenshot: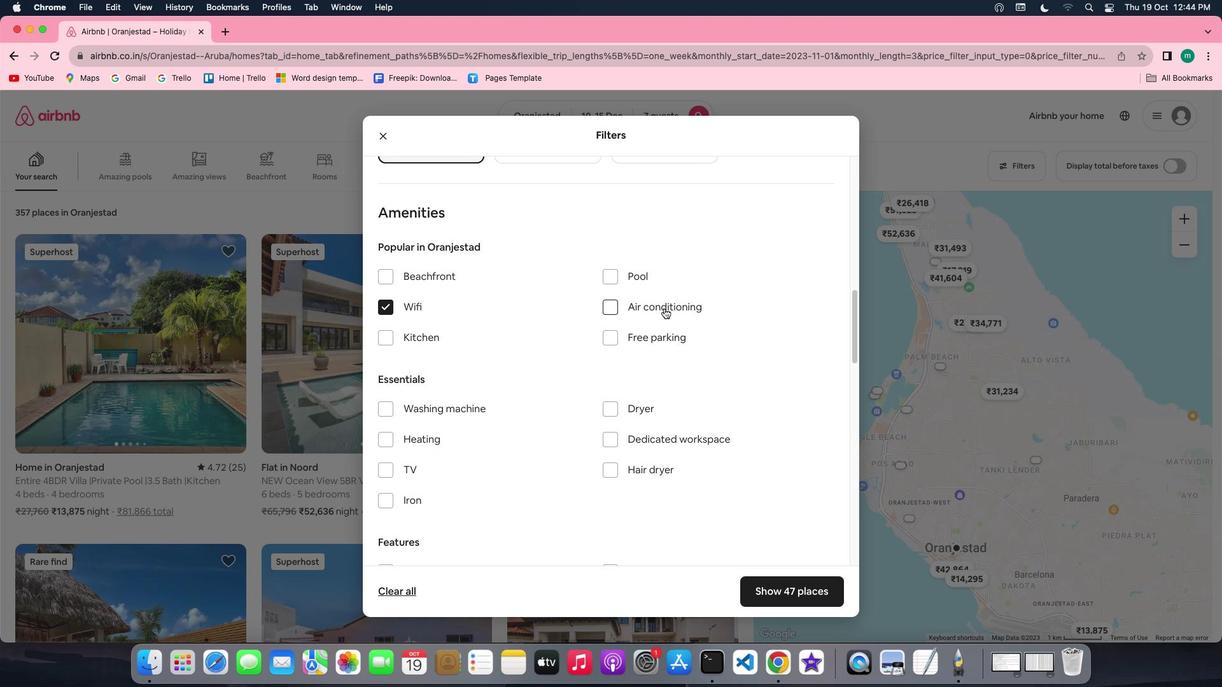 
Action: Mouse moved to (653, 383)
Screenshot: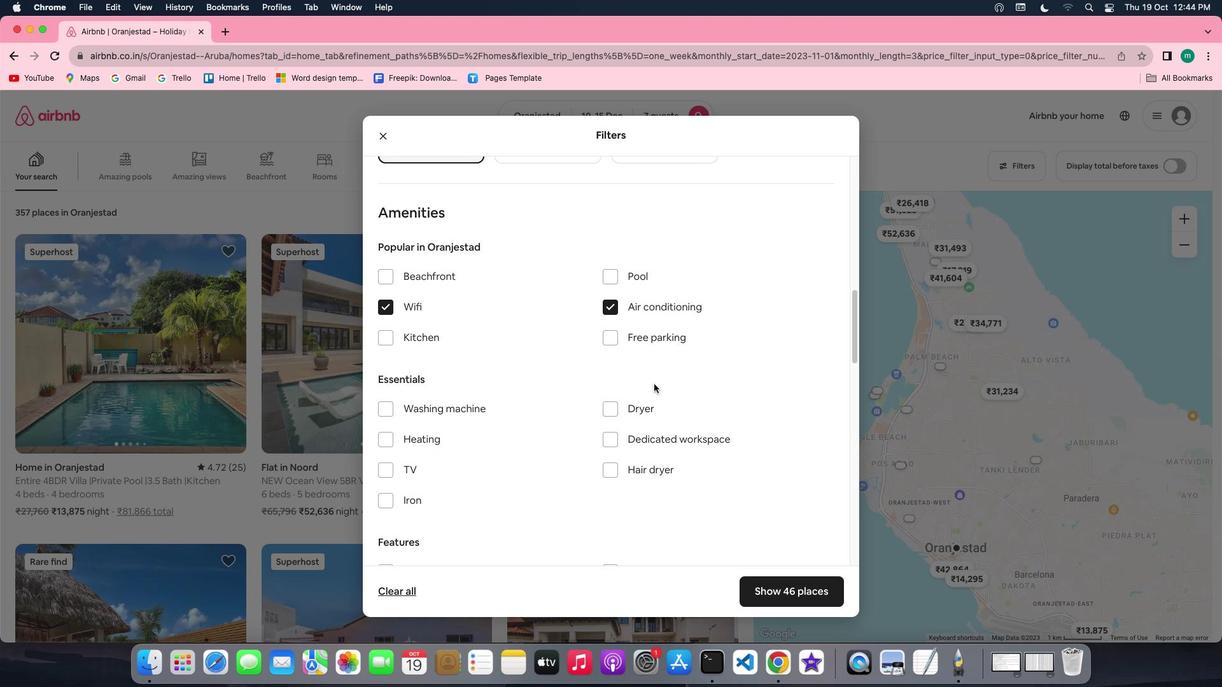 
Action: Mouse scrolled (653, 383) with delta (0, 0)
Screenshot: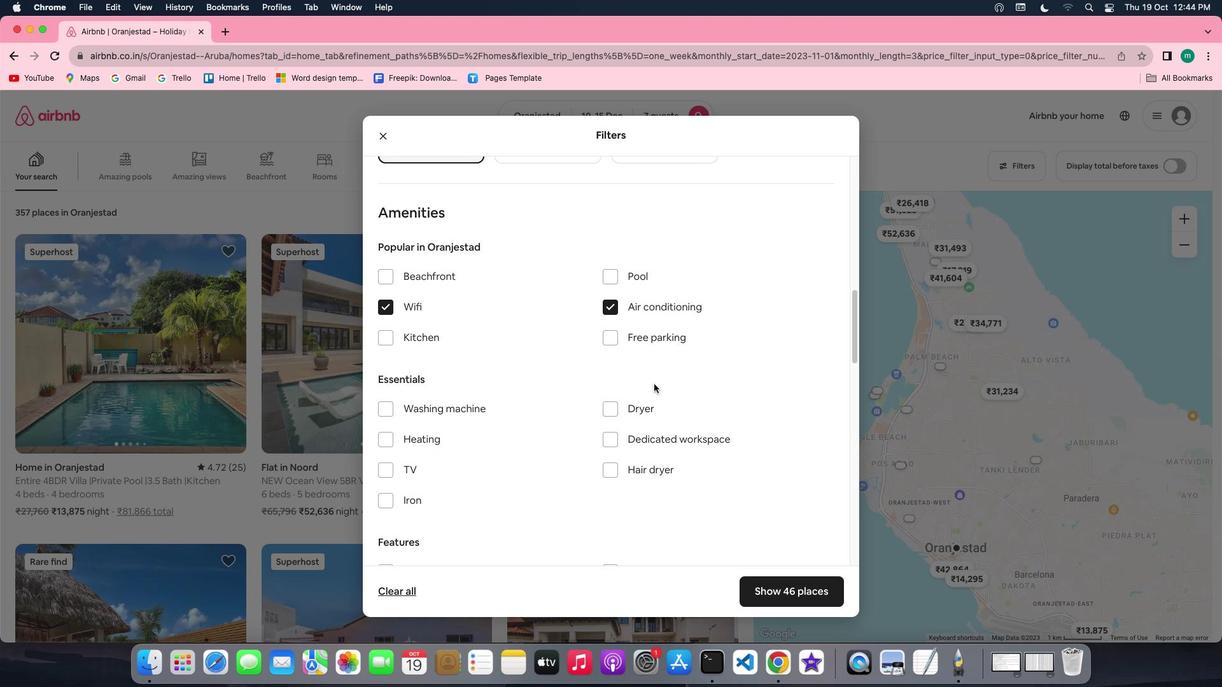 
Action: Mouse scrolled (653, 383) with delta (0, 0)
Screenshot: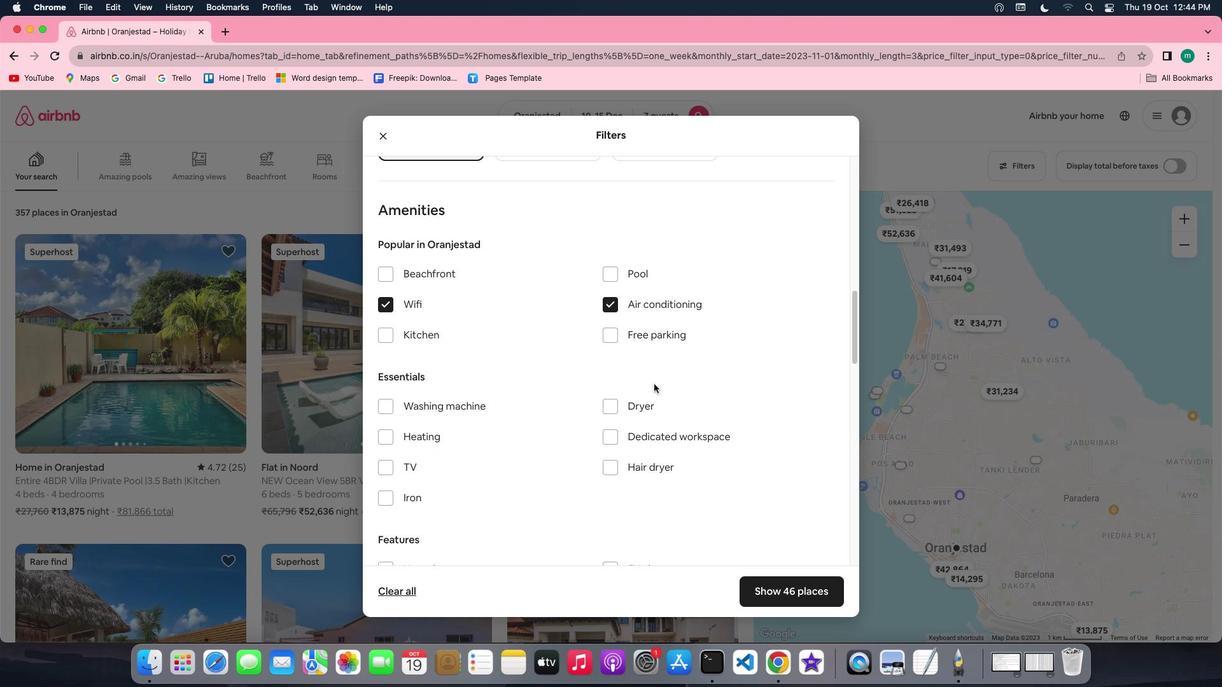 
Action: Mouse scrolled (653, 383) with delta (0, 0)
Screenshot: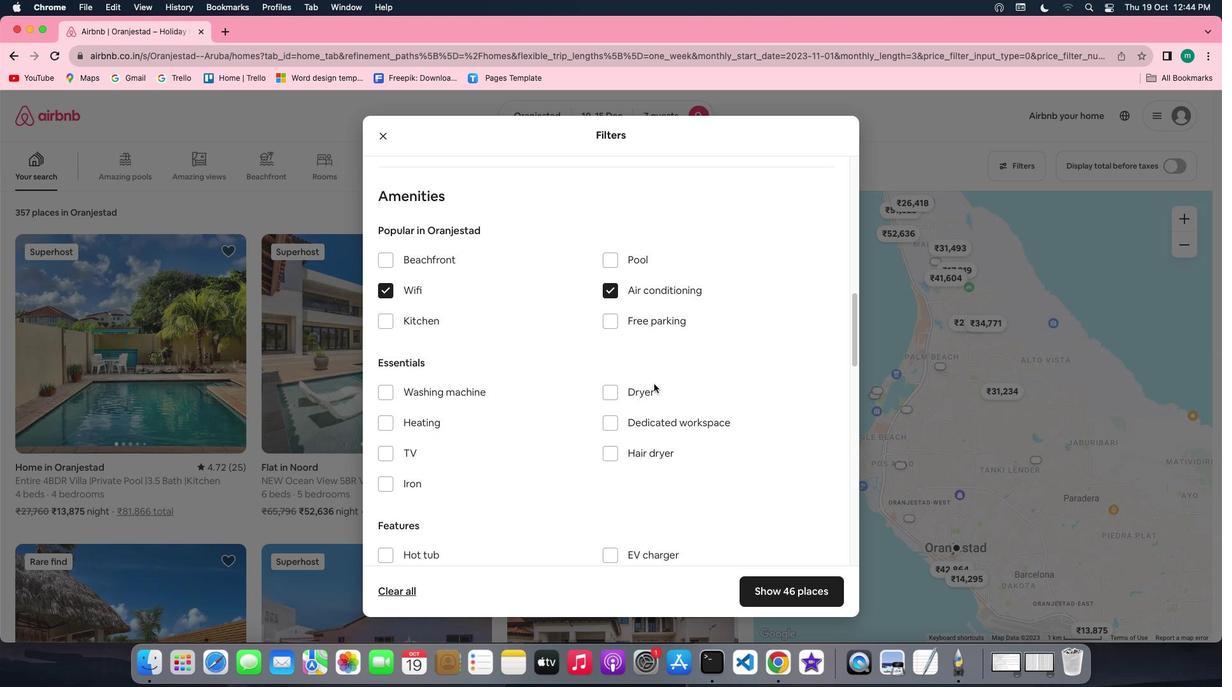 
Action: Mouse scrolled (653, 383) with delta (0, 0)
Screenshot: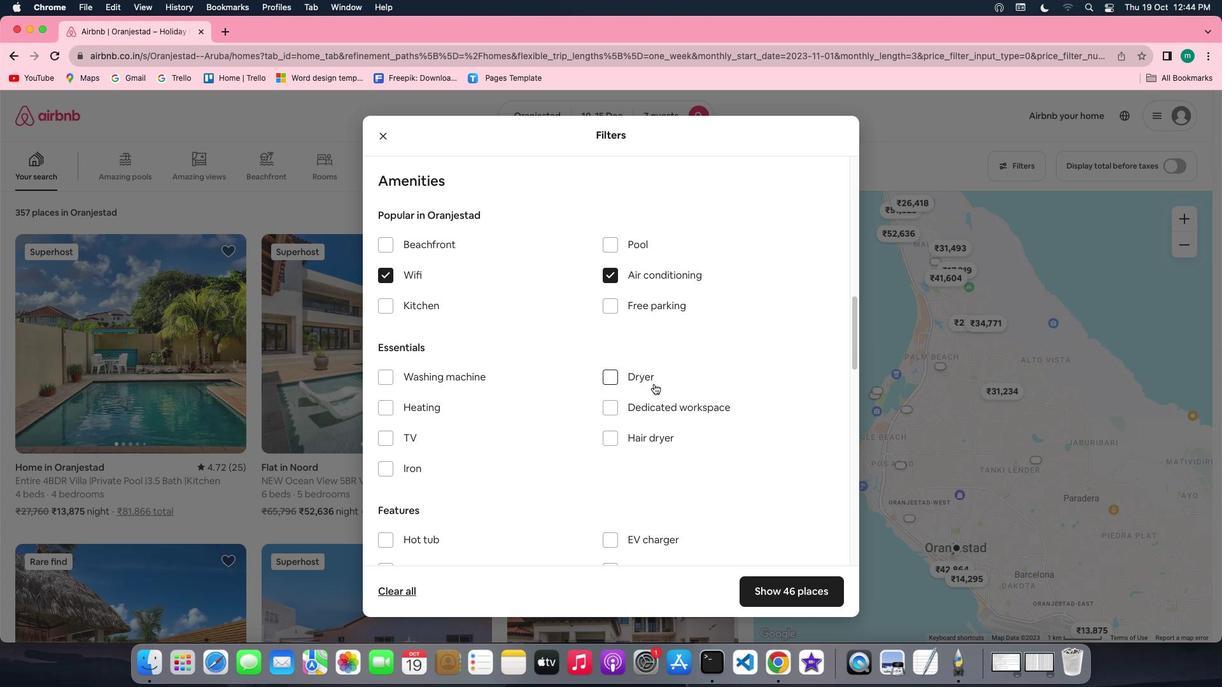 
Action: Mouse scrolled (653, 383) with delta (0, 0)
Screenshot: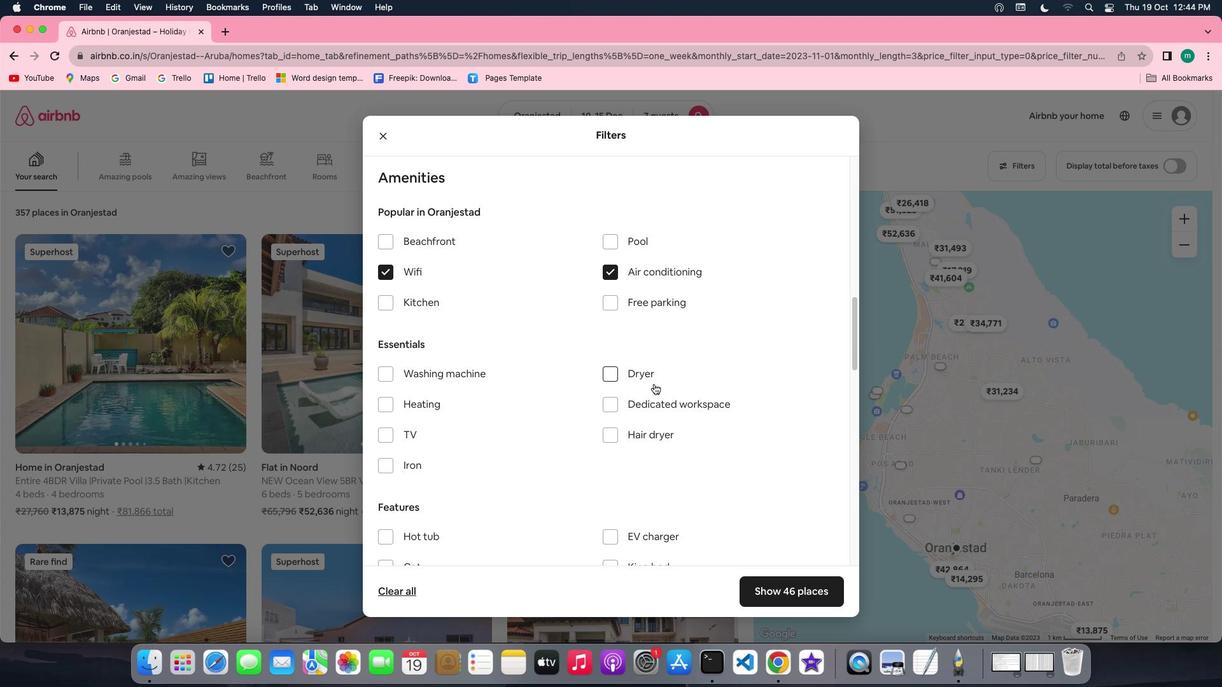 
Action: Mouse scrolled (653, 383) with delta (0, 0)
Screenshot: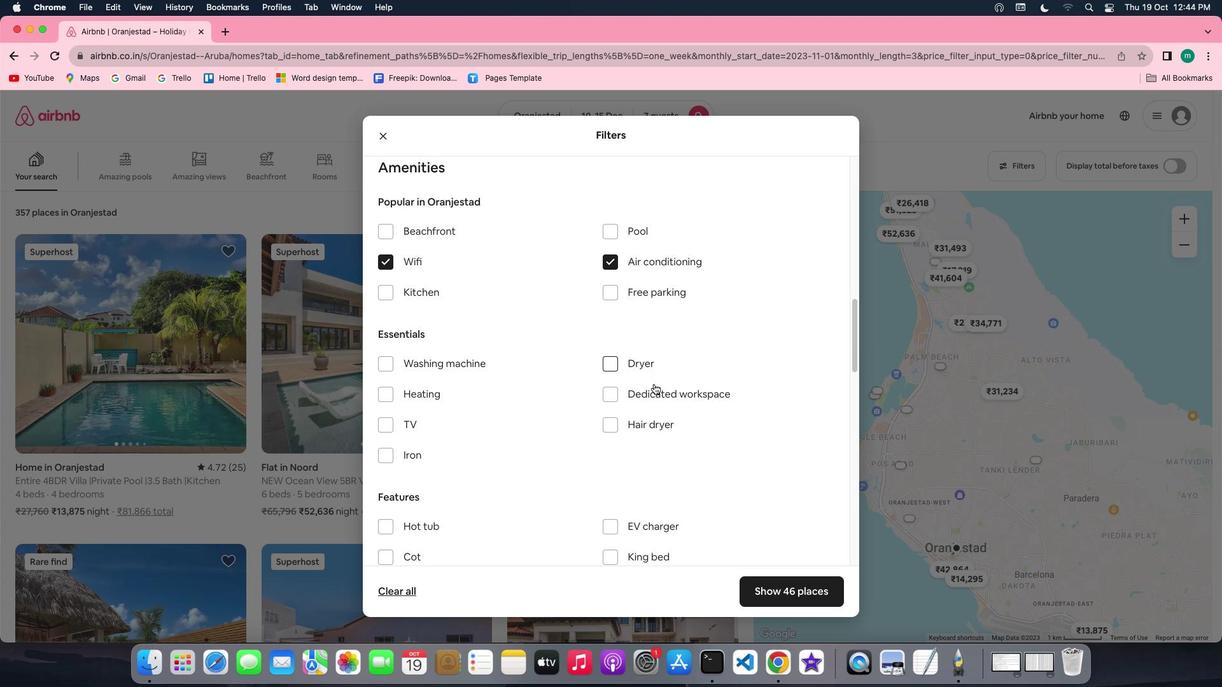 
Action: Mouse scrolled (653, 383) with delta (0, 0)
Screenshot: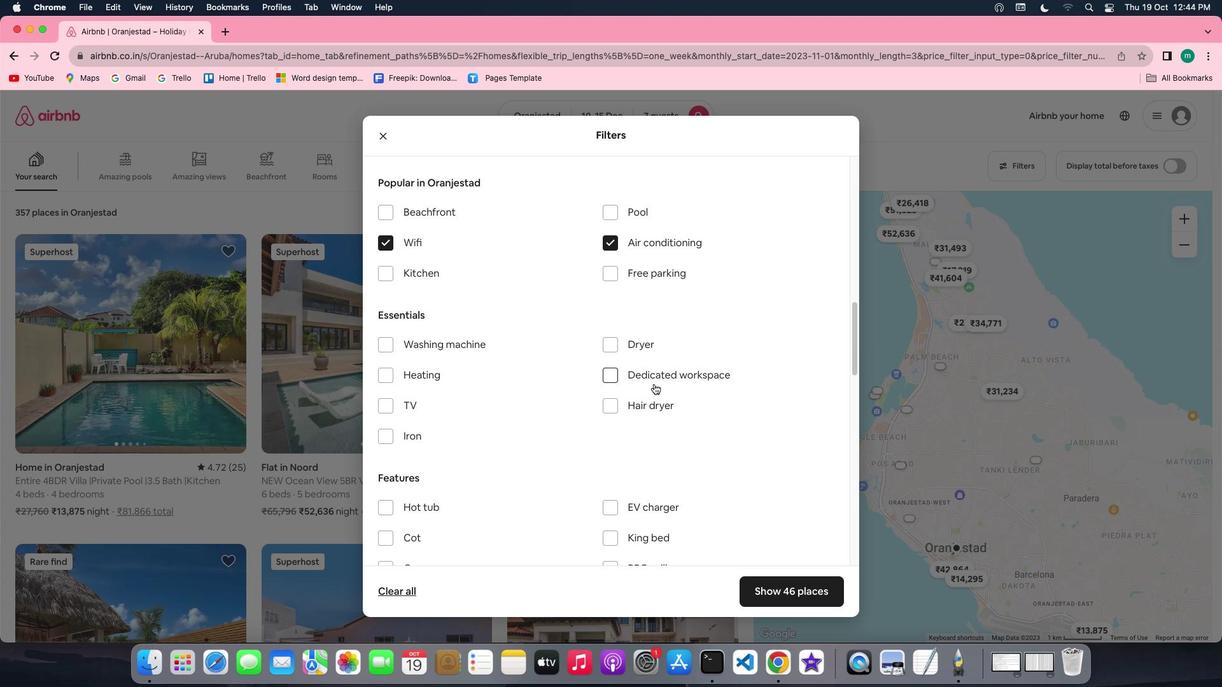 
Action: Mouse scrolled (653, 383) with delta (0, 0)
Screenshot: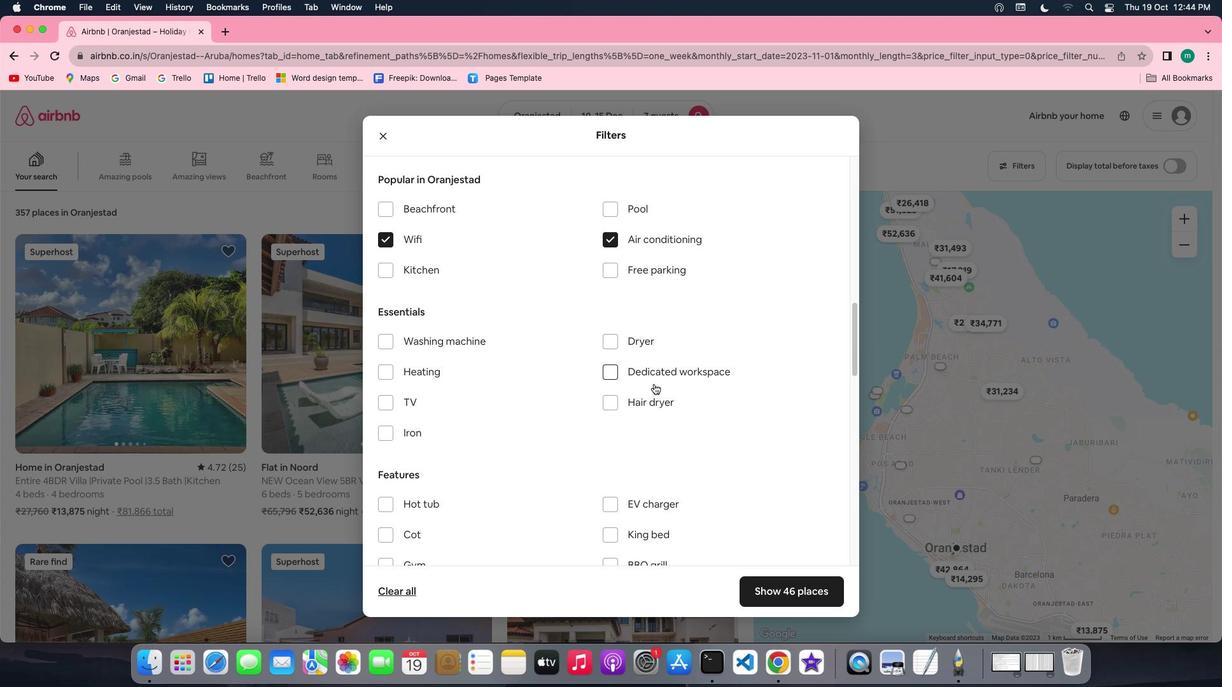 
Action: Mouse scrolled (653, 383) with delta (0, 0)
Screenshot: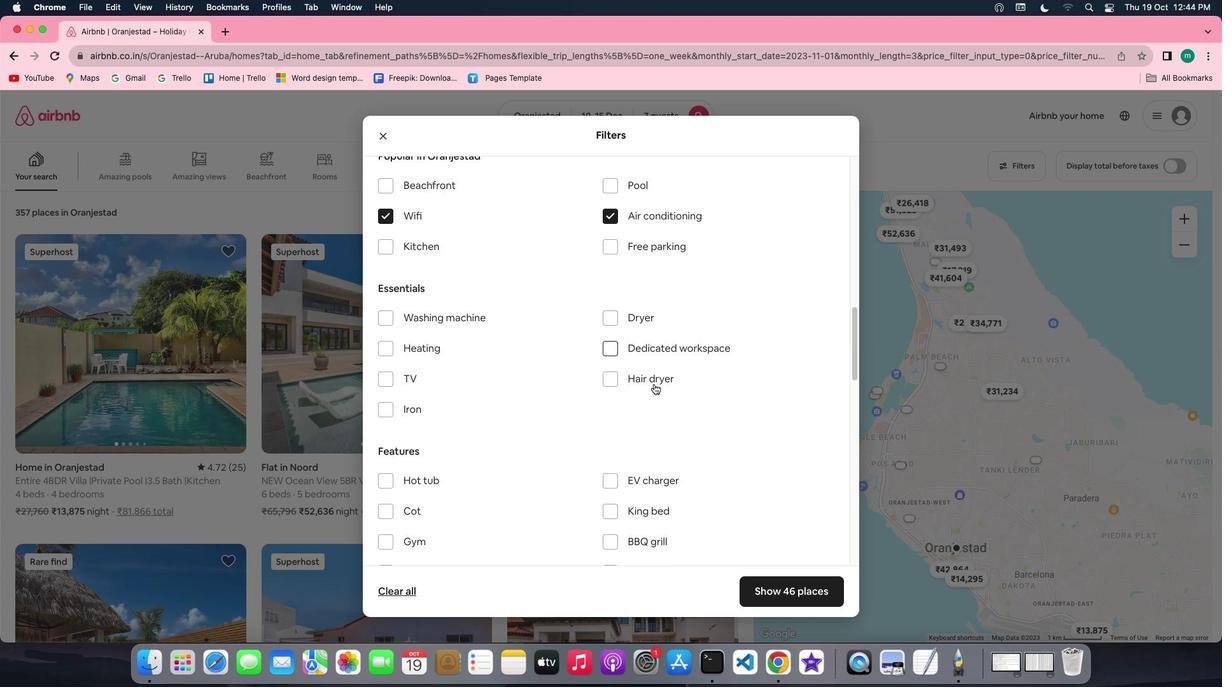 
Action: Mouse moved to (395, 341)
Screenshot: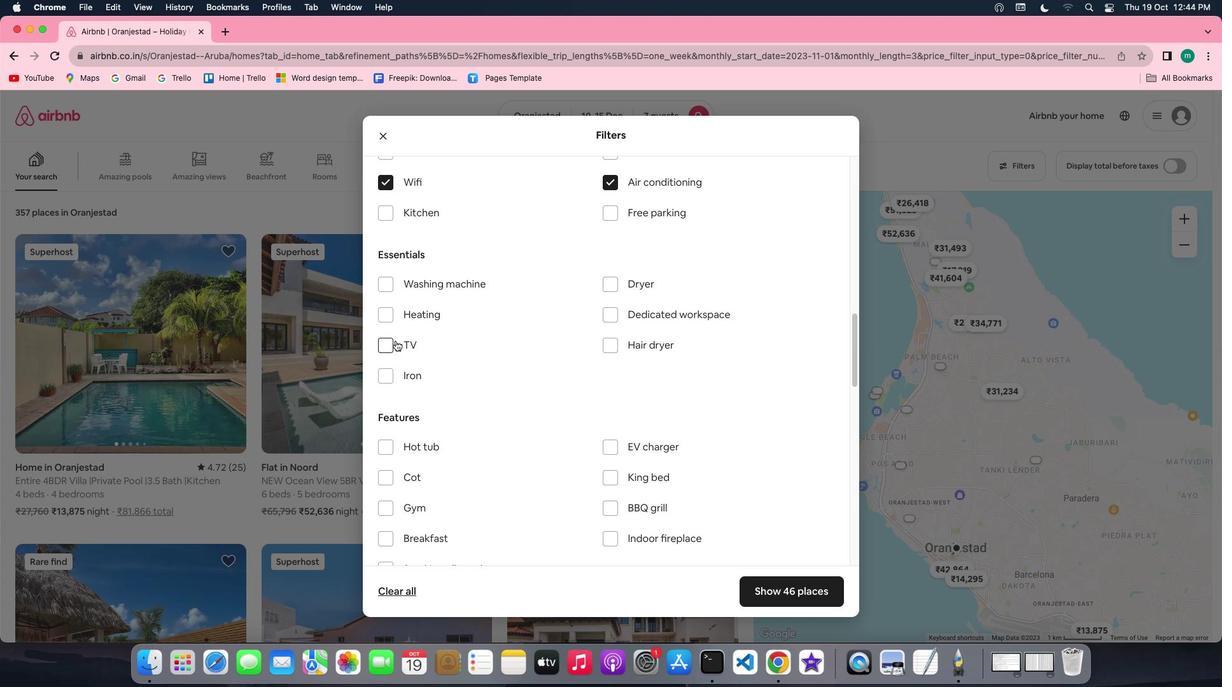 
Action: Mouse pressed left at (395, 341)
Screenshot: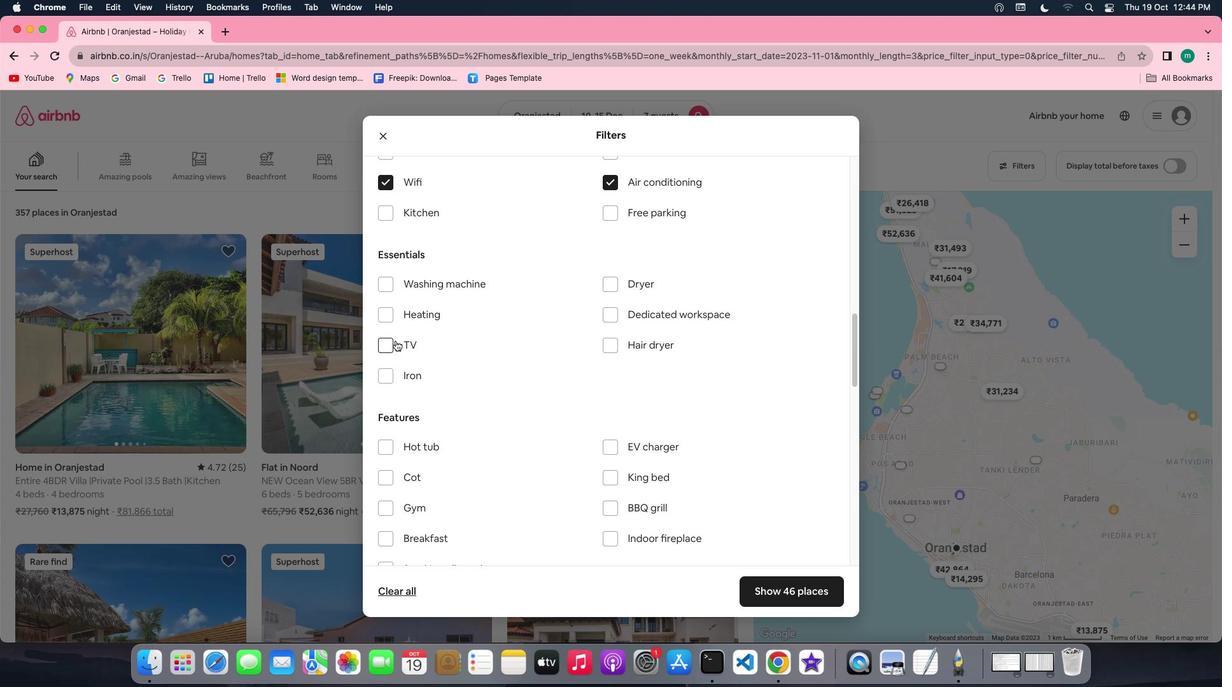 
Action: Mouse moved to (582, 341)
Screenshot: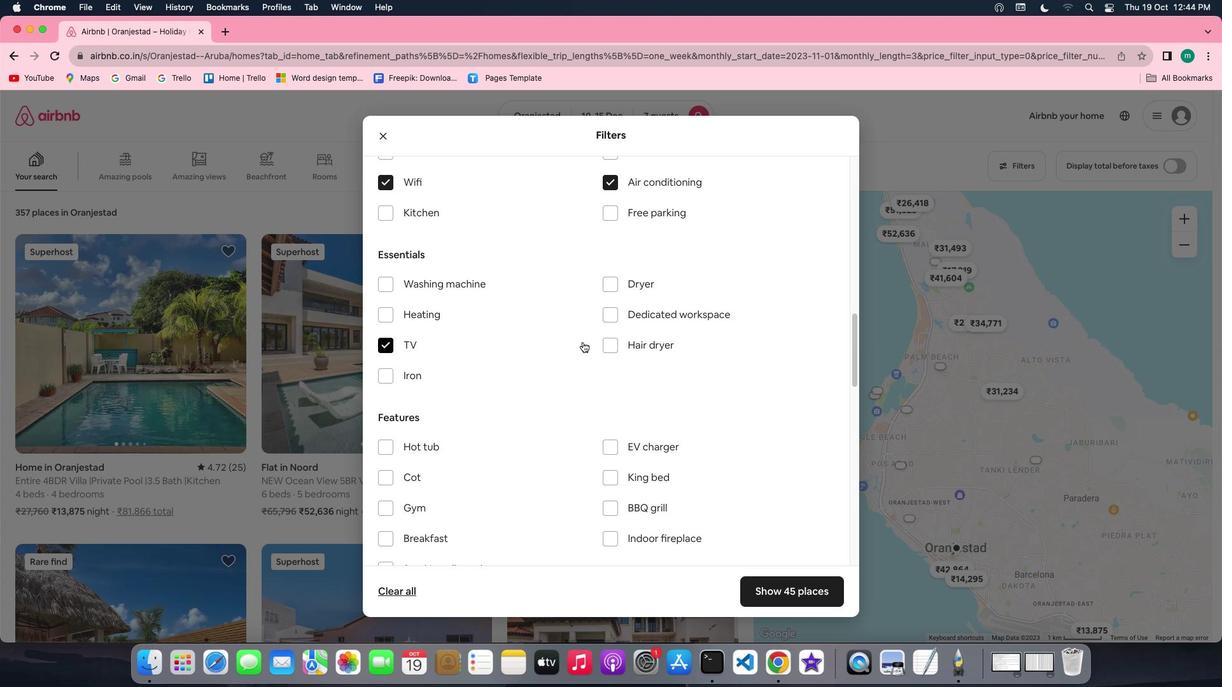 
Action: Mouse scrolled (582, 341) with delta (0, 0)
Screenshot: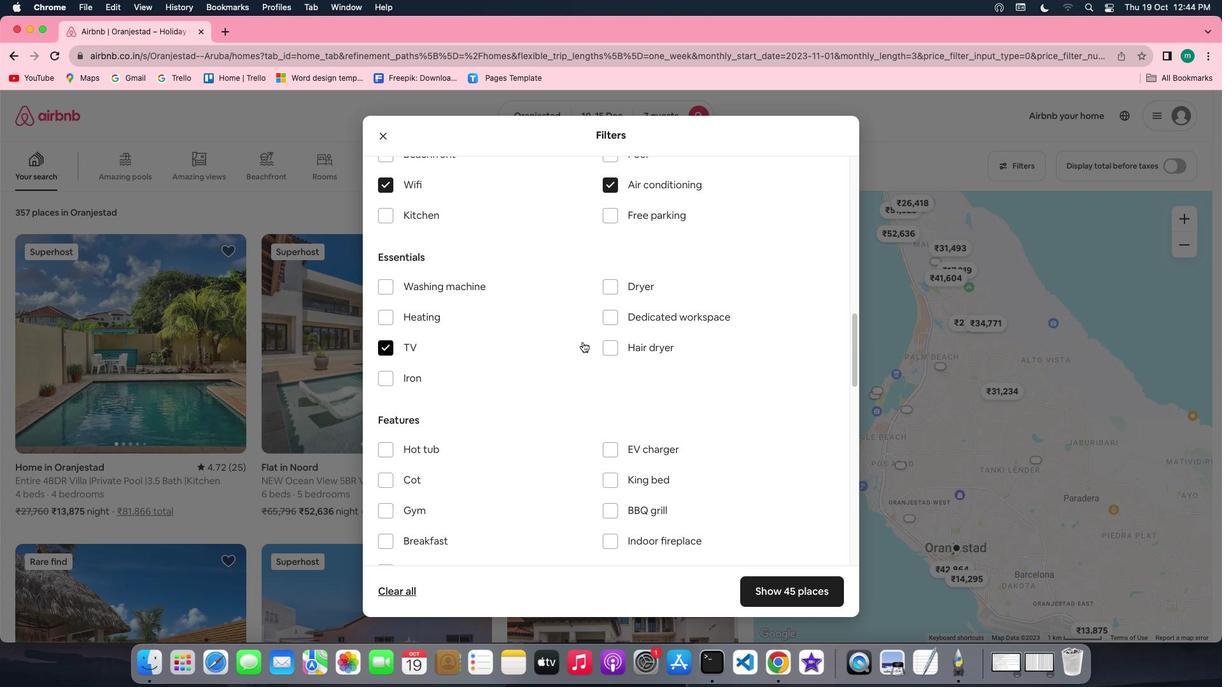 
Action: Mouse scrolled (582, 341) with delta (0, 0)
Screenshot: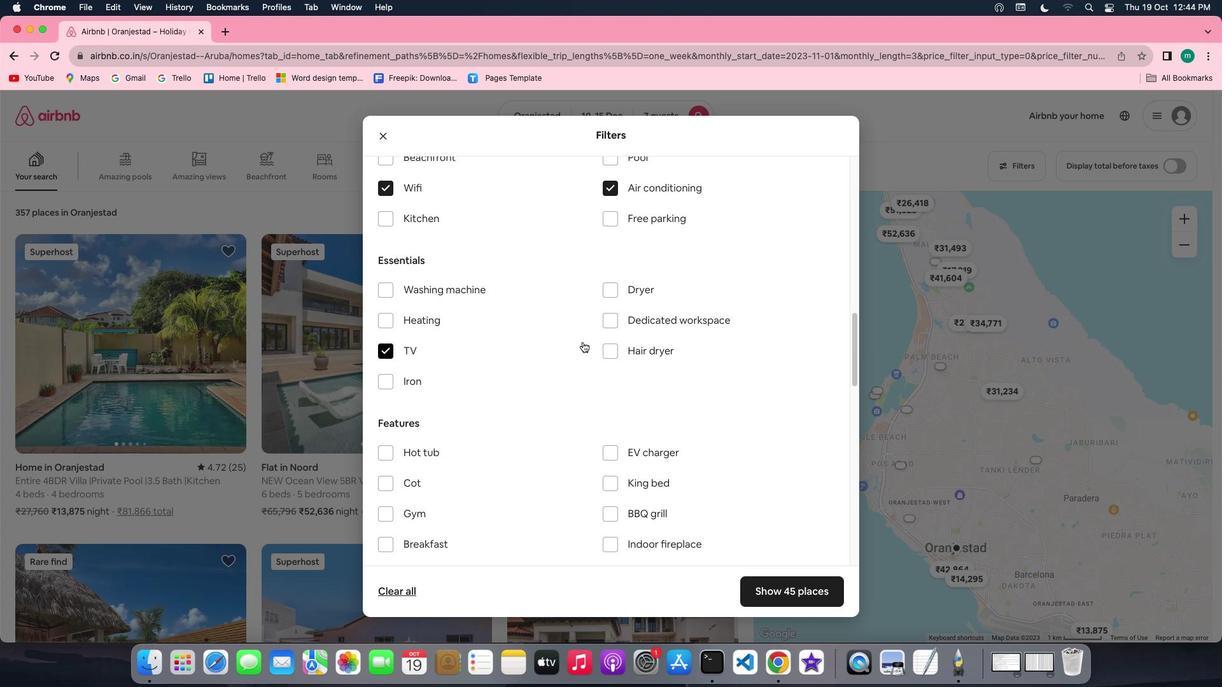 
Action: Mouse scrolled (582, 341) with delta (0, 1)
Screenshot: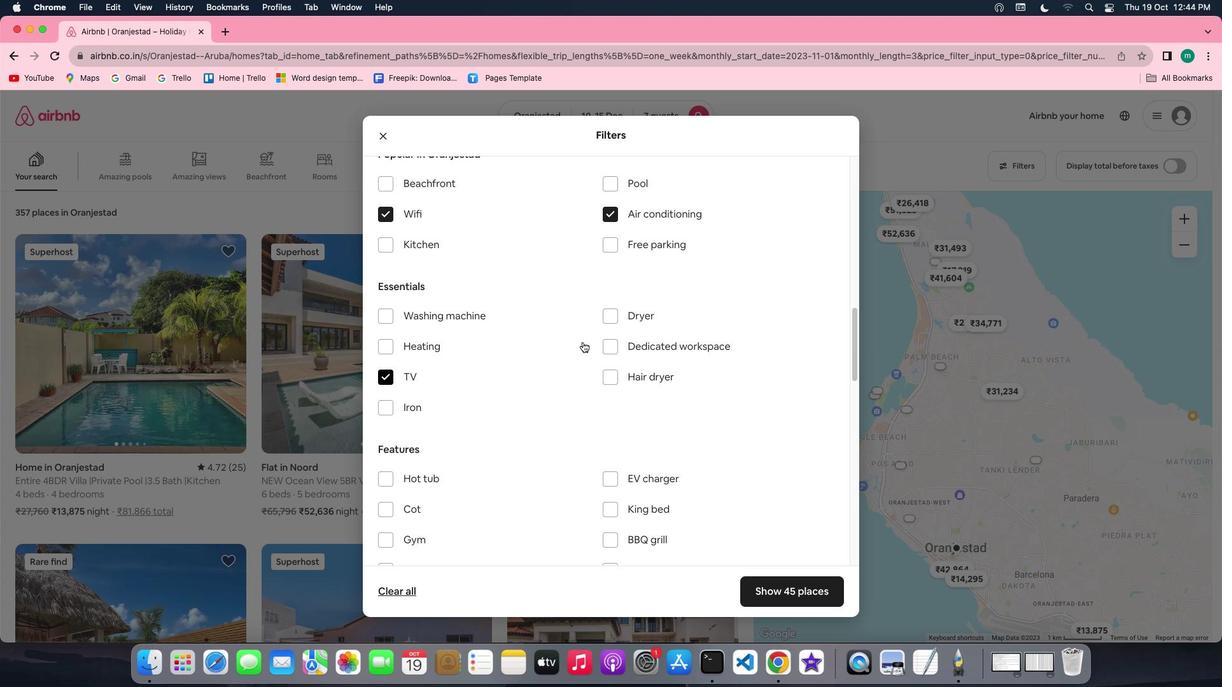 
Action: Mouse scrolled (582, 341) with delta (0, 0)
Screenshot: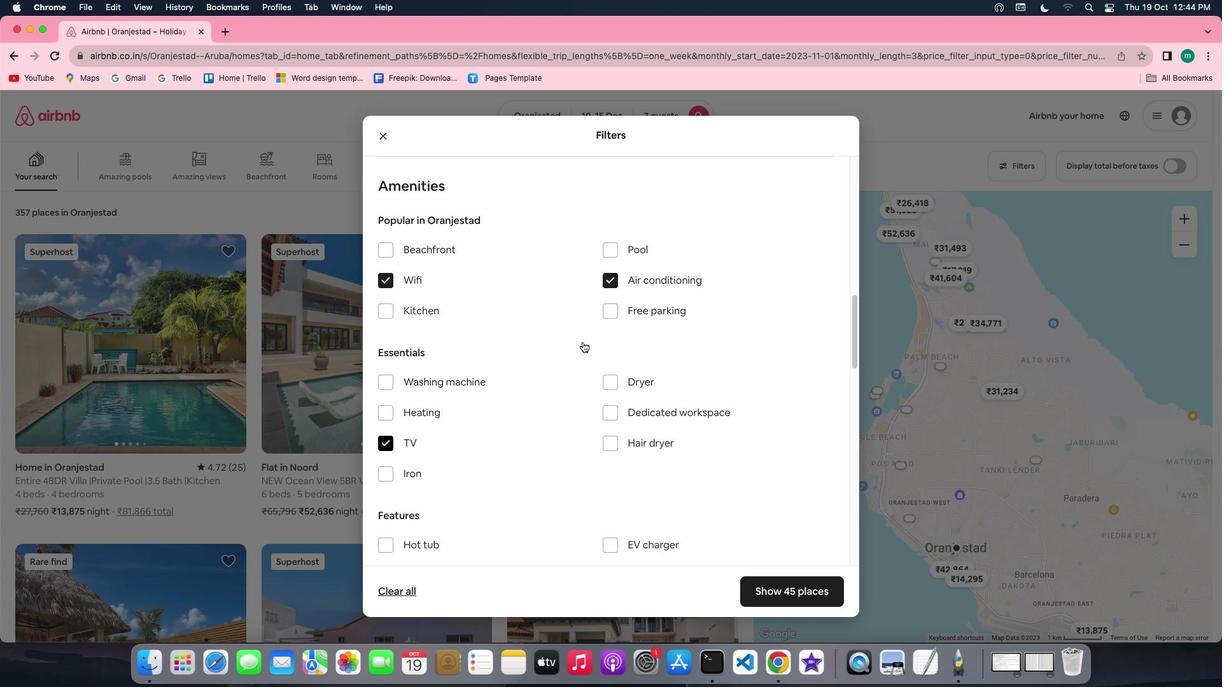 
Action: Mouse scrolled (582, 341) with delta (0, 0)
Screenshot: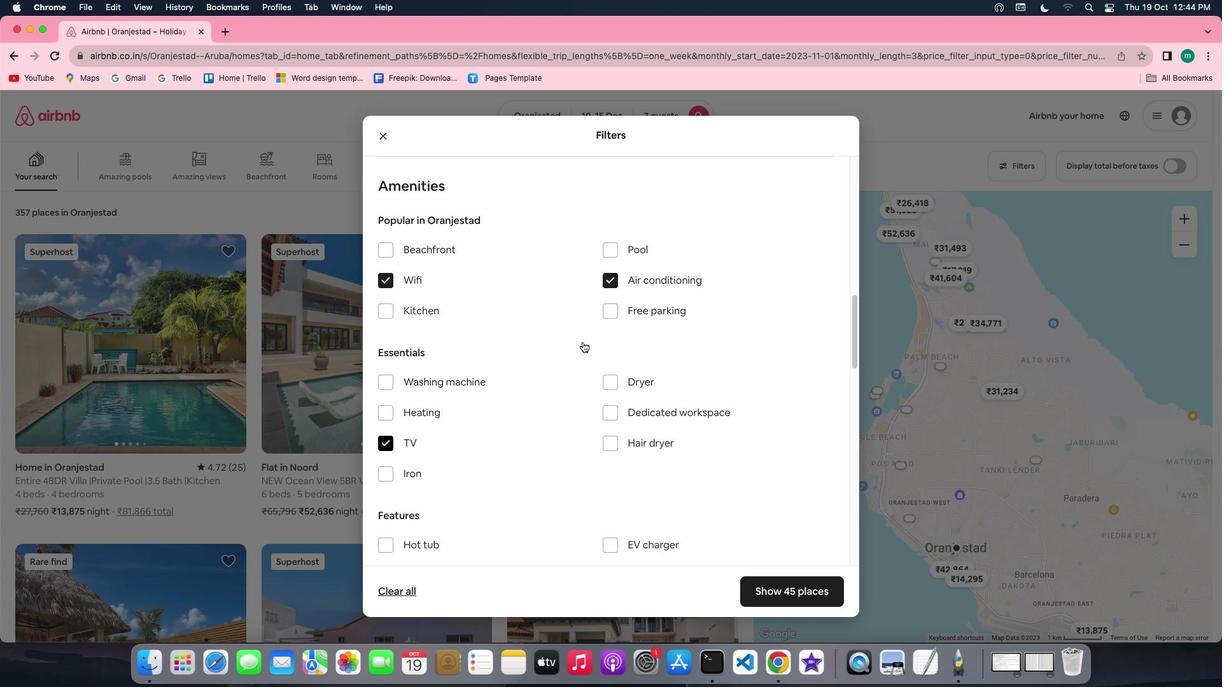 
Action: Mouse scrolled (582, 341) with delta (0, -1)
Screenshot: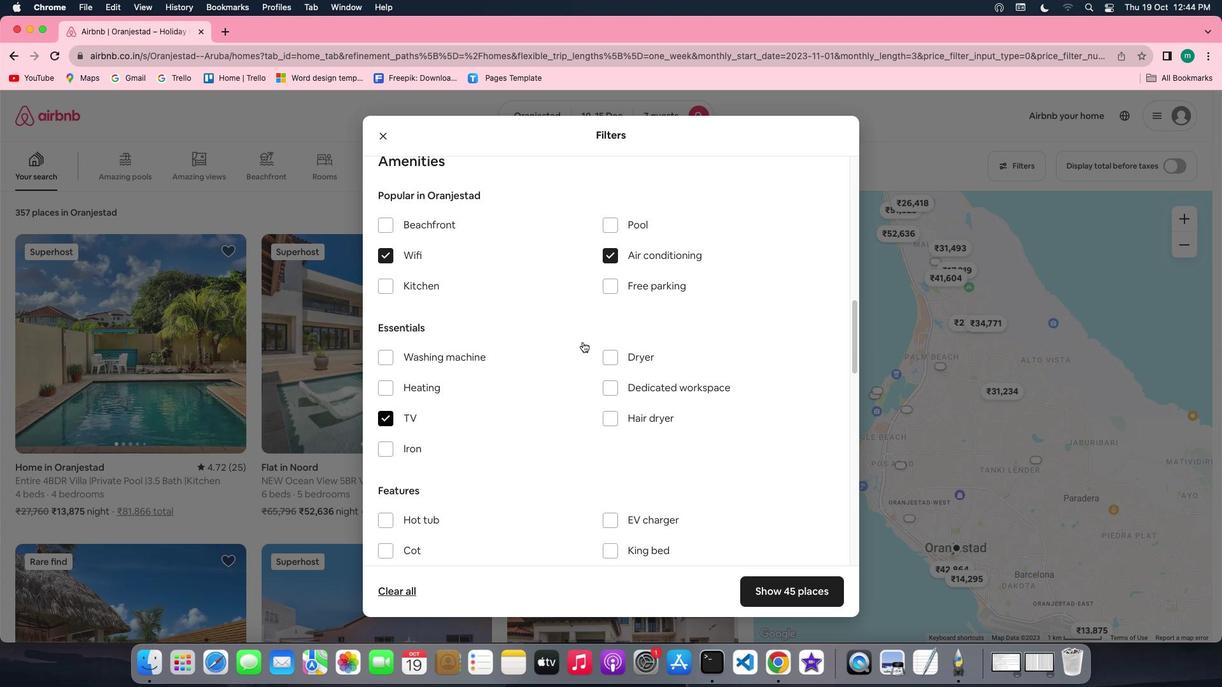 
Action: Mouse scrolled (582, 341) with delta (0, 0)
Screenshot: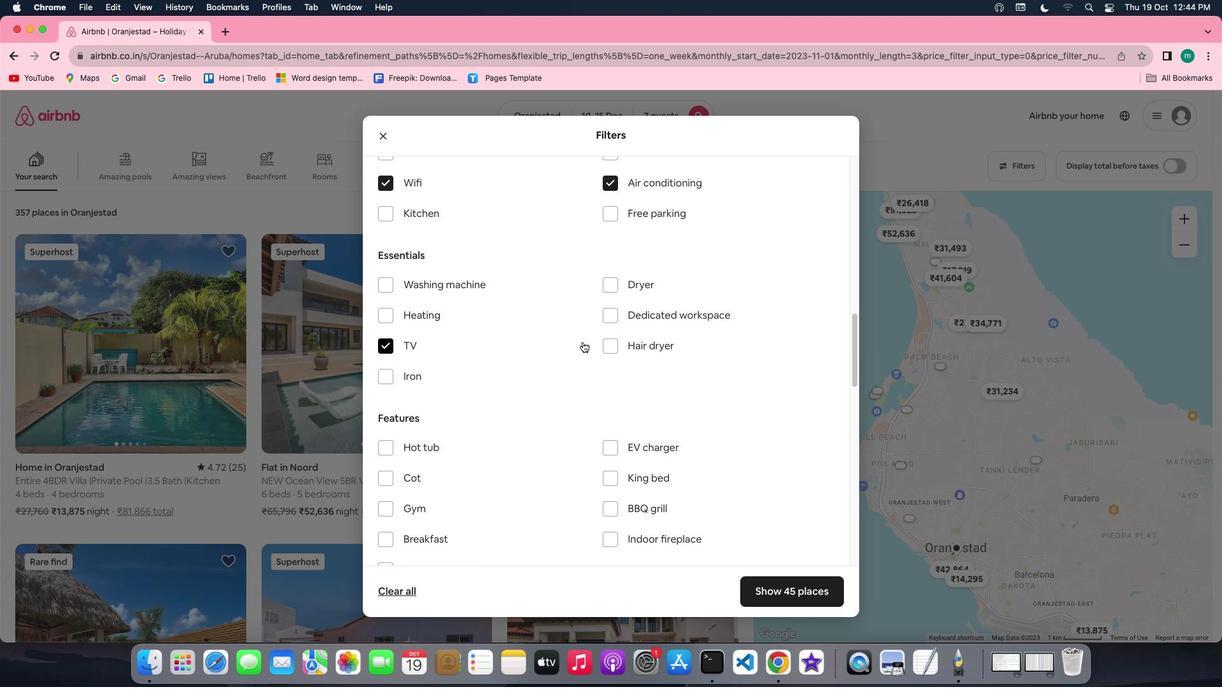 
Action: Mouse scrolled (582, 341) with delta (0, 0)
Screenshot: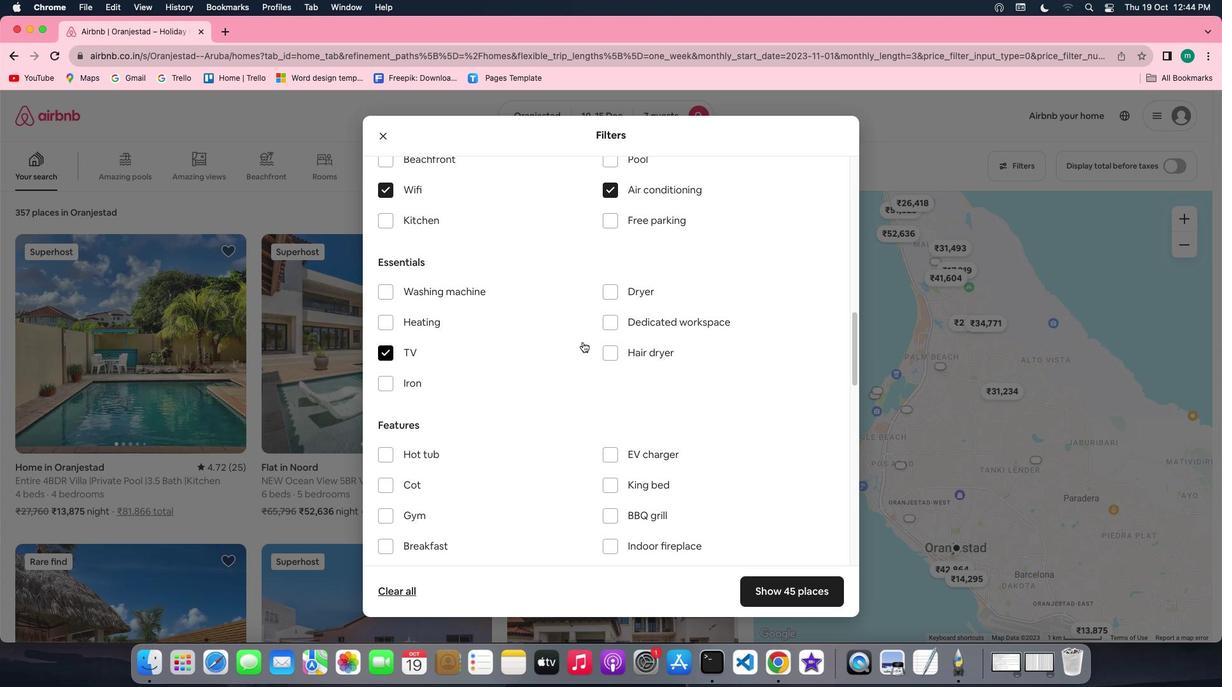 
Action: Mouse scrolled (582, 341) with delta (0, 1)
Screenshot: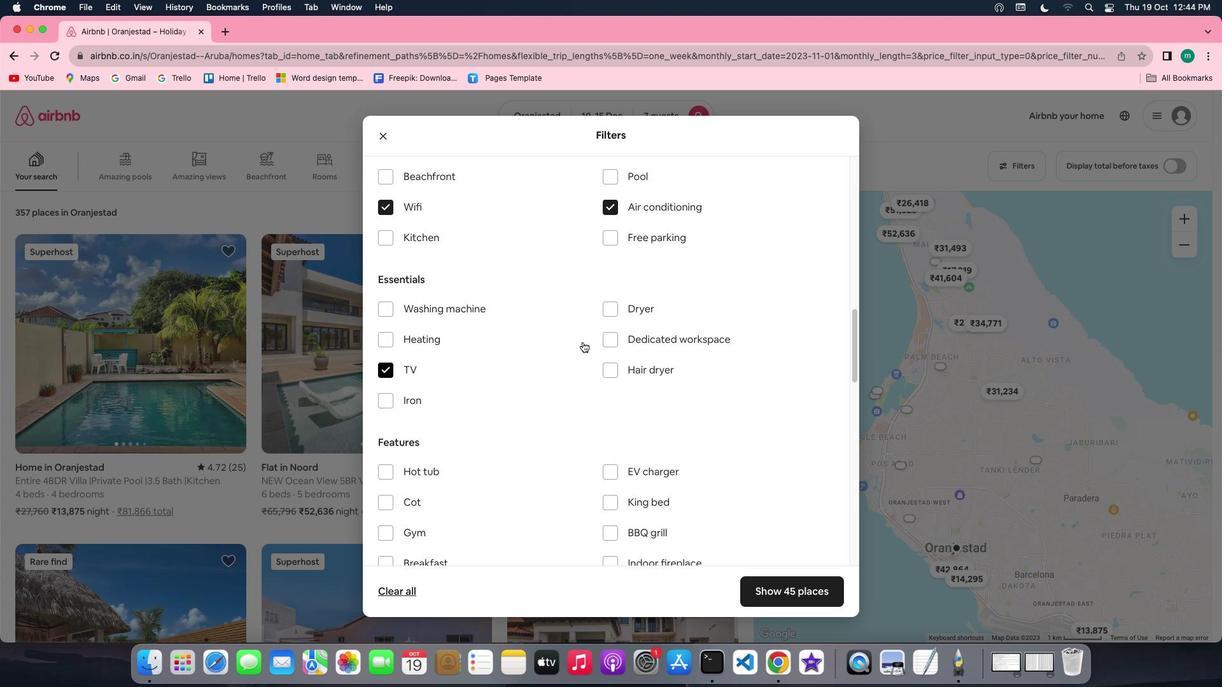 
Action: Mouse moved to (612, 240)
Screenshot: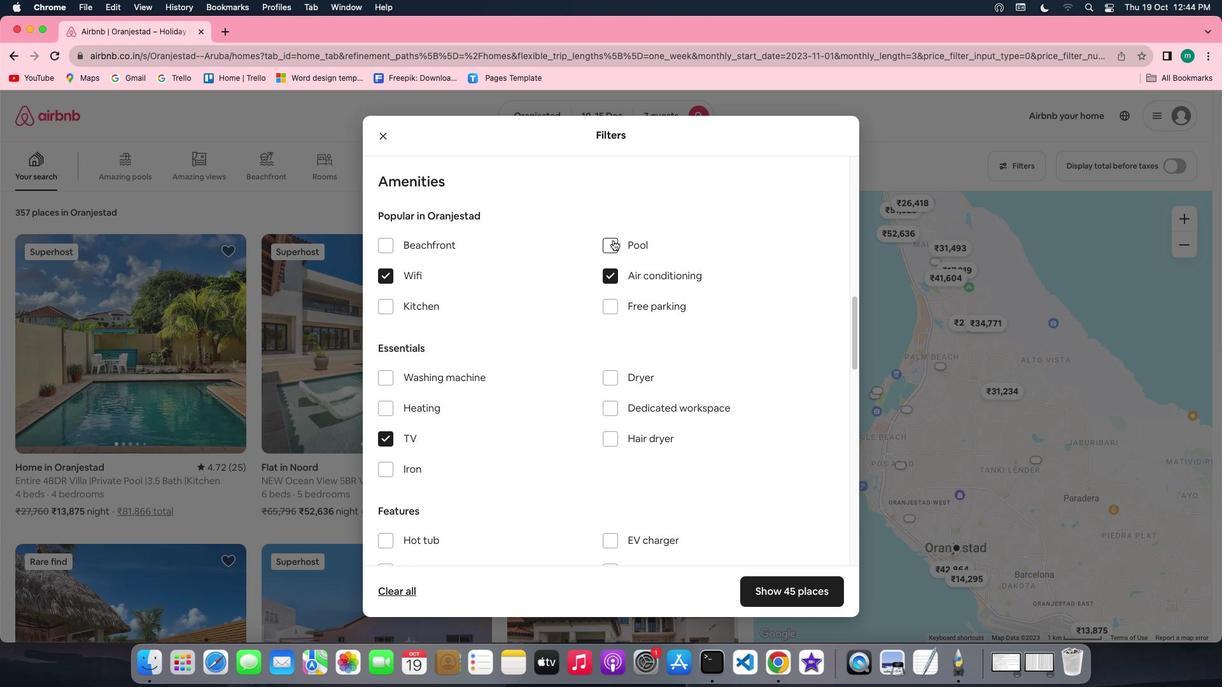 
Action: Mouse pressed left at (612, 240)
Screenshot: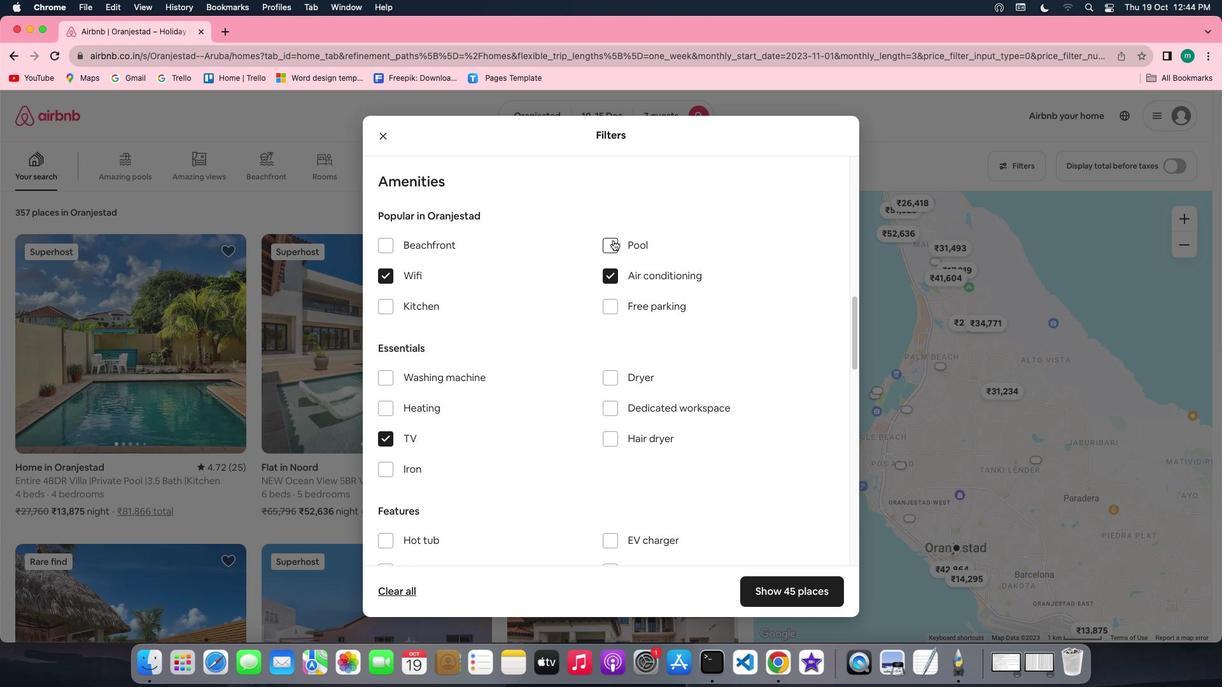 
Action: Mouse moved to (537, 394)
Screenshot: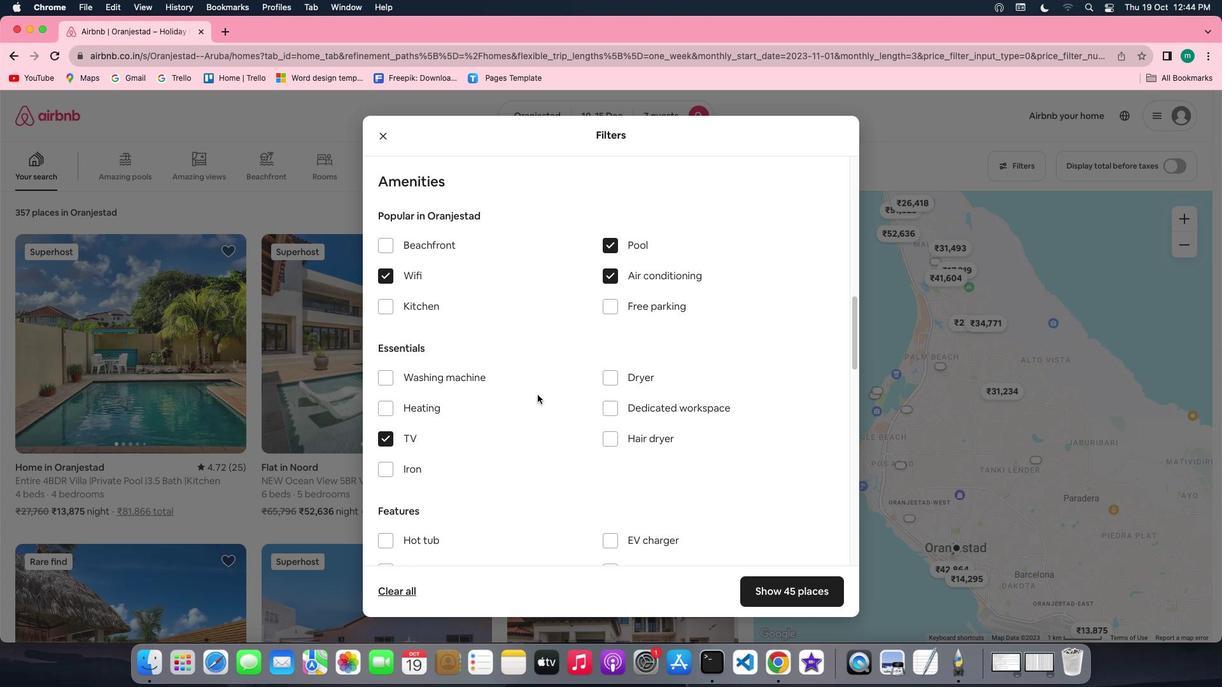 
Action: Mouse scrolled (537, 394) with delta (0, 0)
Screenshot: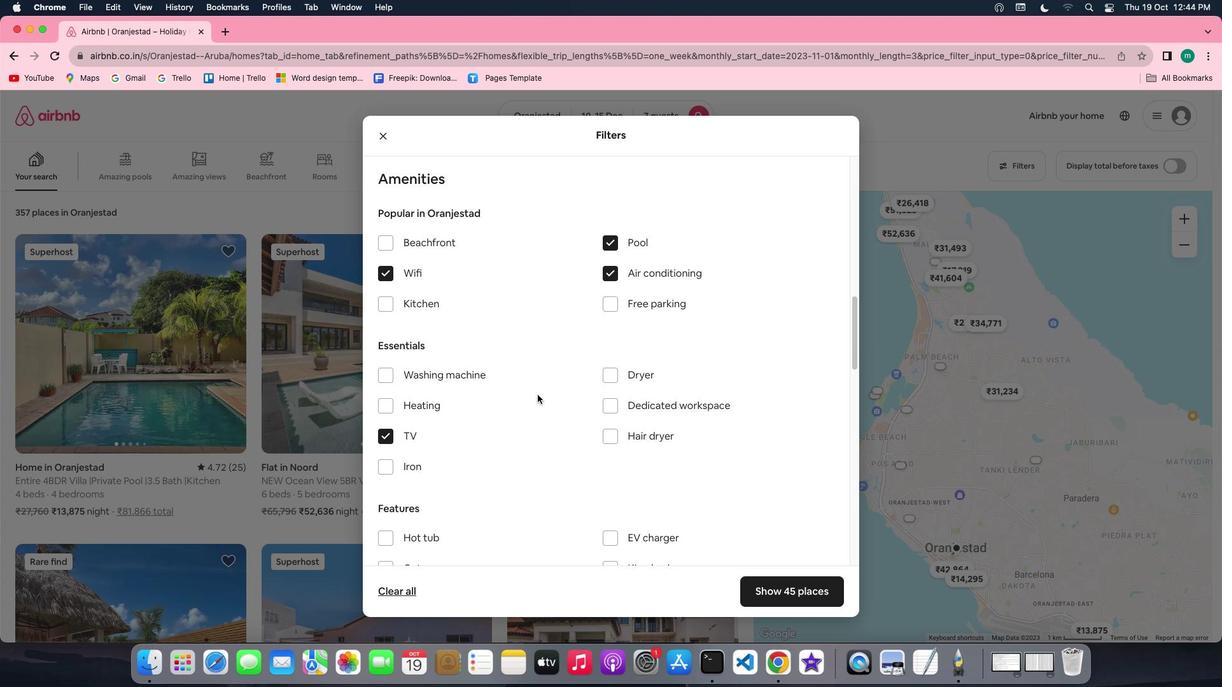 
Action: Mouse scrolled (537, 394) with delta (0, 0)
Screenshot: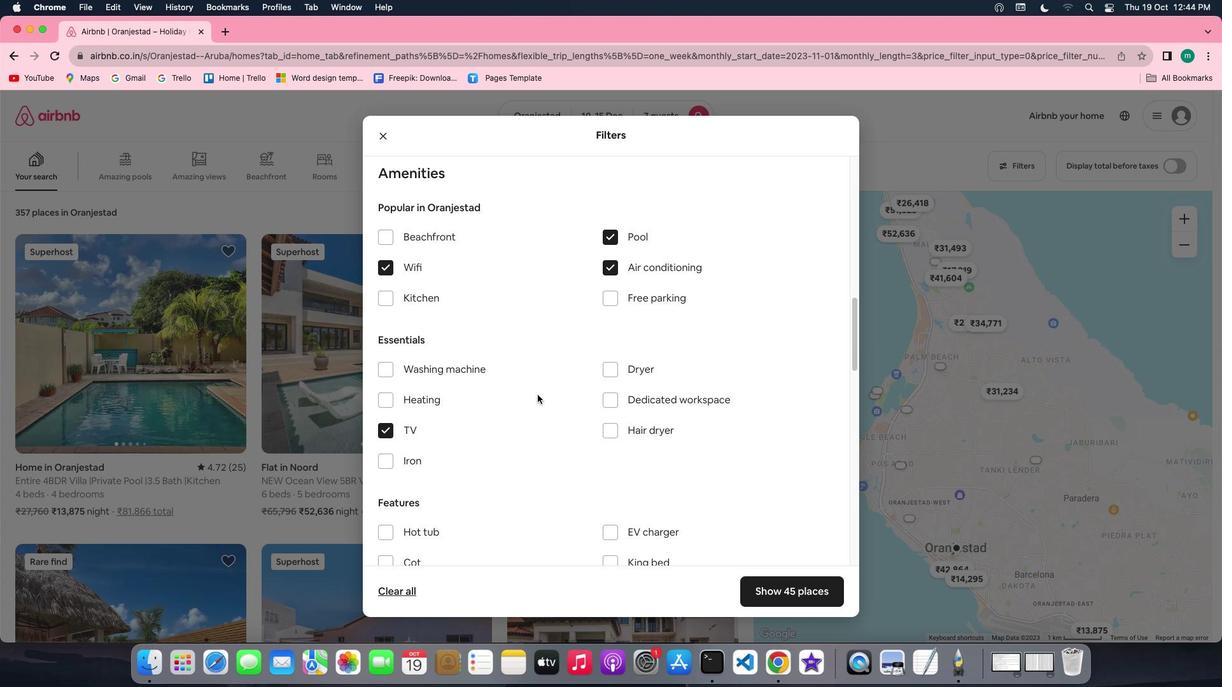 
Action: Mouse scrolled (537, 394) with delta (0, -1)
Screenshot: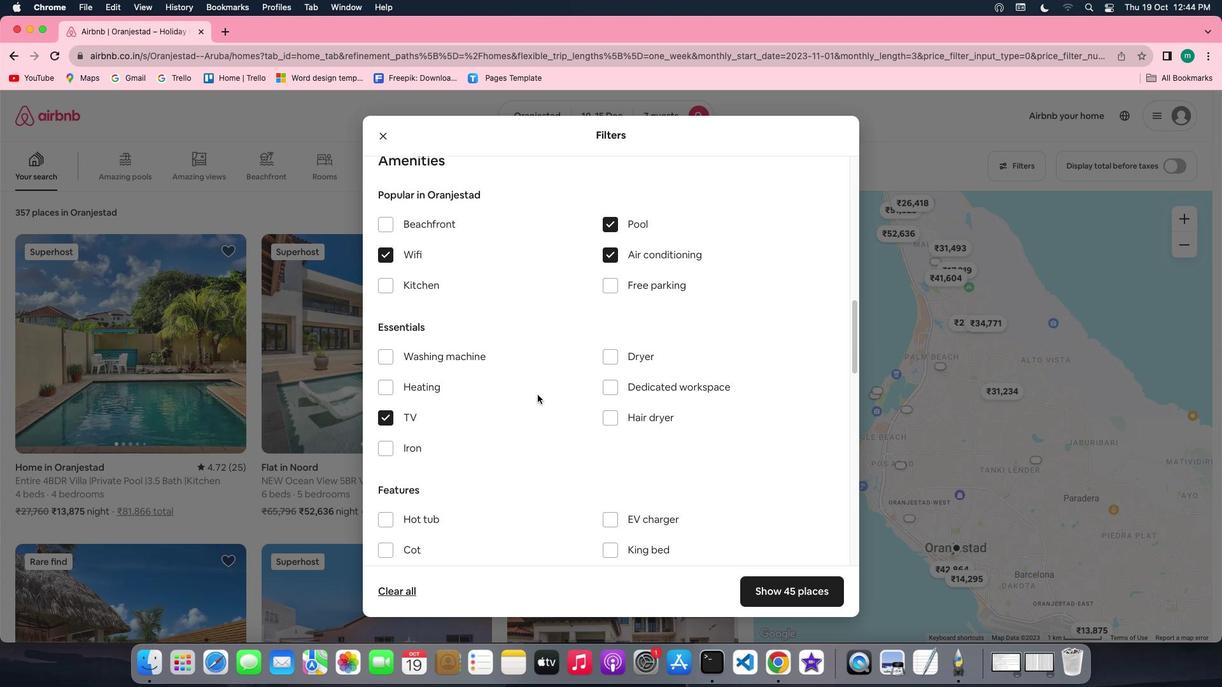 
Action: Mouse scrolled (537, 394) with delta (0, 0)
Screenshot: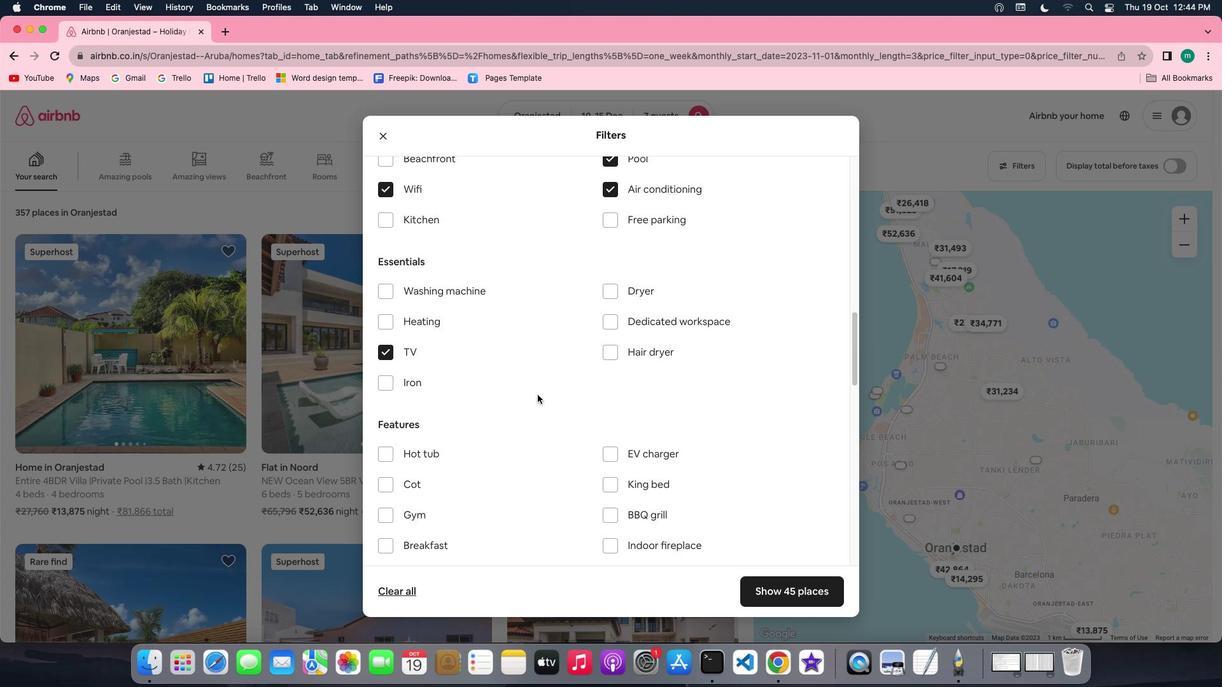 
Action: Mouse scrolled (537, 394) with delta (0, 0)
Screenshot: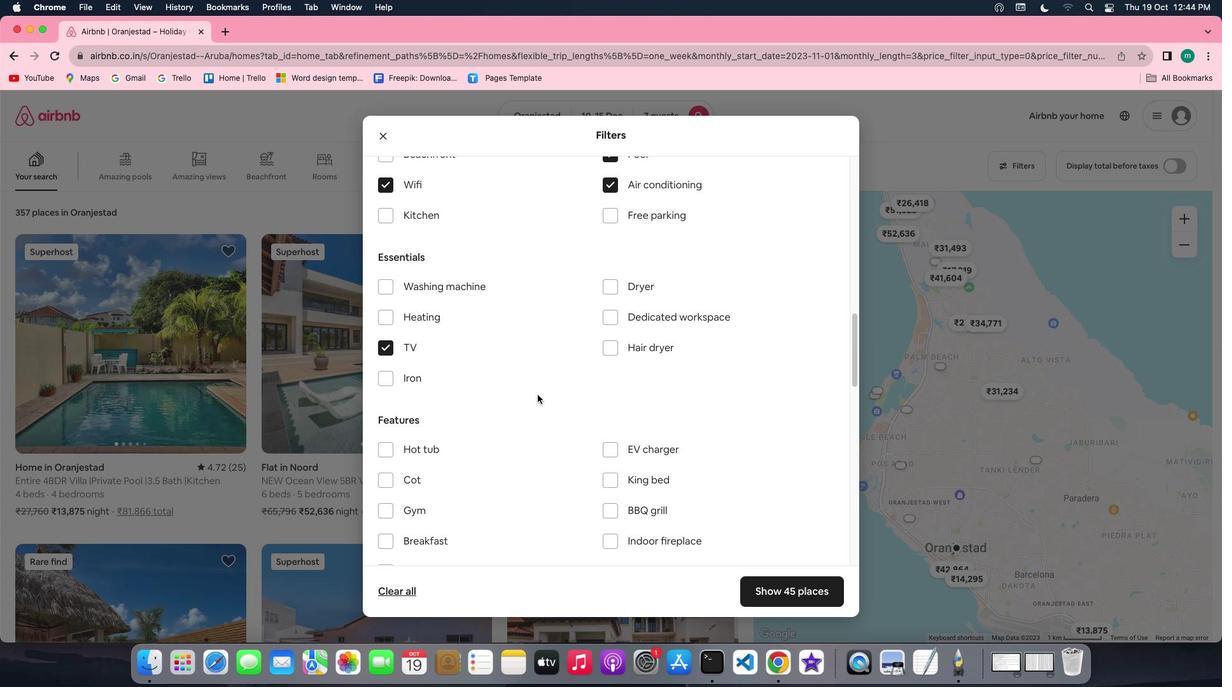 
Action: Mouse scrolled (537, 394) with delta (0, 0)
Screenshot: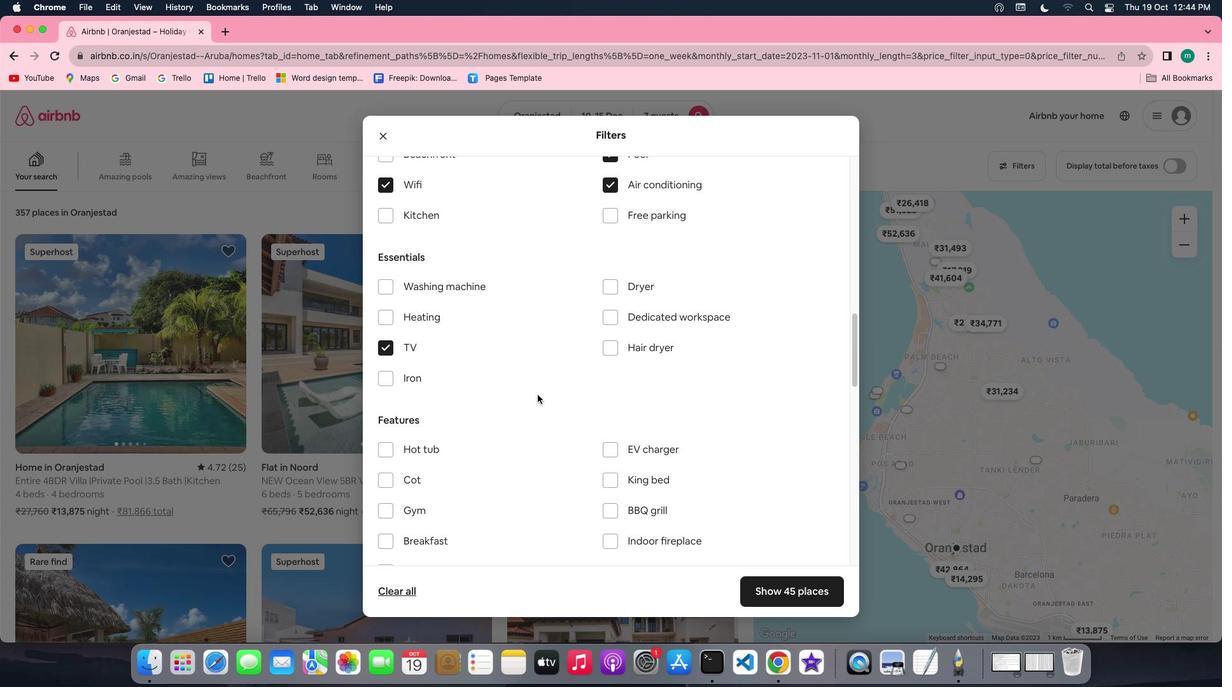 
Action: Mouse scrolled (537, 394) with delta (0, -1)
Screenshot: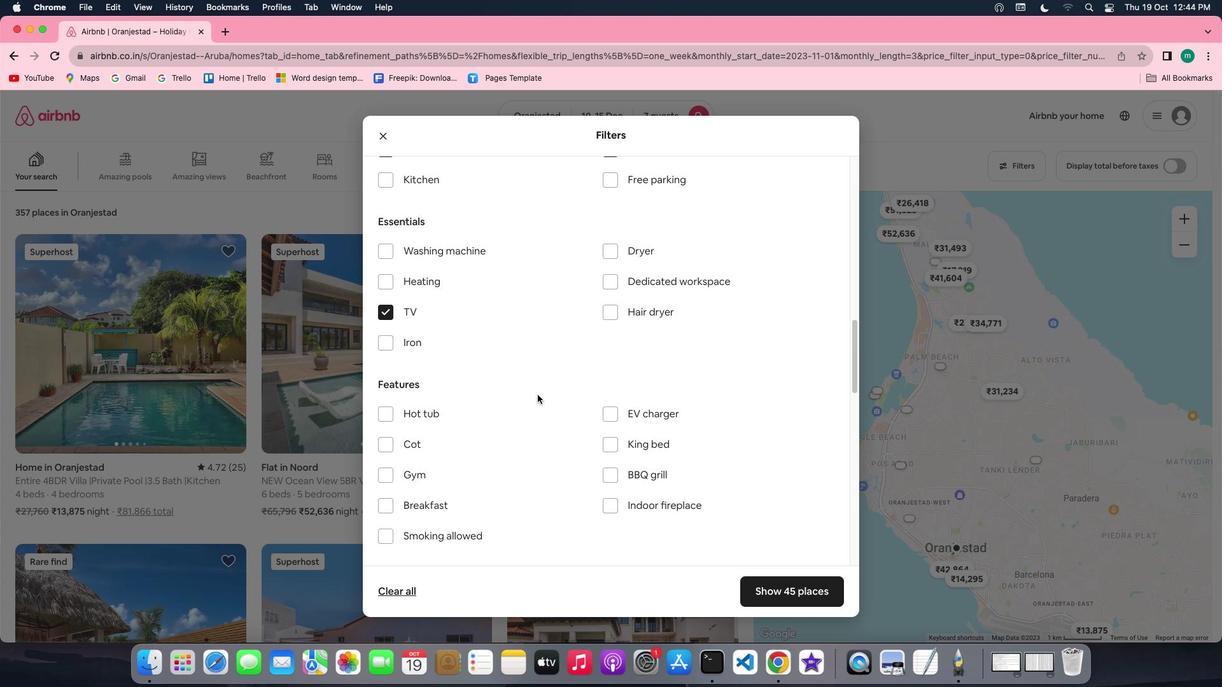
Action: Mouse moved to (388, 408)
Screenshot: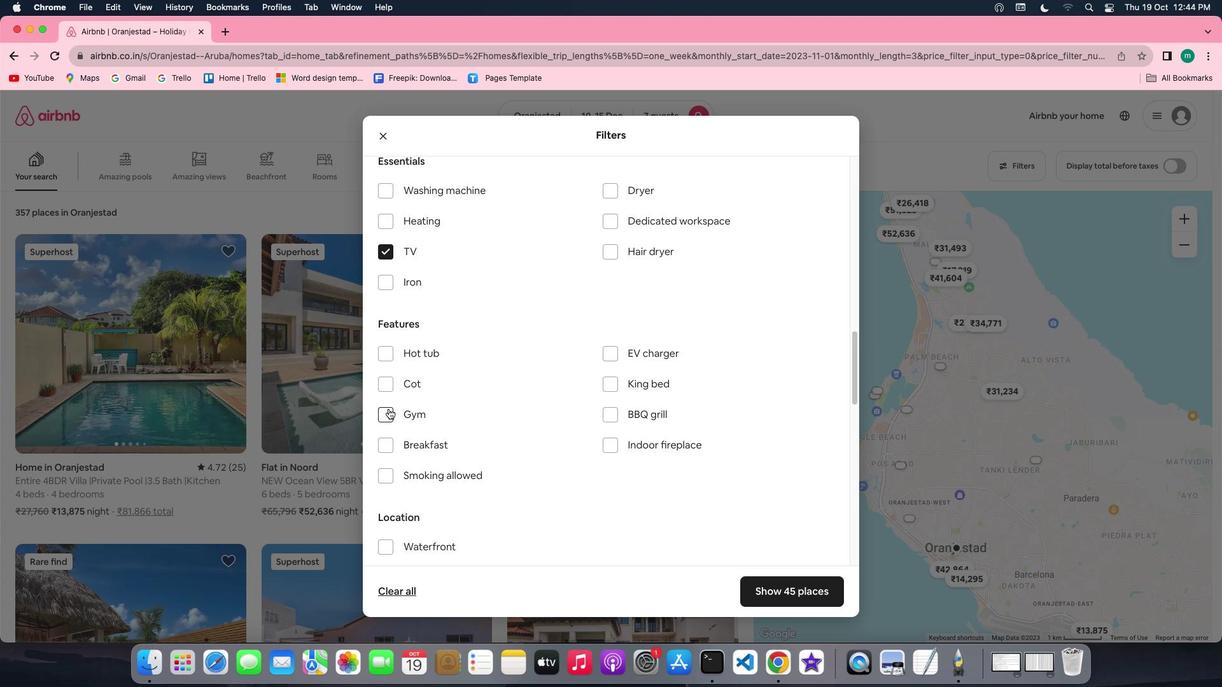 
Action: Mouse pressed left at (388, 408)
Screenshot: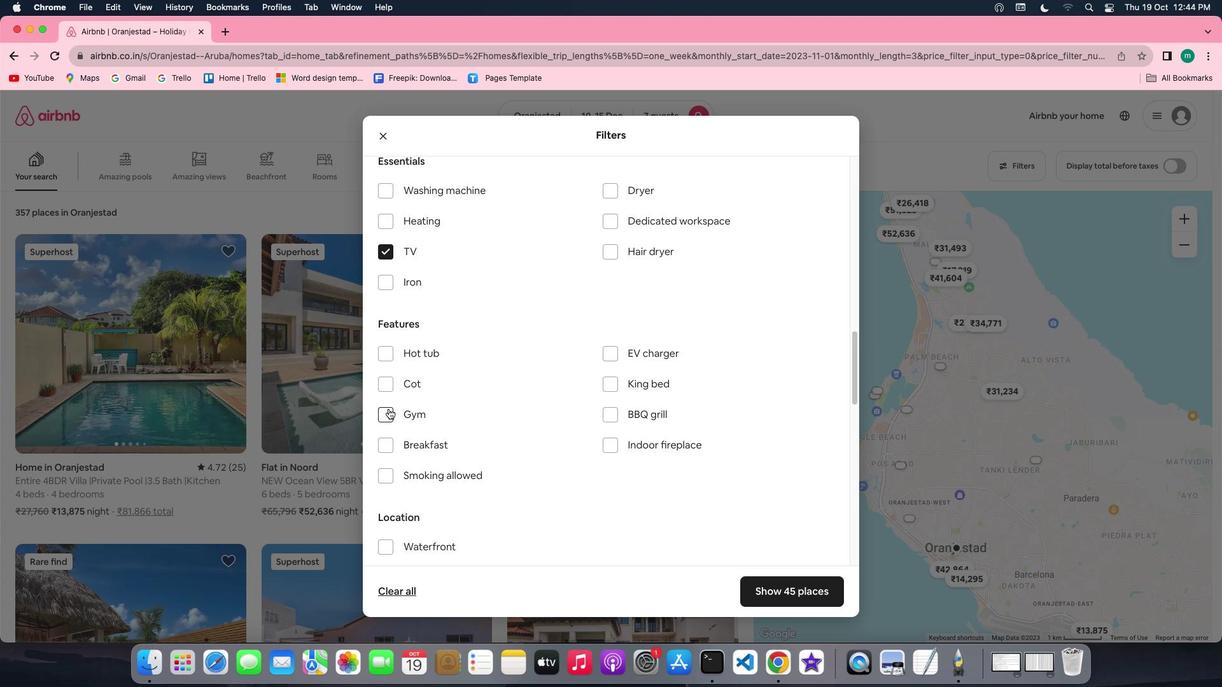 
Action: Mouse moved to (400, 445)
Screenshot: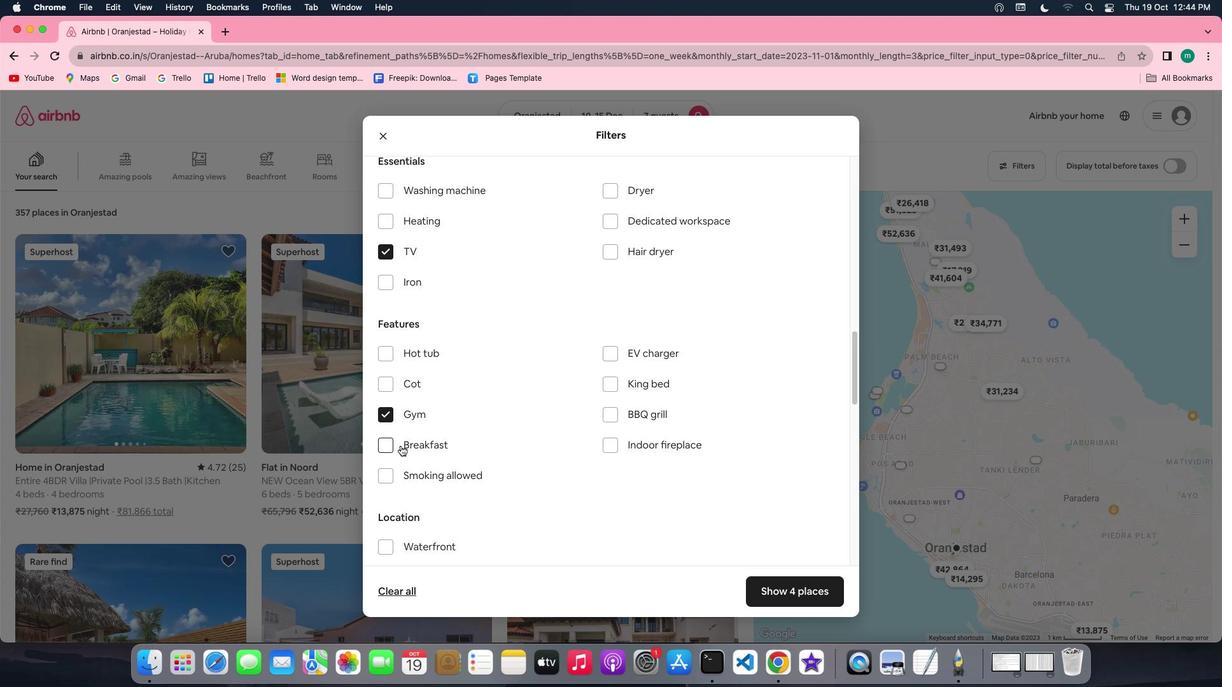 
Action: Mouse pressed left at (400, 445)
Screenshot: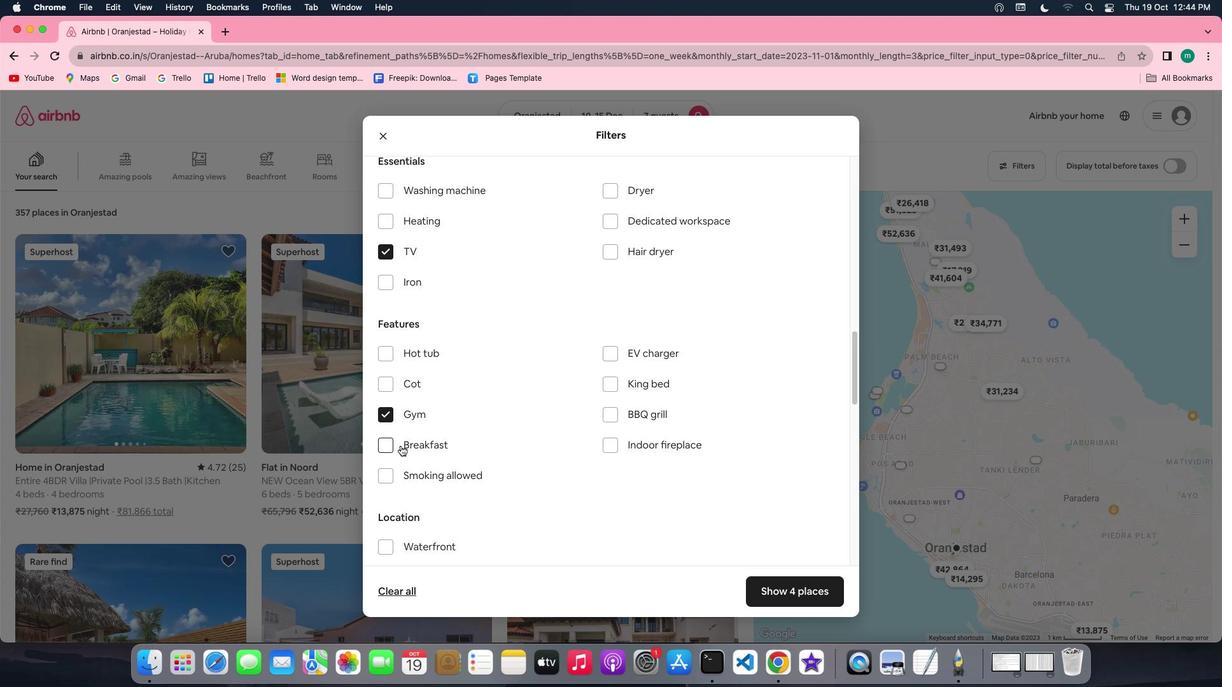 
Action: Mouse moved to (506, 436)
Screenshot: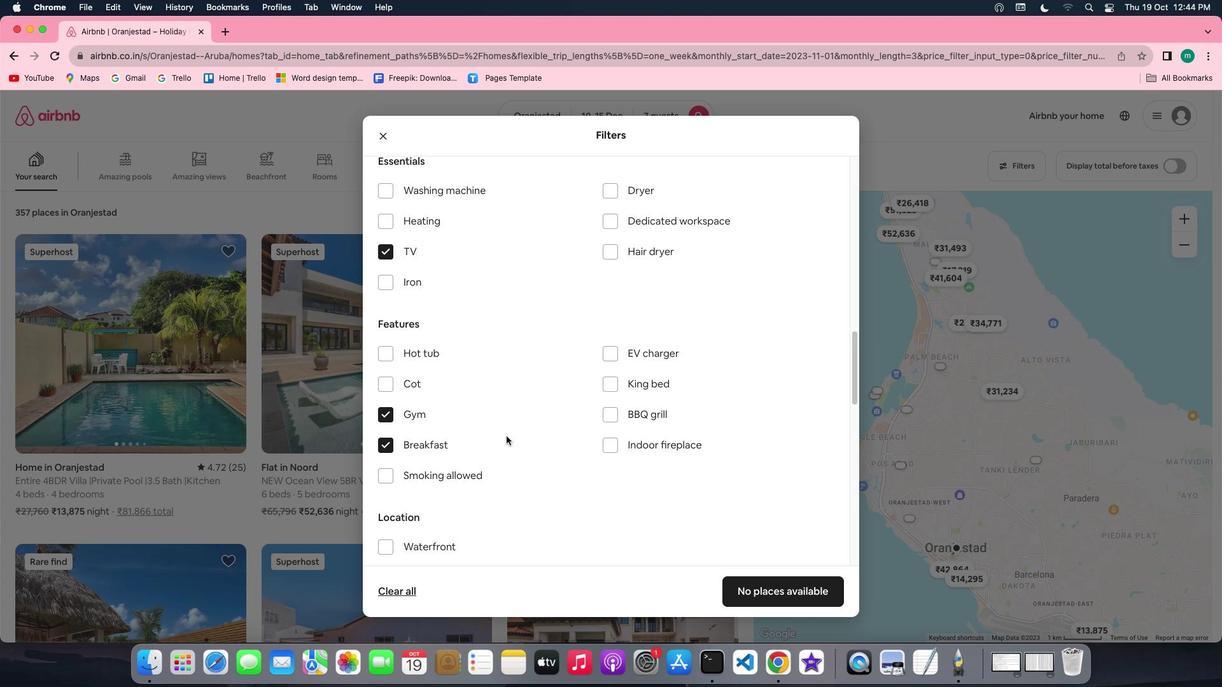 
Action: Mouse scrolled (506, 436) with delta (0, 0)
Screenshot: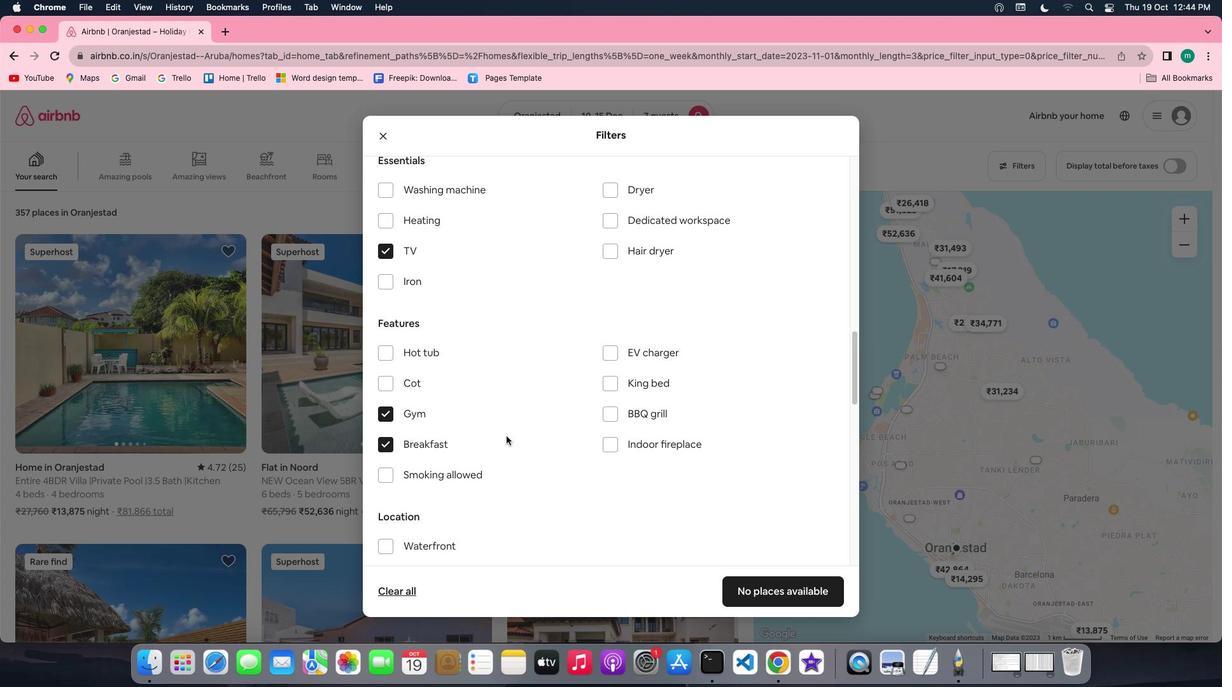 
Action: Mouse scrolled (506, 436) with delta (0, 0)
Screenshot: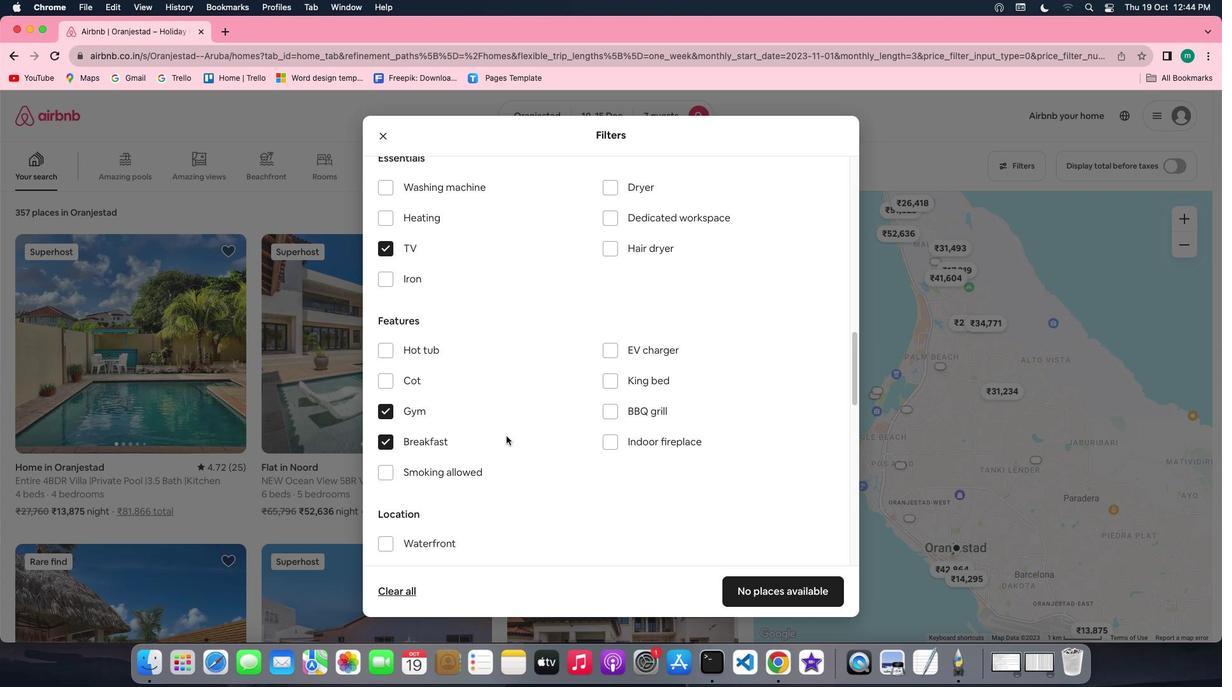 
Action: Mouse scrolled (506, 436) with delta (0, 0)
Screenshot: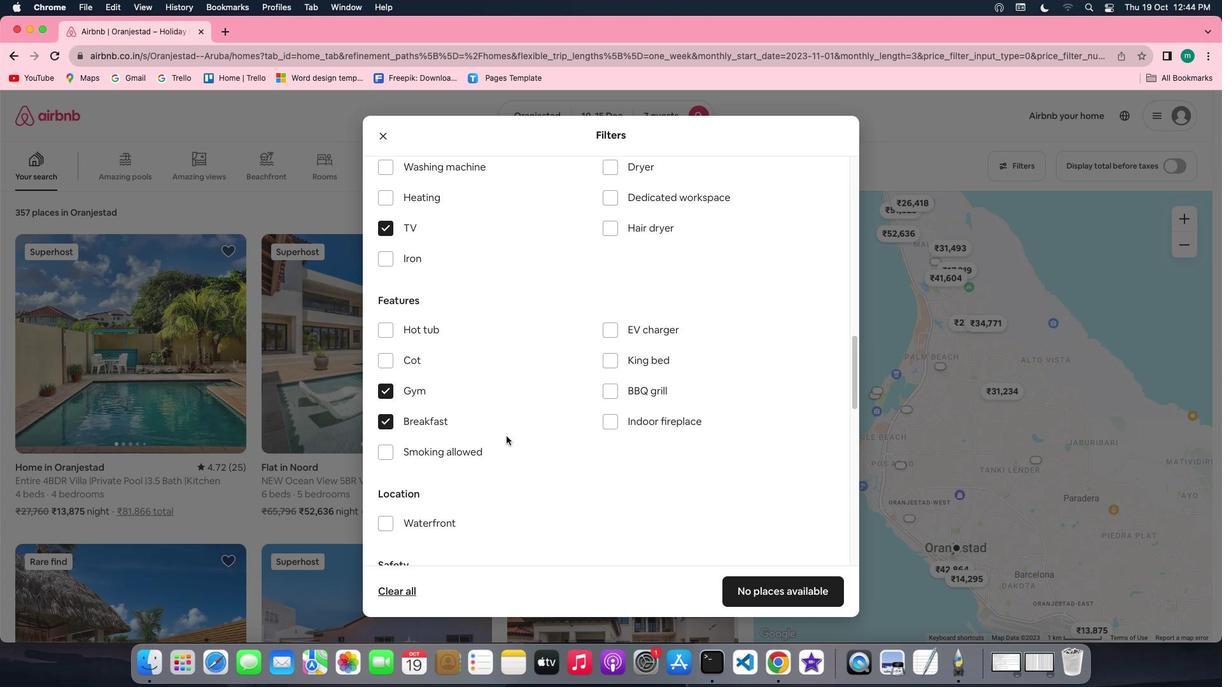 
Action: Mouse scrolled (506, 436) with delta (0, 0)
Screenshot: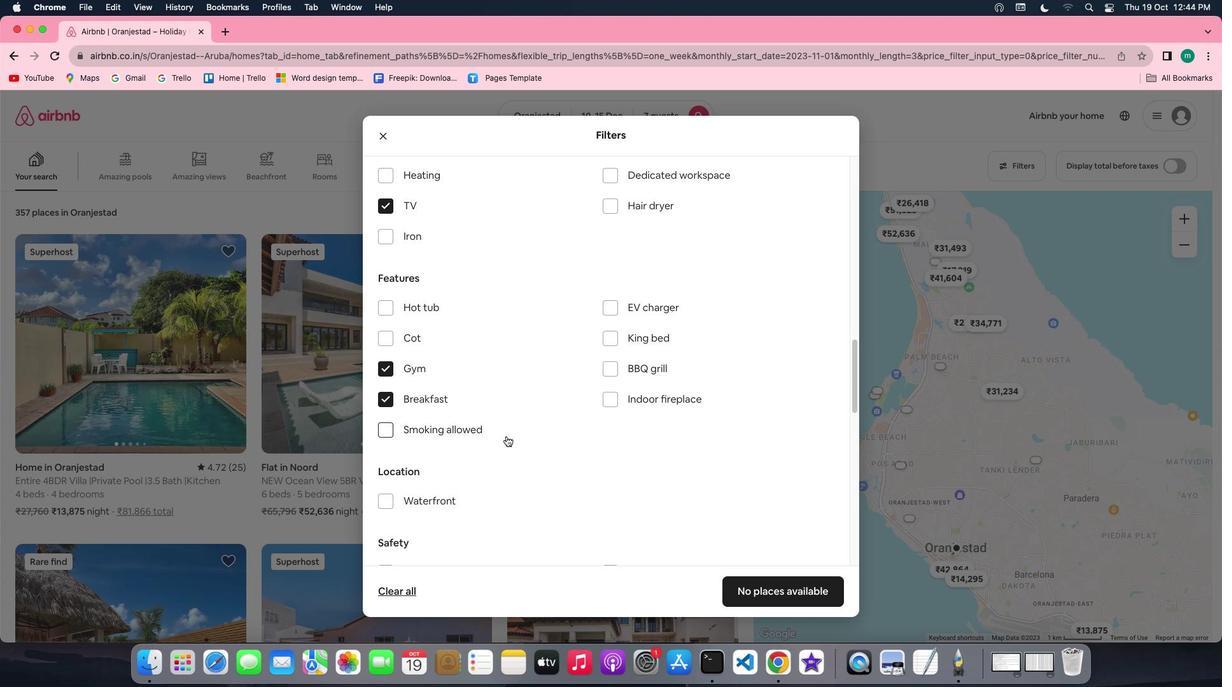 
Action: Mouse scrolled (506, 436) with delta (0, 0)
Screenshot: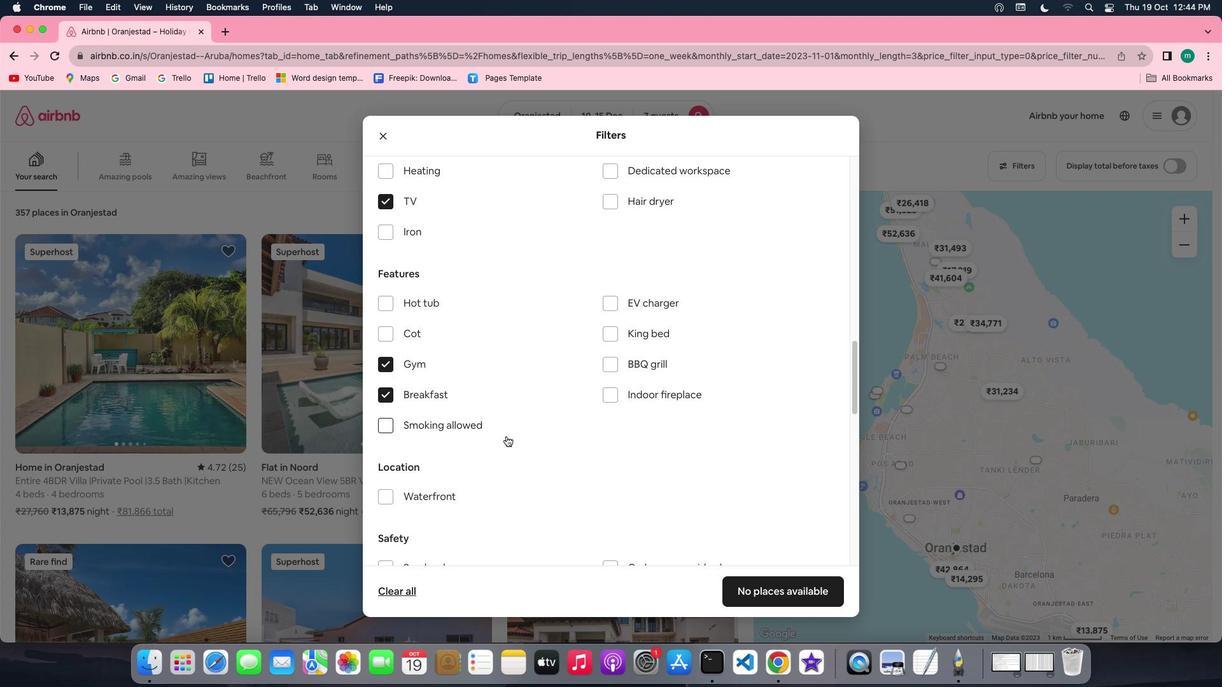 
Action: Mouse scrolled (506, 436) with delta (0, 0)
Screenshot: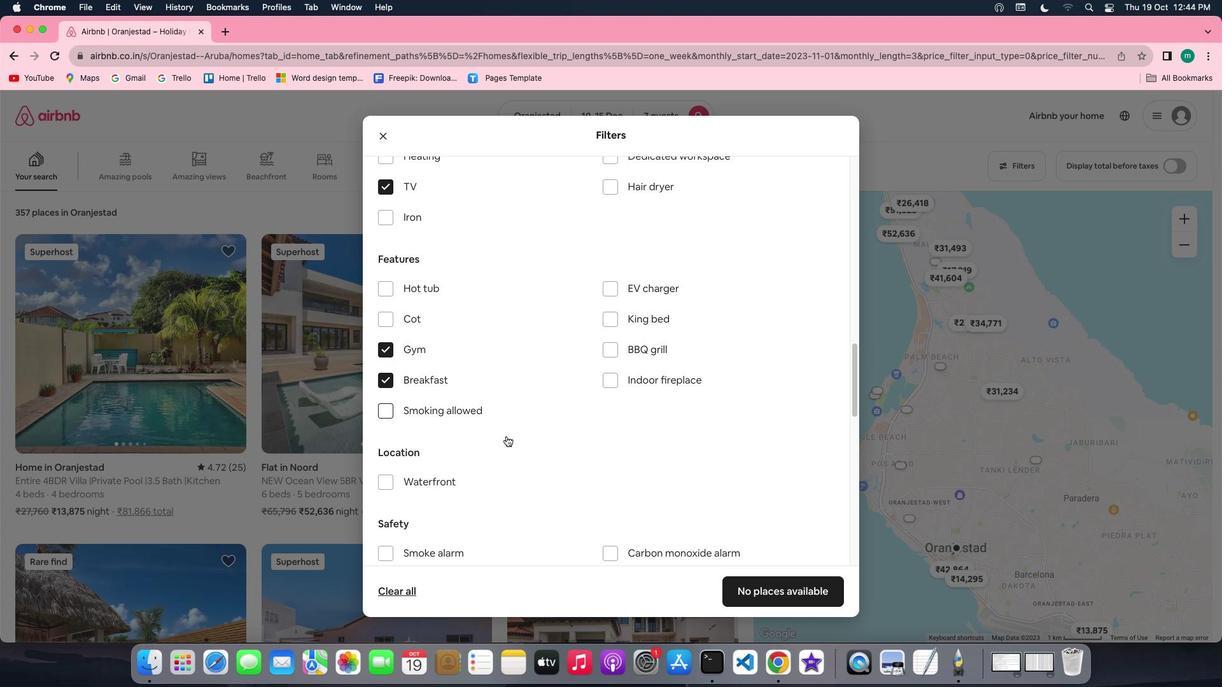 
Action: Mouse scrolled (506, 436) with delta (0, 0)
Screenshot: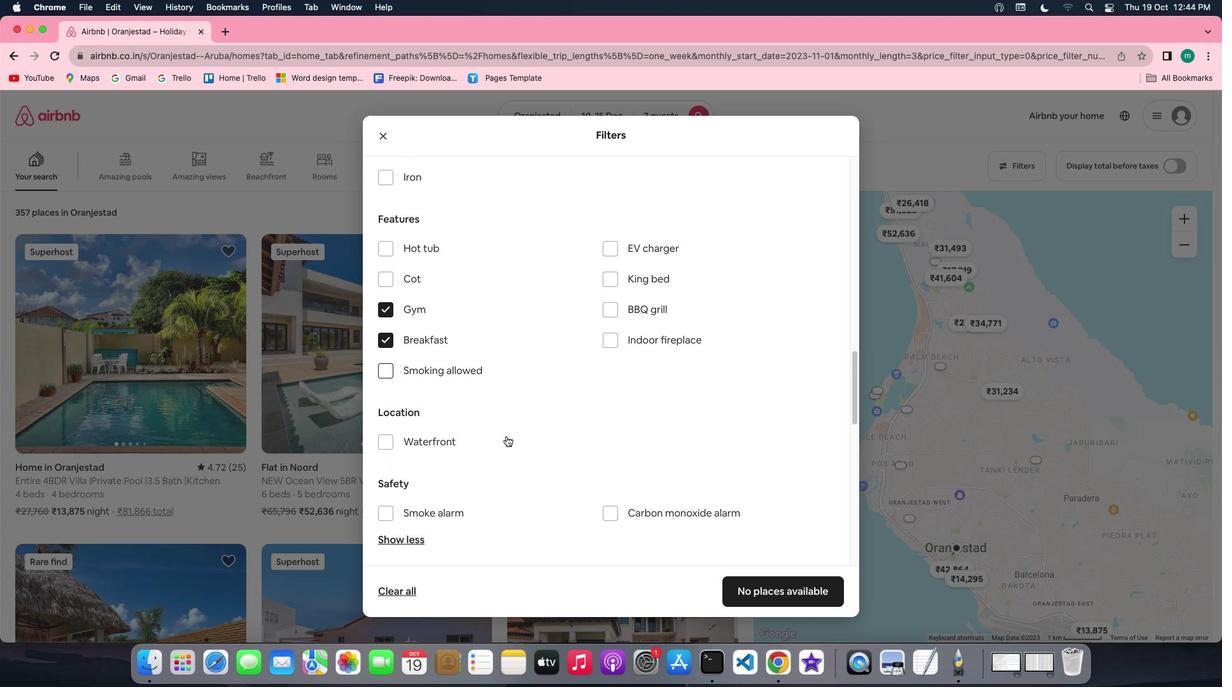 
Action: Mouse scrolled (506, 436) with delta (0, 0)
Screenshot: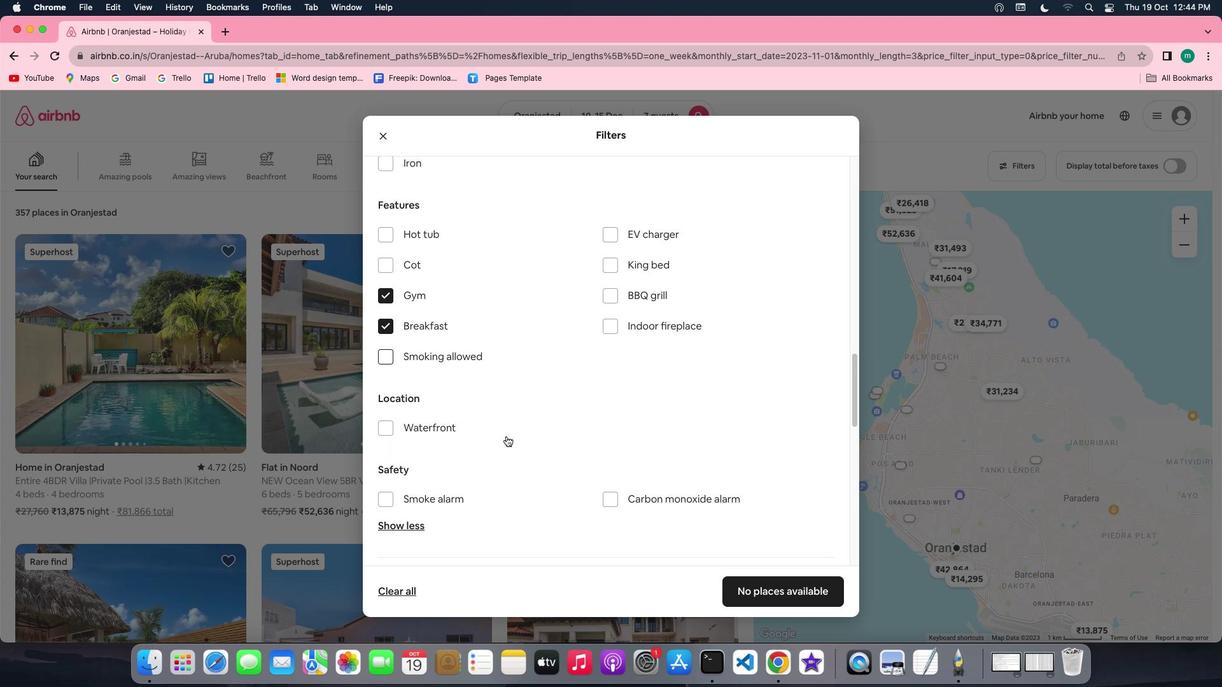 
Action: Mouse scrolled (506, 436) with delta (0, 0)
Screenshot: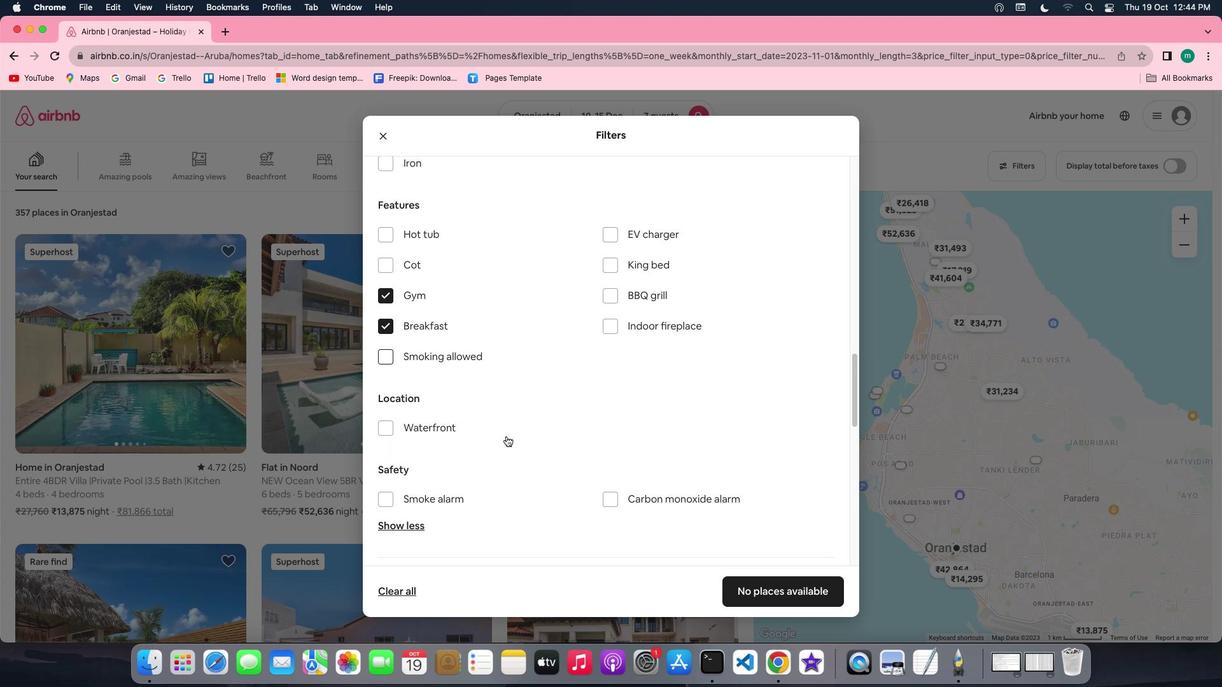 
Action: Mouse scrolled (506, 436) with delta (0, -1)
Screenshot: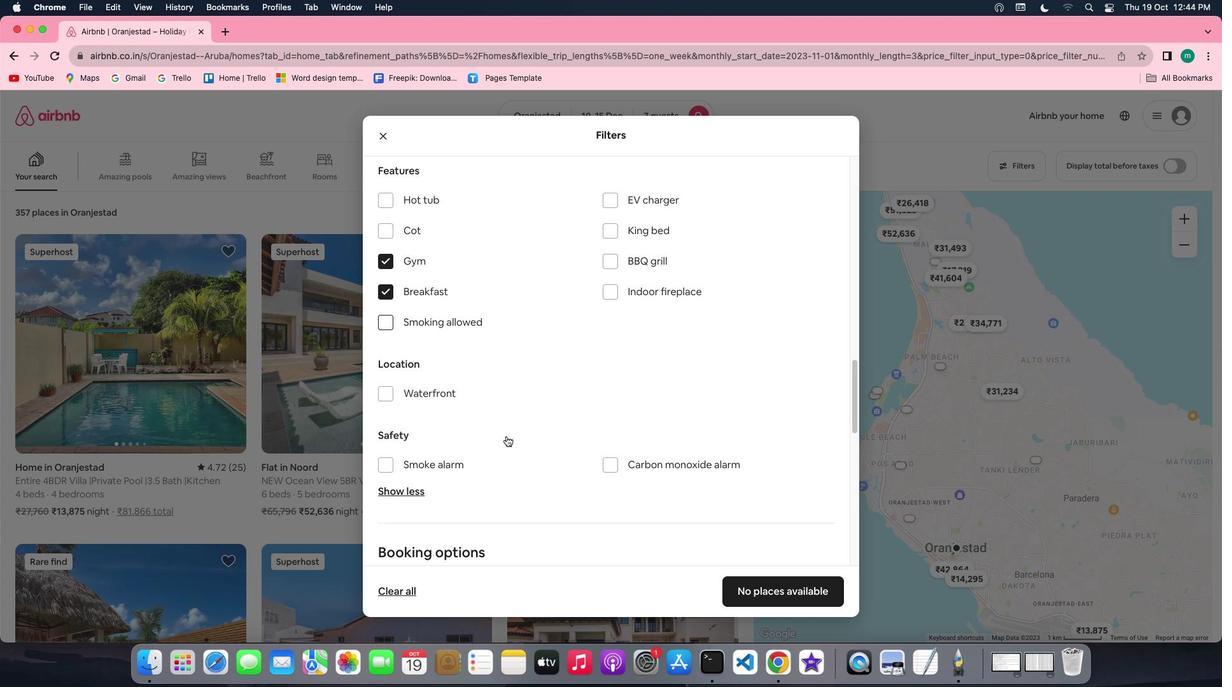 
Action: Mouse scrolled (506, 436) with delta (0, -2)
Screenshot: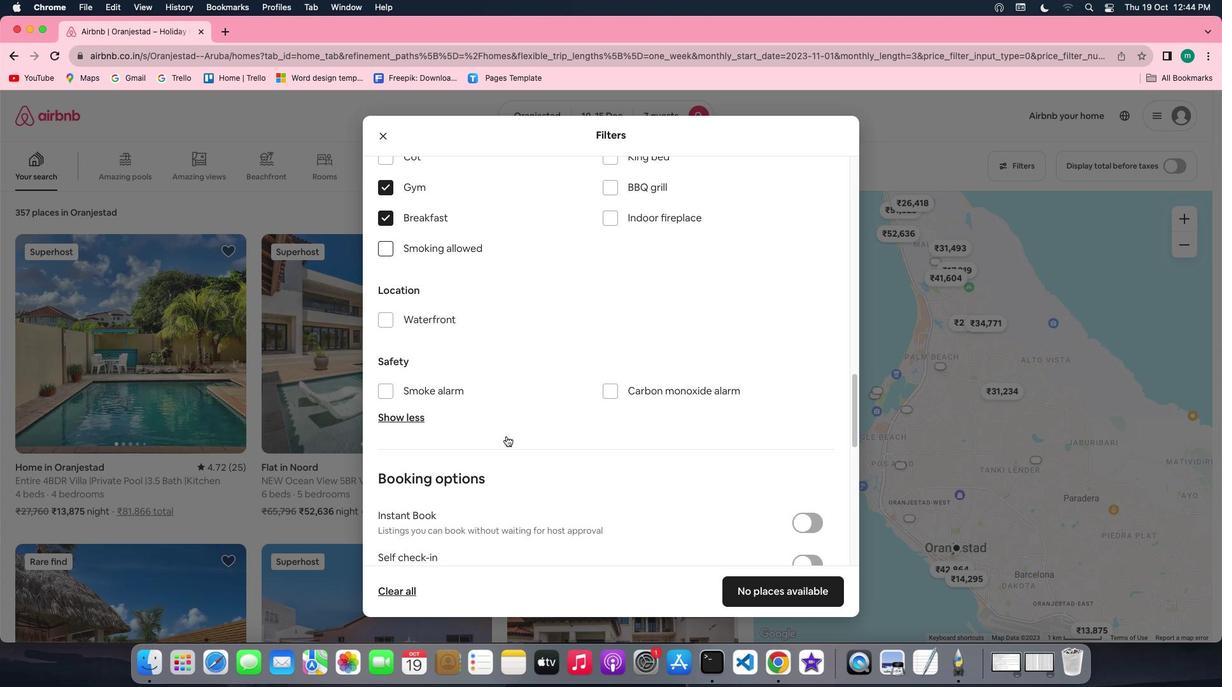 
Action: Mouse scrolled (506, 436) with delta (0, 0)
Screenshot: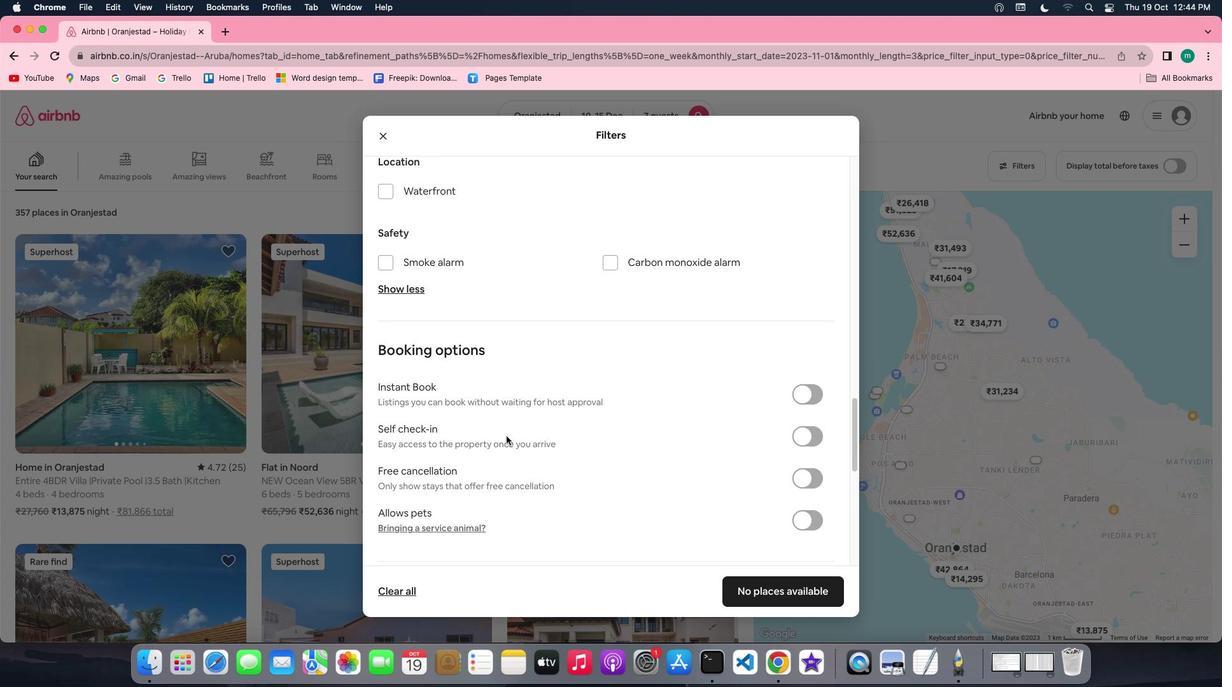 
Action: Mouse scrolled (506, 436) with delta (0, 0)
Screenshot: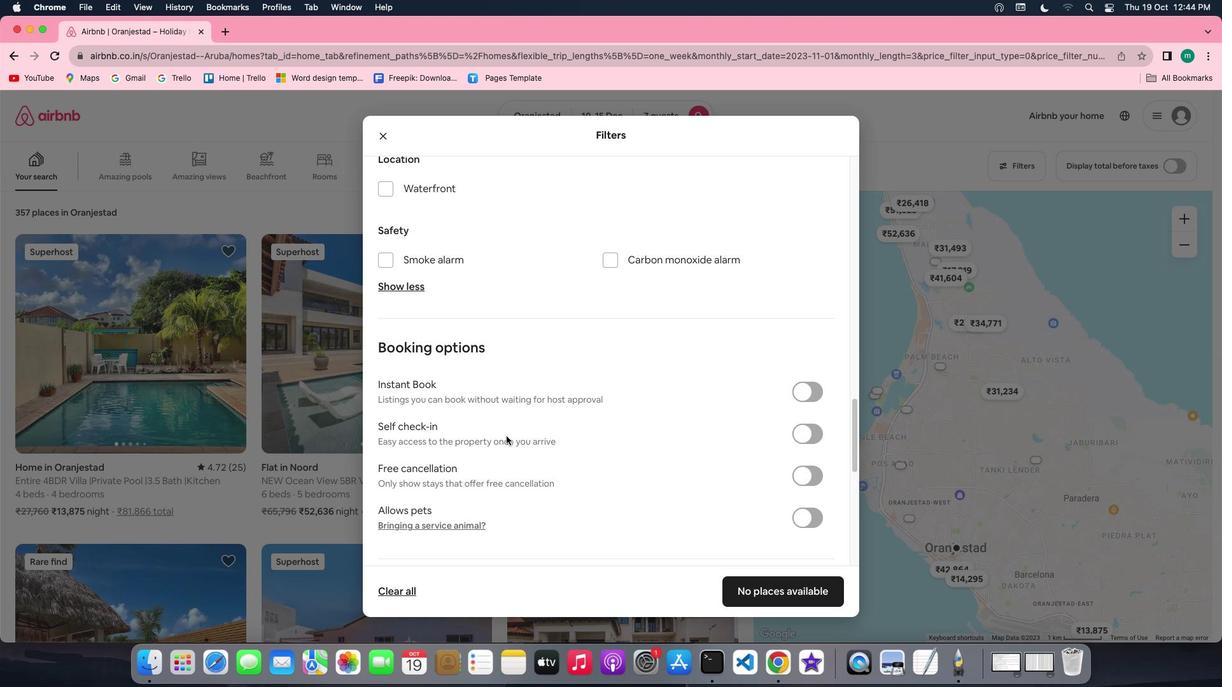 
Action: Mouse moved to (801, 436)
Screenshot: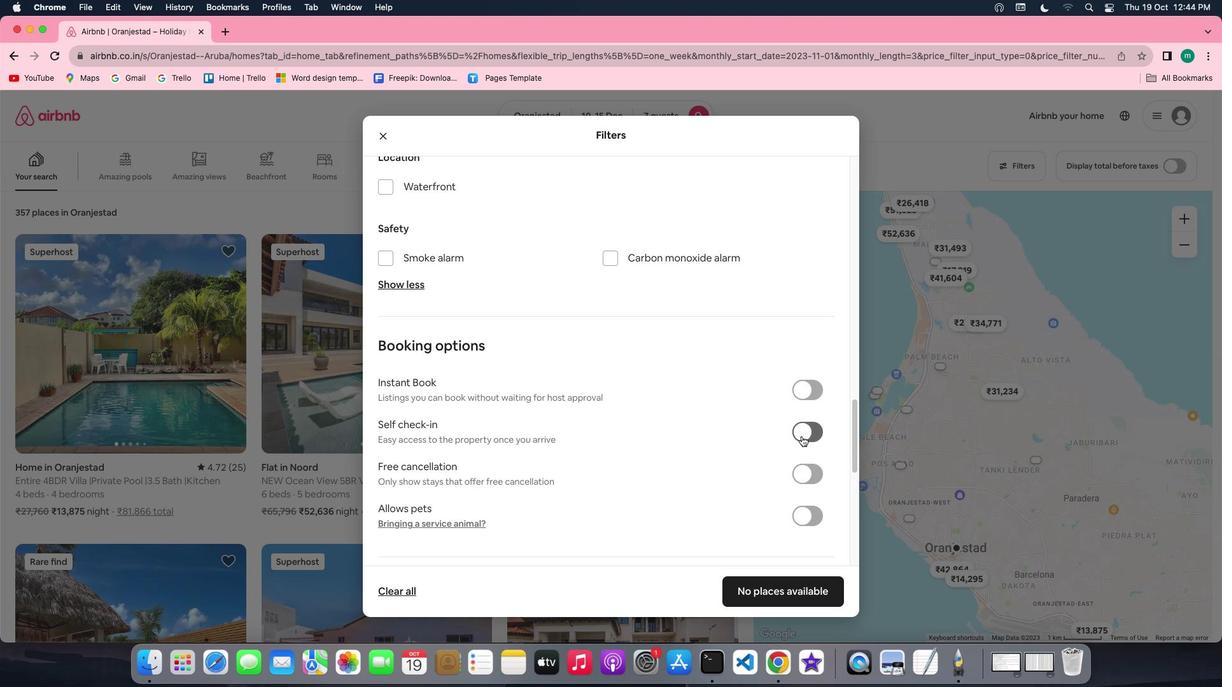 
Action: Mouse pressed left at (801, 436)
Screenshot: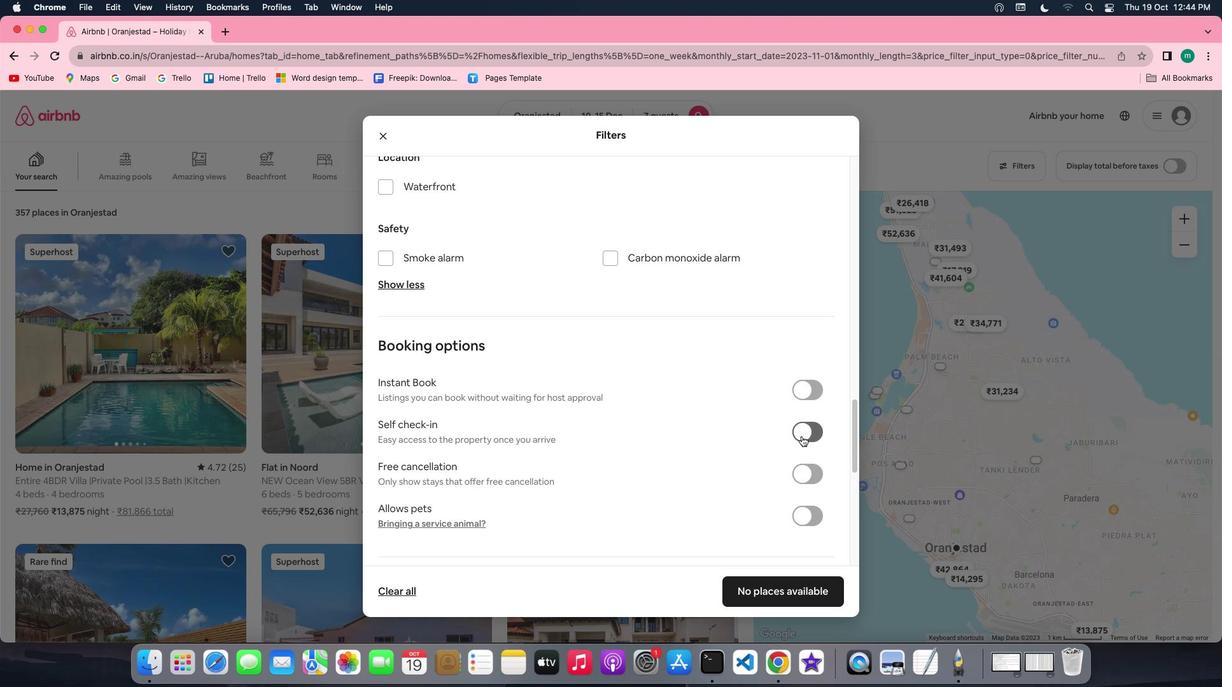 
Action: Mouse moved to (610, 458)
Screenshot: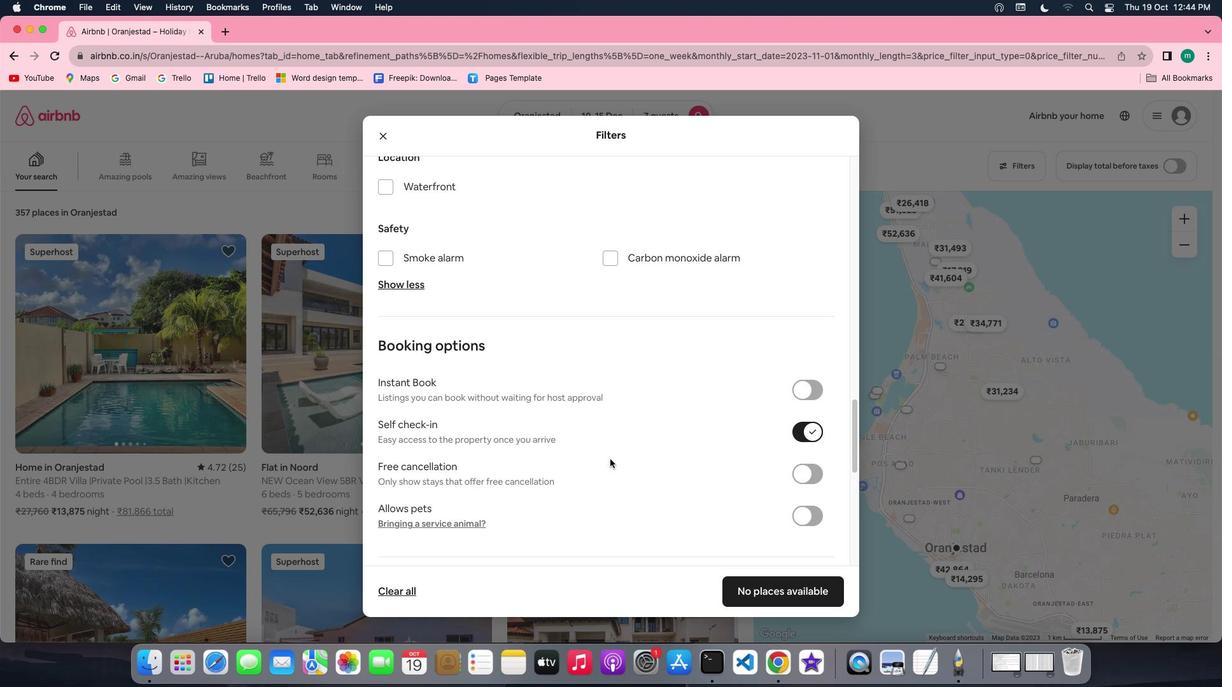 
Action: Mouse scrolled (610, 458) with delta (0, 0)
Screenshot: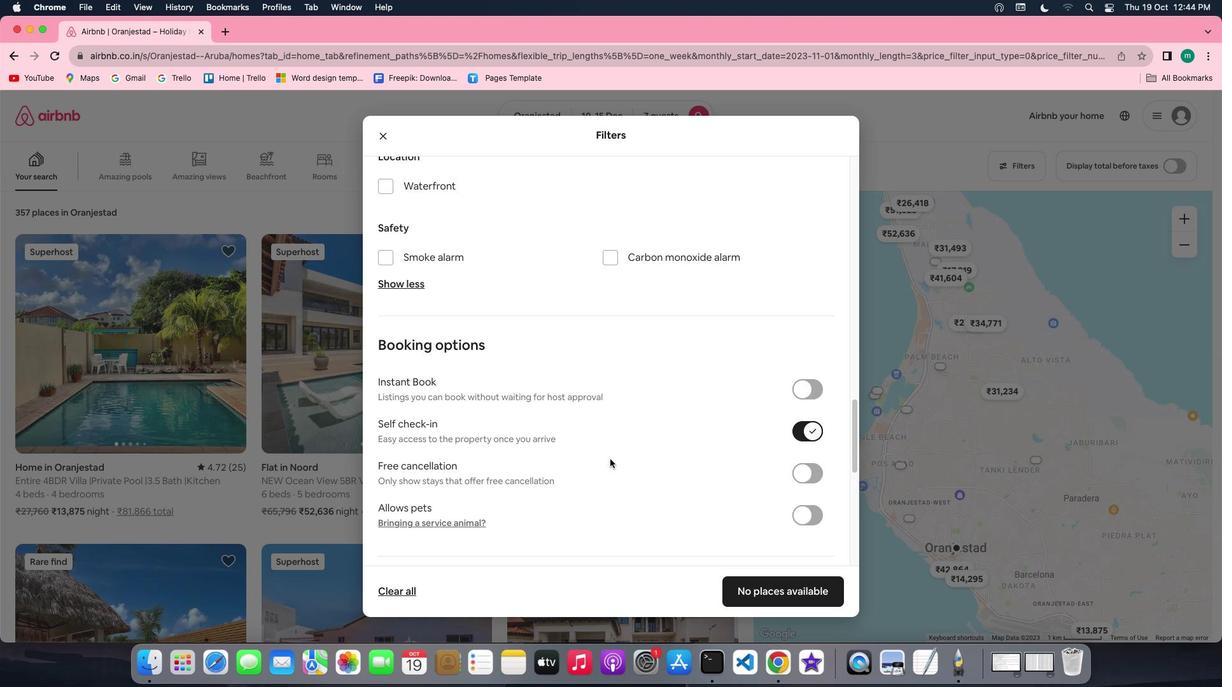 
Action: Mouse scrolled (610, 458) with delta (0, 0)
Screenshot: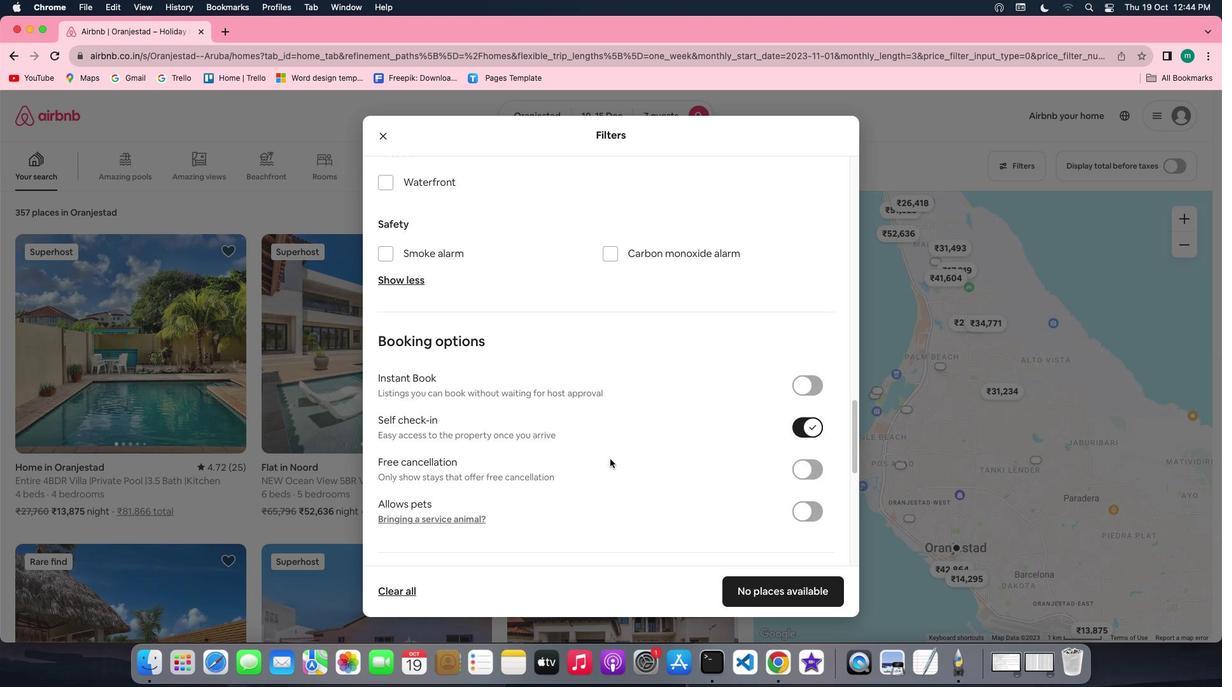 
Action: Mouse scrolled (610, 458) with delta (0, 0)
Screenshot: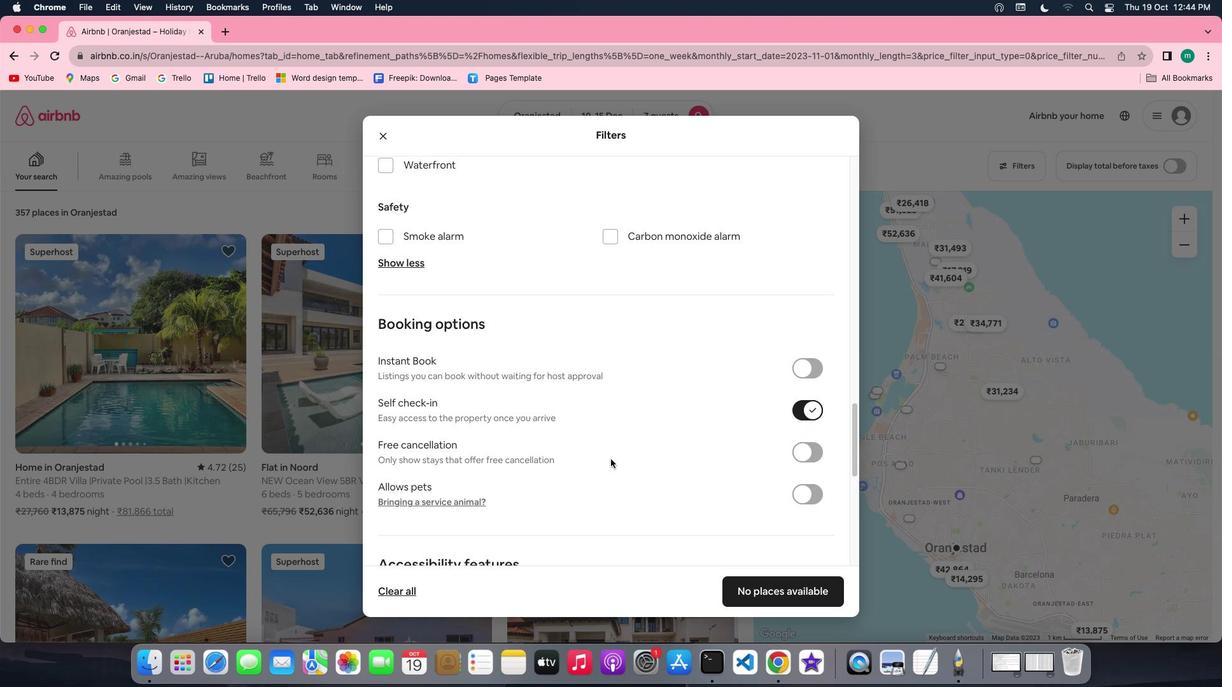 
Action: Mouse moved to (610, 458)
Screenshot: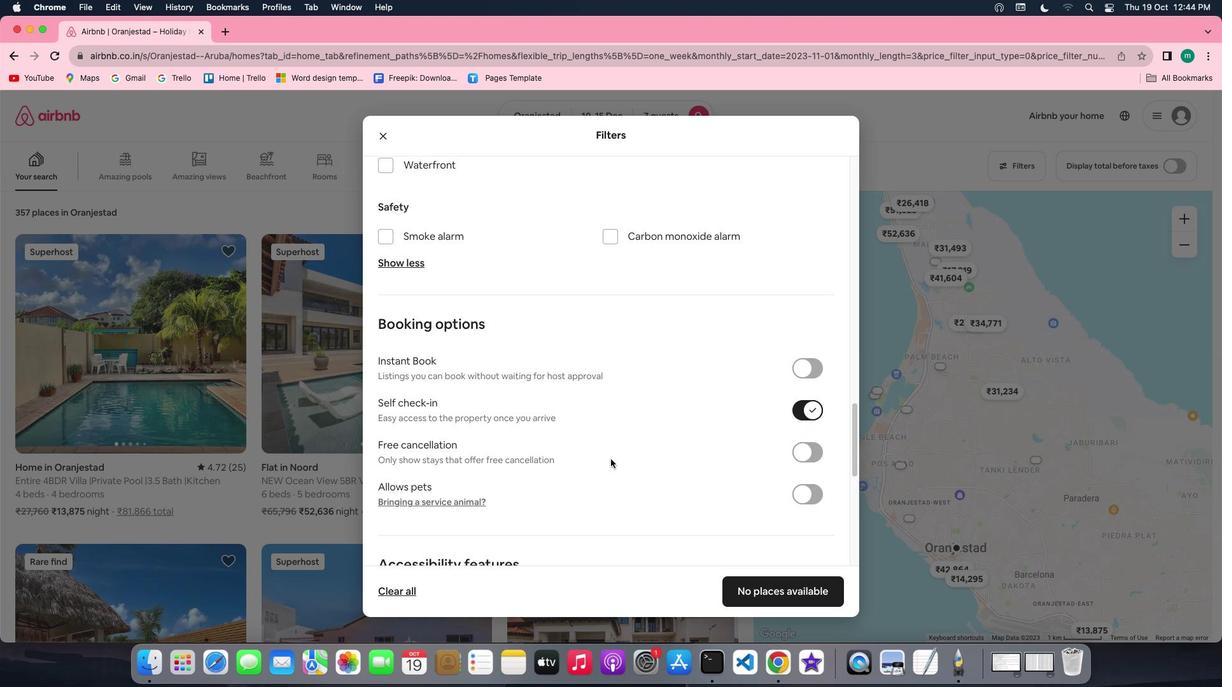 
Action: Mouse scrolled (610, 458) with delta (0, 0)
Screenshot: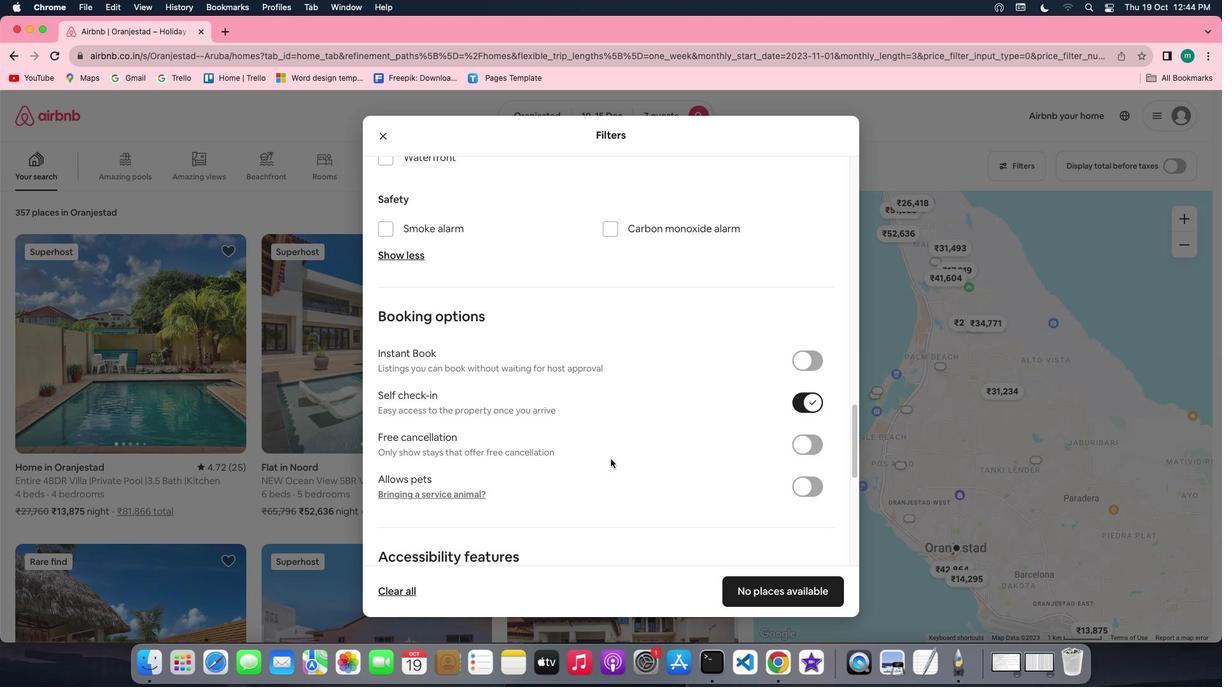 
Action: Mouse scrolled (610, 458) with delta (0, 0)
Screenshot: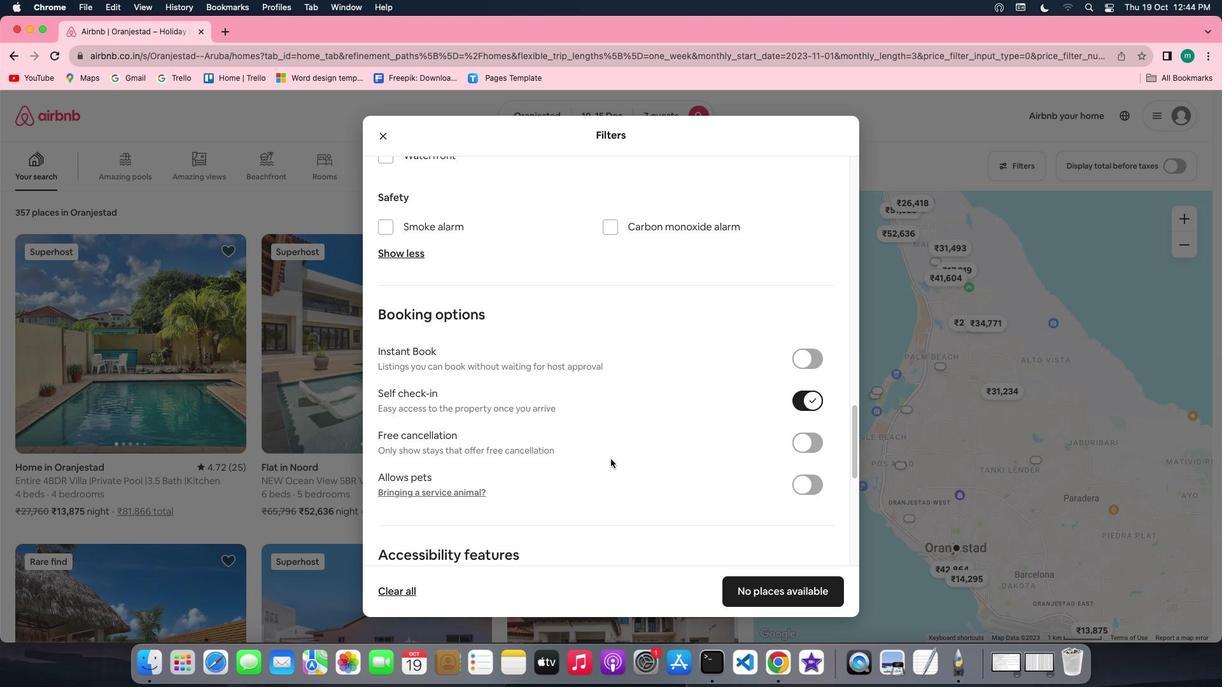 
Action: Mouse scrolled (610, 458) with delta (0, 0)
Screenshot: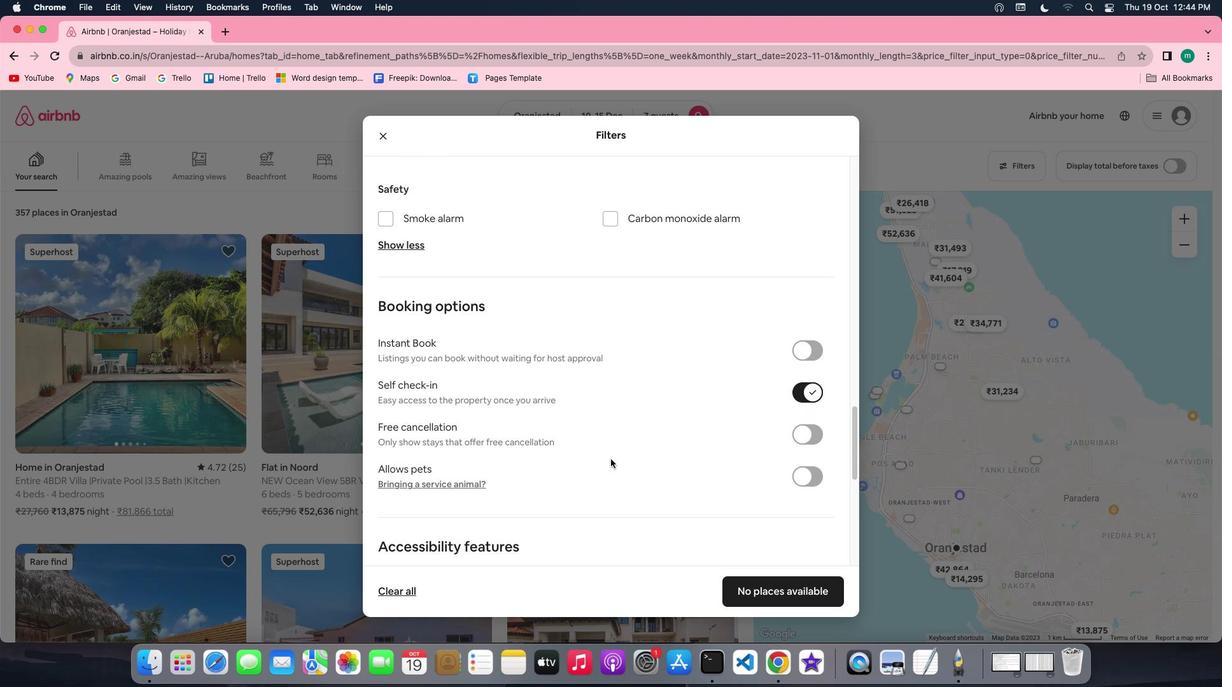 
Action: Mouse scrolled (610, 458) with delta (0, 0)
Screenshot: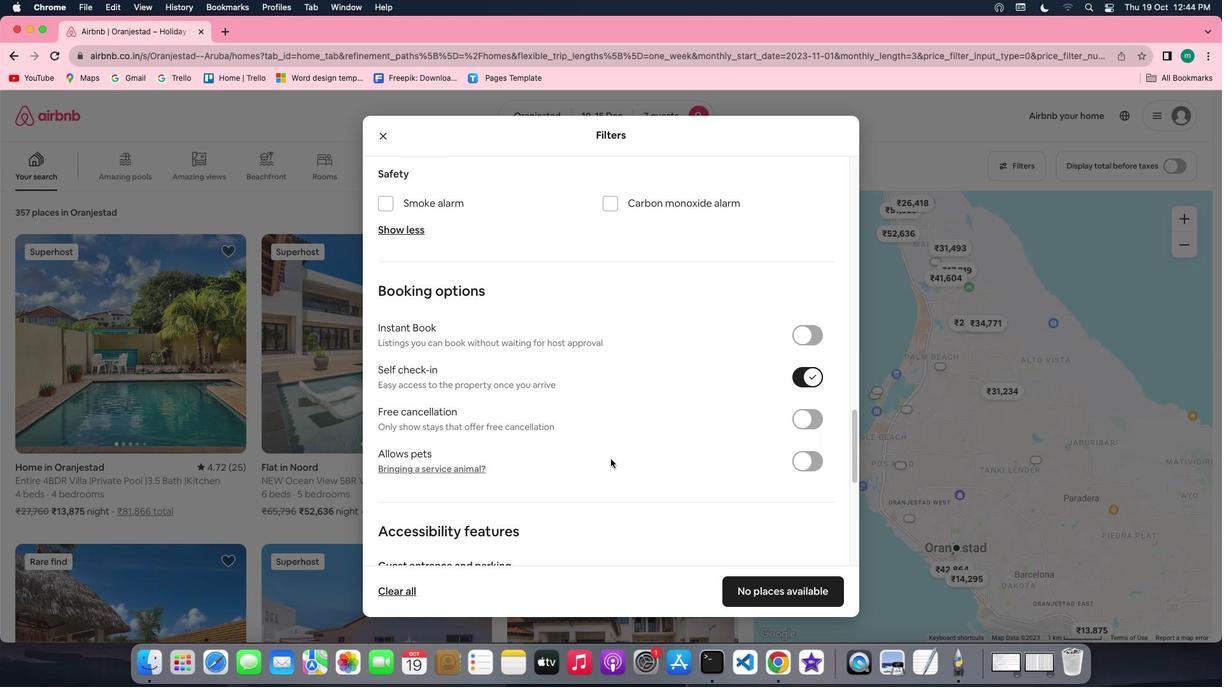 
Action: Mouse moved to (789, 589)
Screenshot: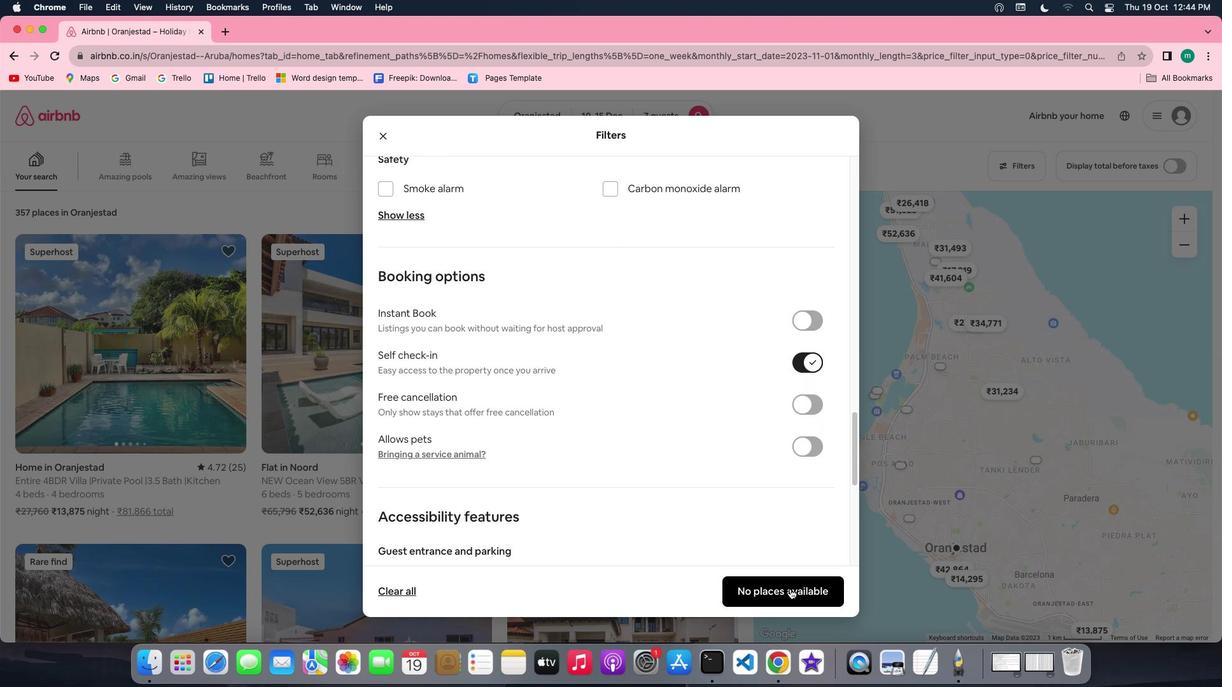 
Action: Mouse pressed left at (789, 589)
Screenshot: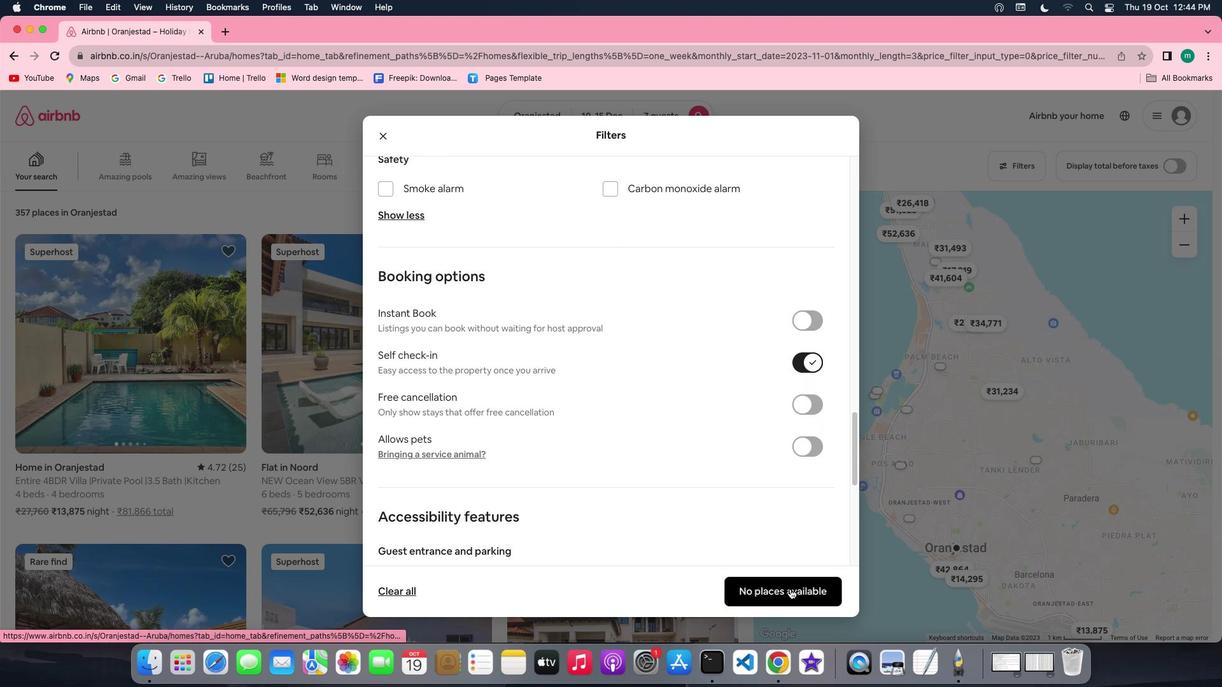 
Action: Mouse moved to (789, 589)
Screenshot: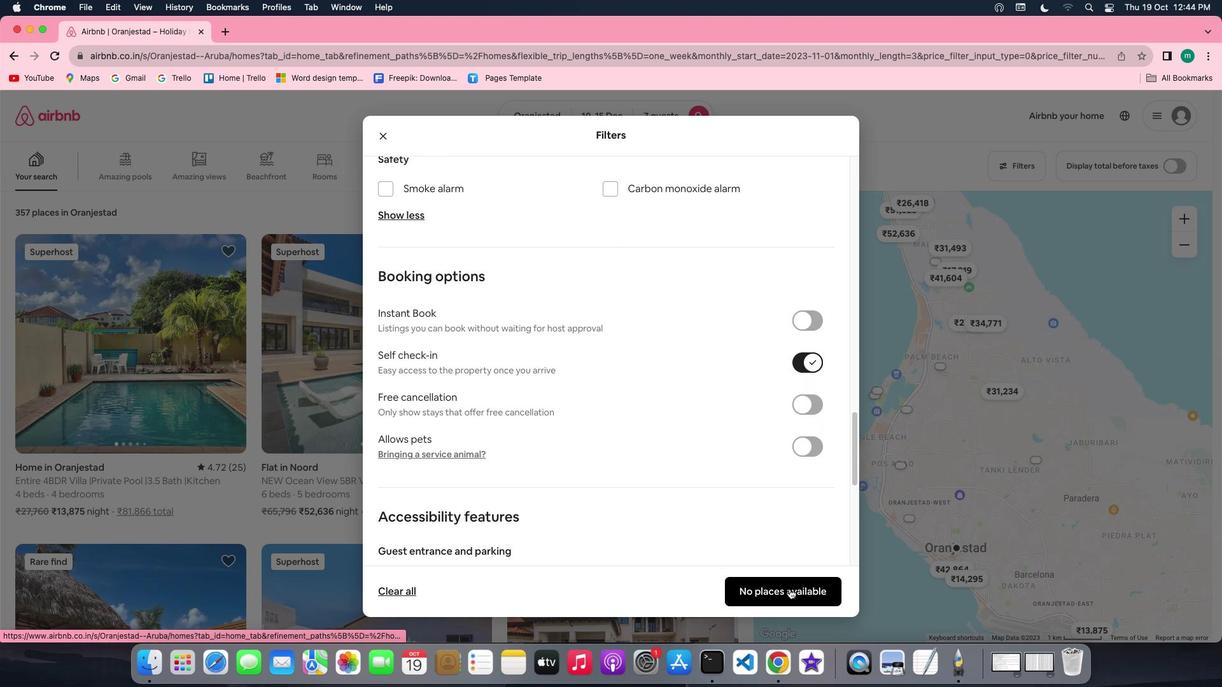 
